 Task: Find connections with filter location Békéscsaba with filter topic #realestateinvesting with filter profile language German with filter current company Snowflake with filter school Madras Institute of Technology with filter industry E-Learning Providers with filter service category Typing with filter keywords title Vehicle or Equipment Cleaner
Action: Mouse moved to (520, 71)
Screenshot: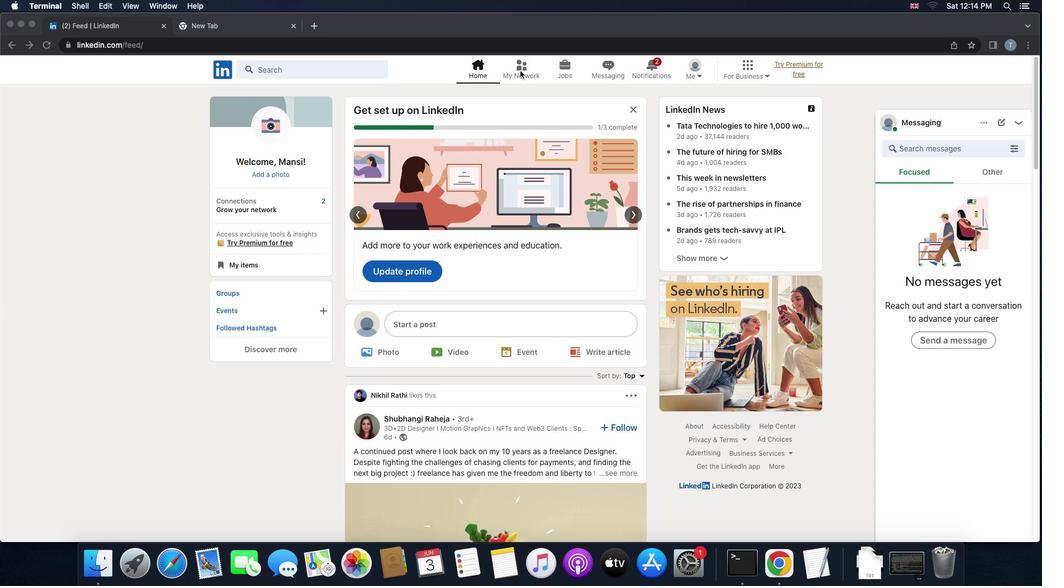 
Action: Mouse pressed left at (520, 71)
Screenshot: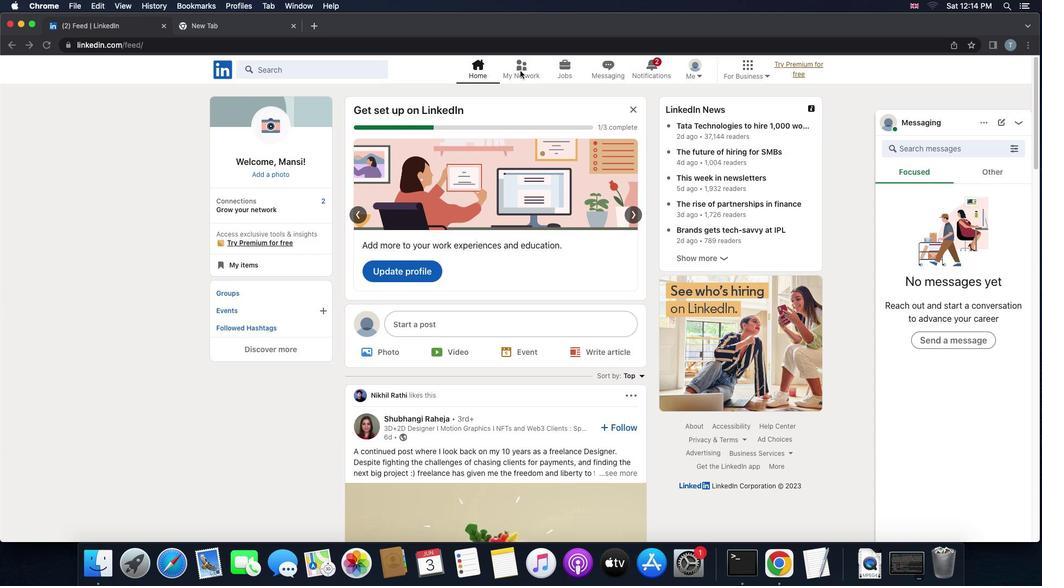 
Action: Mouse pressed left at (520, 71)
Screenshot: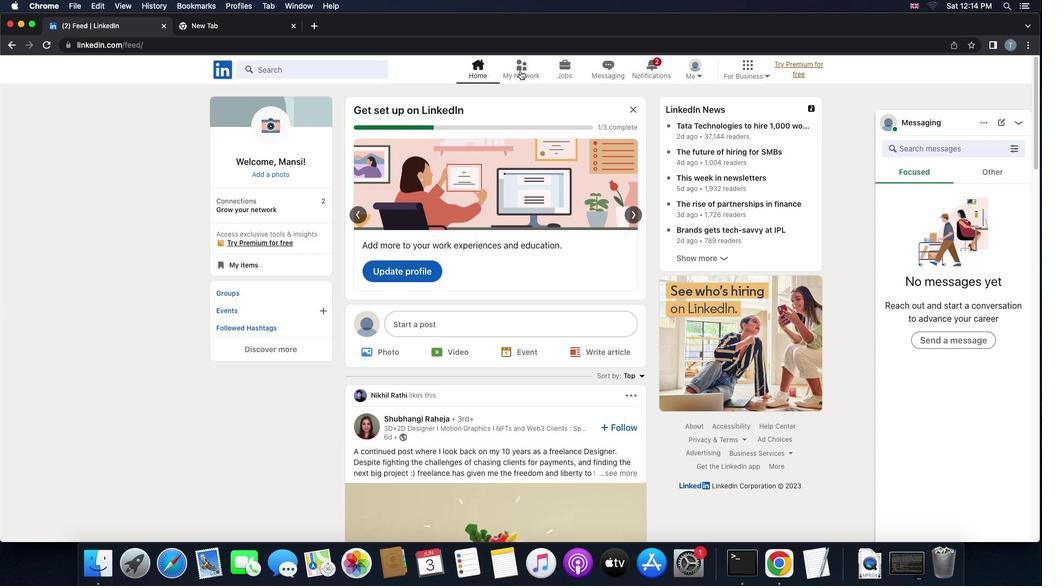 
Action: Mouse moved to (321, 132)
Screenshot: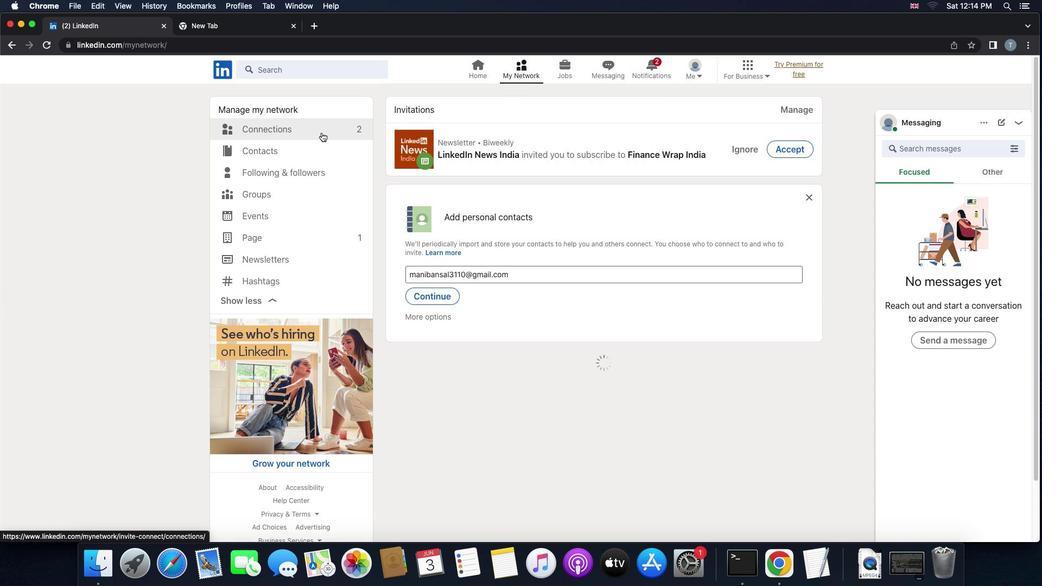 
Action: Mouse pressed left at (321, 132)
Screenshot: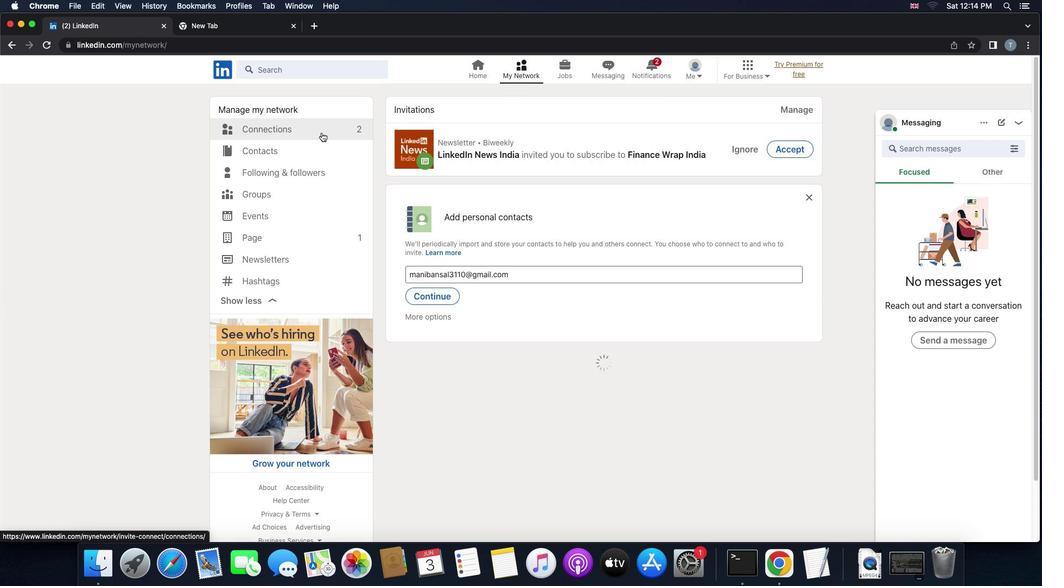 
Action: Mouse moved to (611, 128)
Screenshot: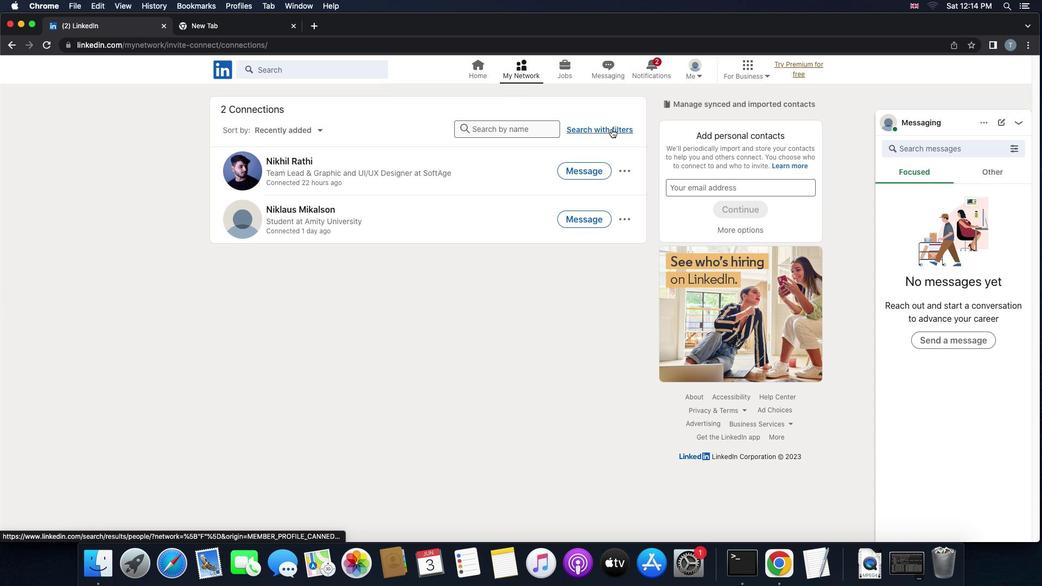 
Action: Mouse pressed left at (611, 128)
Screenshot: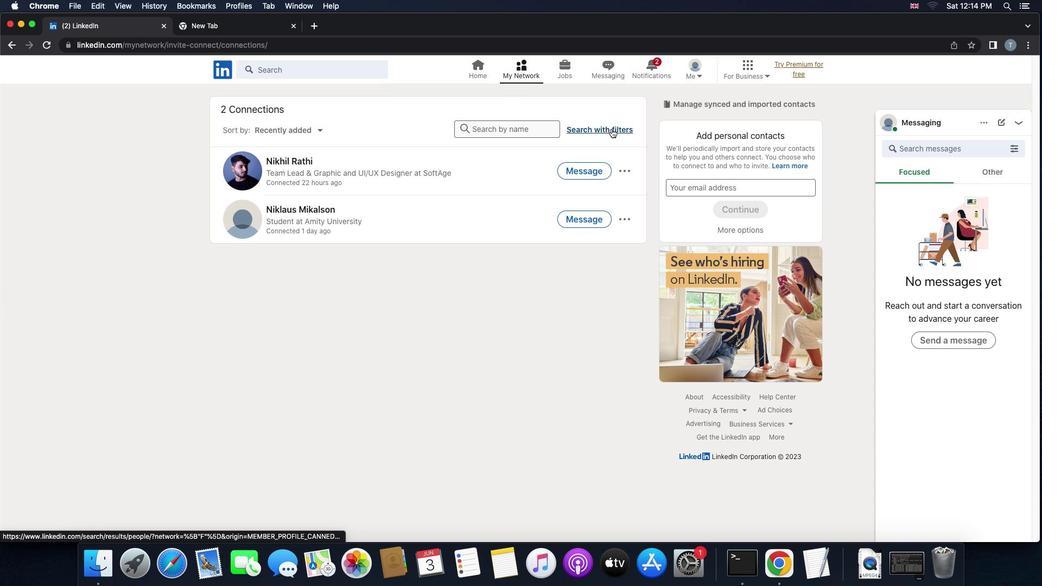 
Action: Mouse moved to (563, 104)
Screenshot: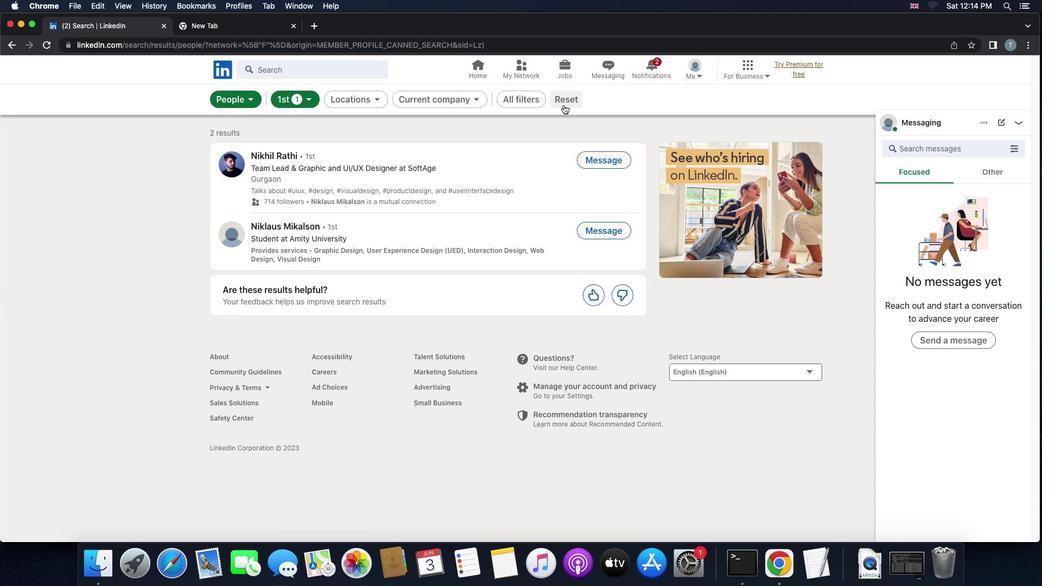 
Action: Mouse pressed left at (563, 104)
Screenshot: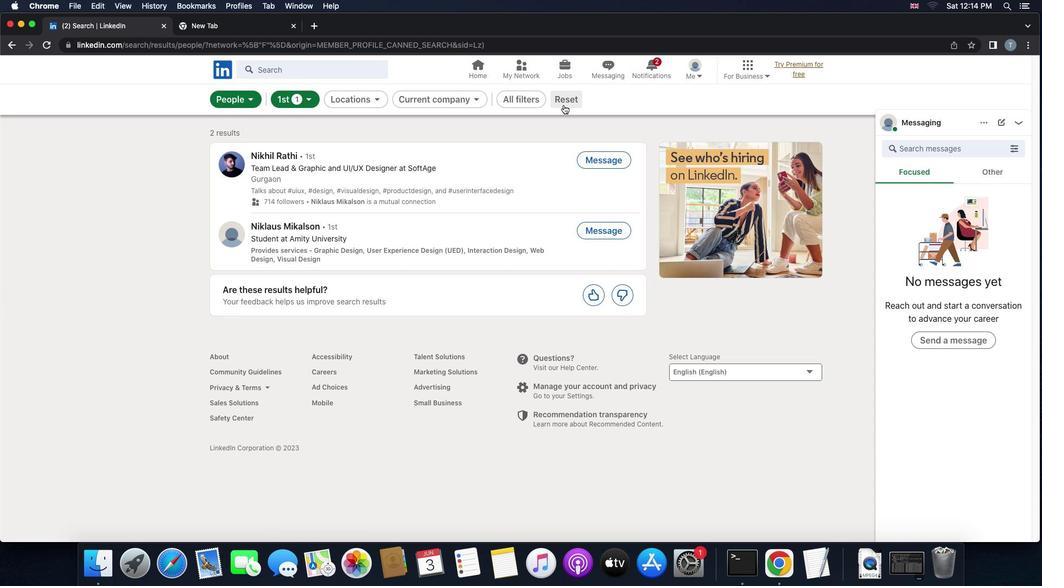 
Action: Mouse moved to (541, 99)
Screenshot: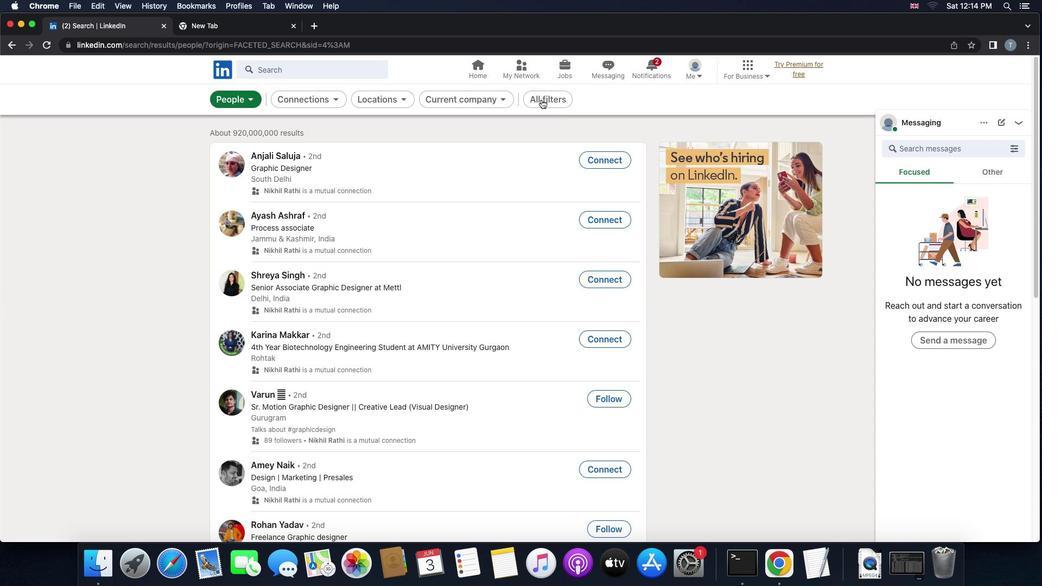 
Action: Mouse pressed left at (541, 99)
Screenshot: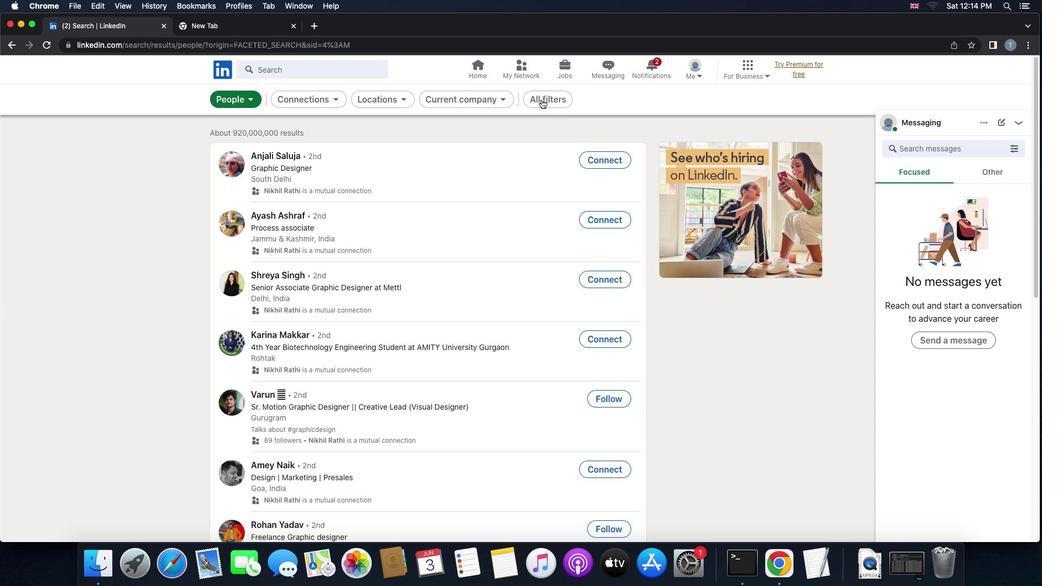 
Action: Mouse moved to (774, 260)
Screenshot: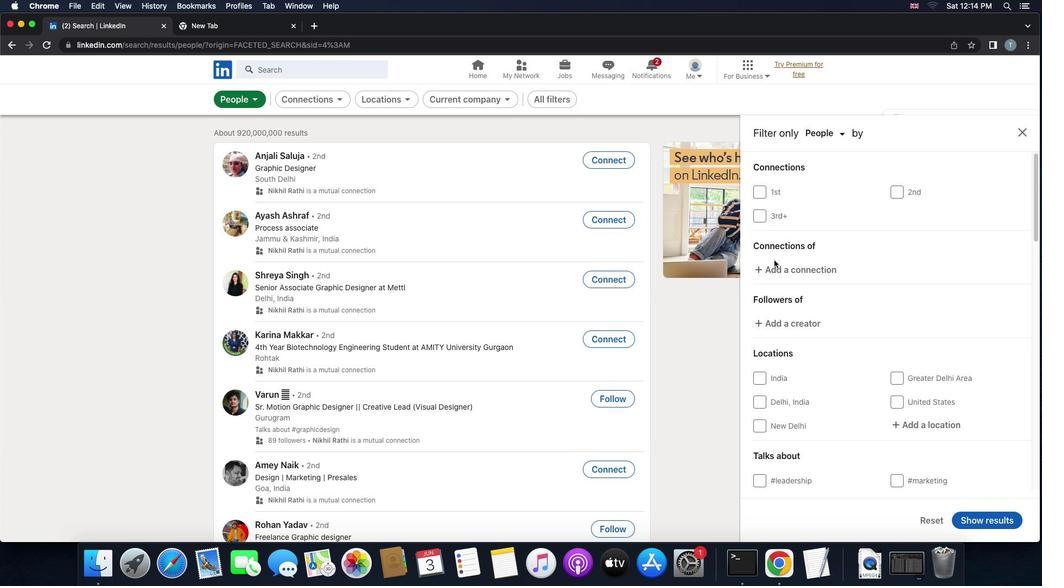
Action: Mouse scrolled (774, 260) with delta (0, 0)
Screenshot: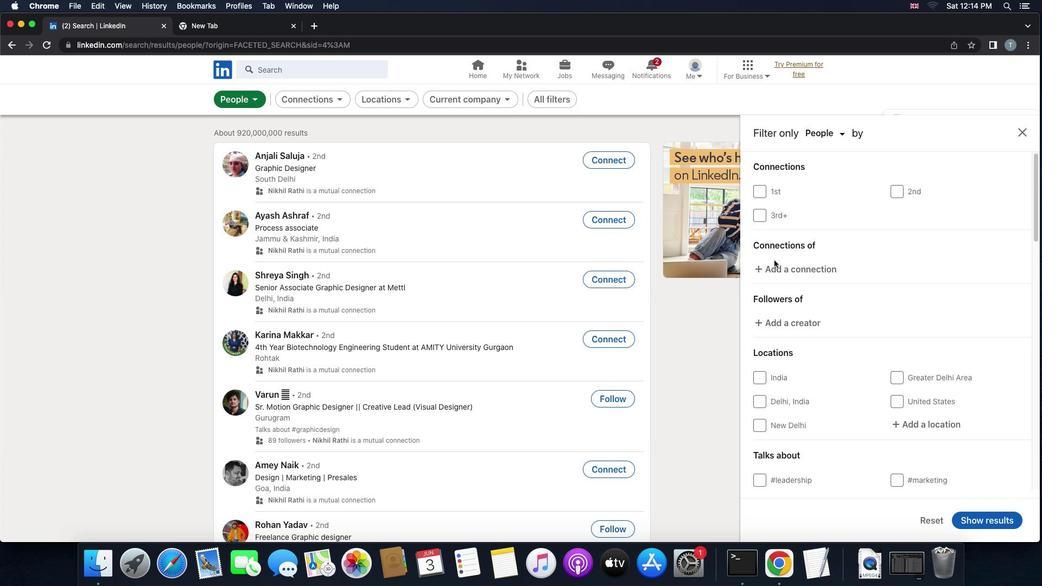 
Action: Mouse scrolled (774, 260) with delta (0, 0)
Screenshot: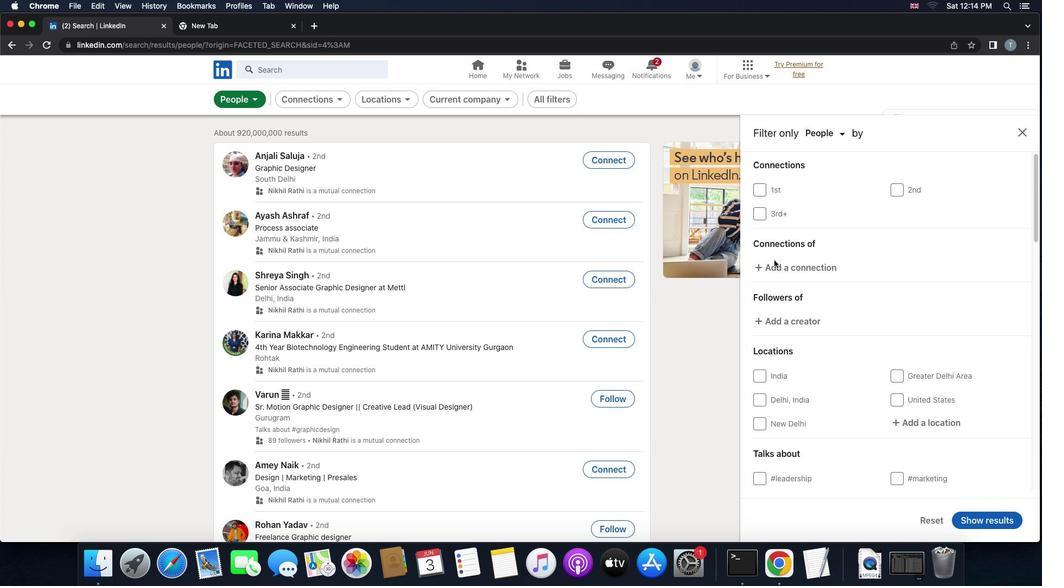 
Action: Mouse moved to (815, 307)
Screenshot: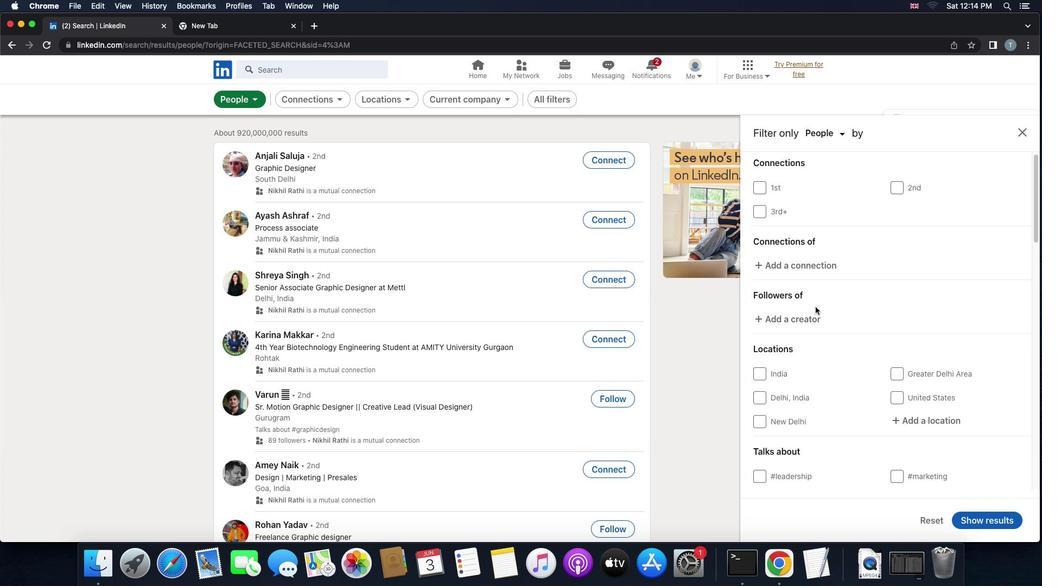 
Action: Mouse scrolled (815, 307) with delta (0, 0)
Screenshot: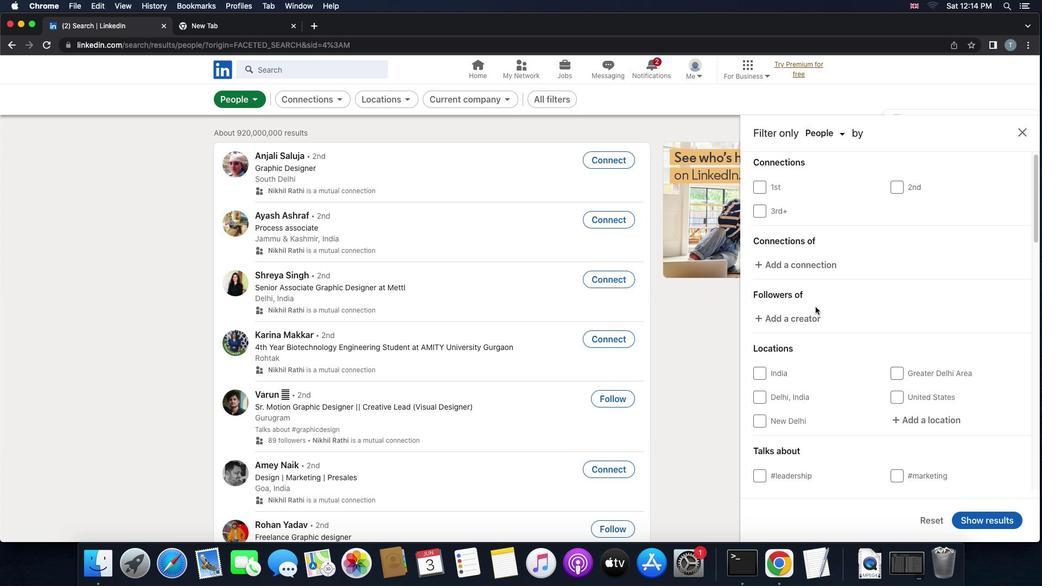 
Action: Mouse scrolled (815, 307) with delta (0, 0)
Screenshot: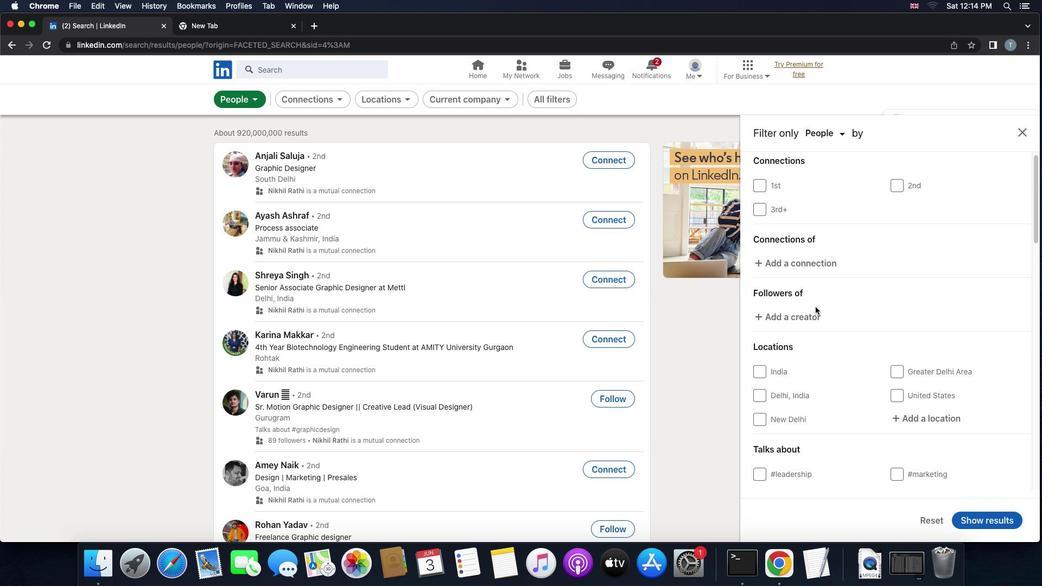 
Action: Mouse scrolled (815, 307) with delta (0, 0)
Screenshot: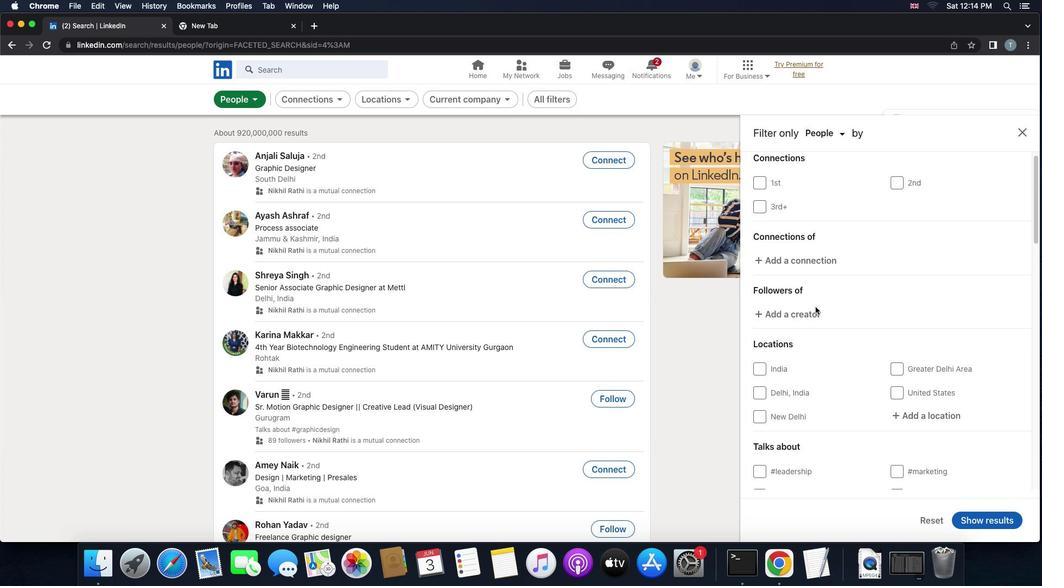 
Action: Mouse scrolled (815, 307) with delta (0, 0)
Screenshot: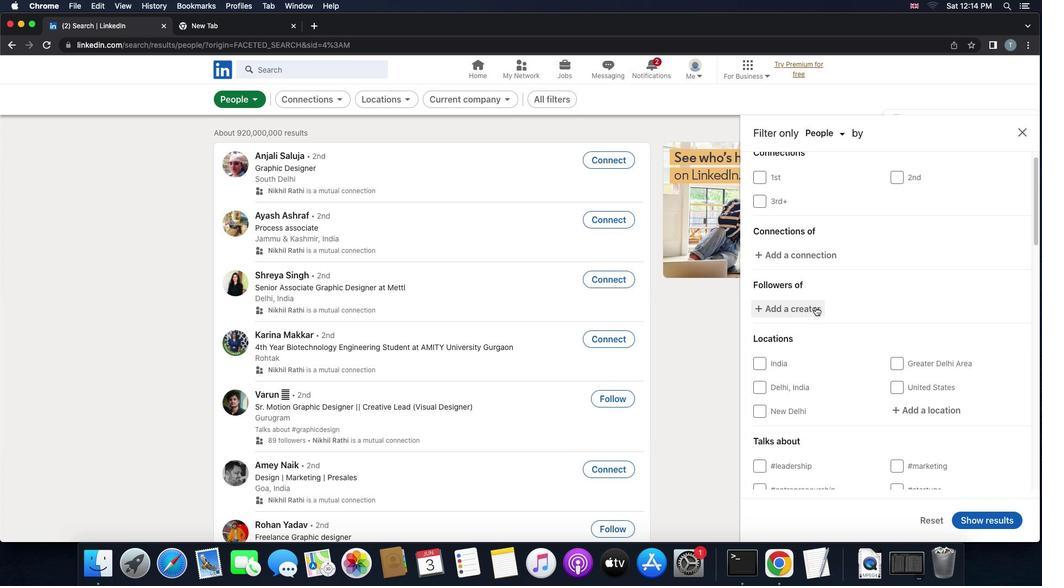 
Action: Mouse scrolled (815, 307) with delta (0, 0)
Screenshot: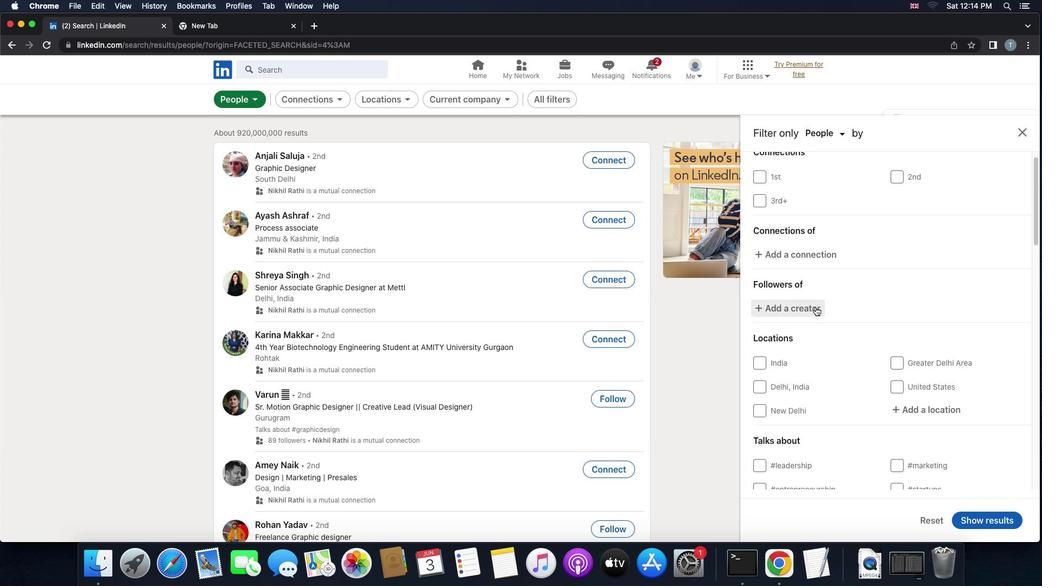 
Action: Mouse scrolled (815, 307) with delta (0, 0)
Screenshot: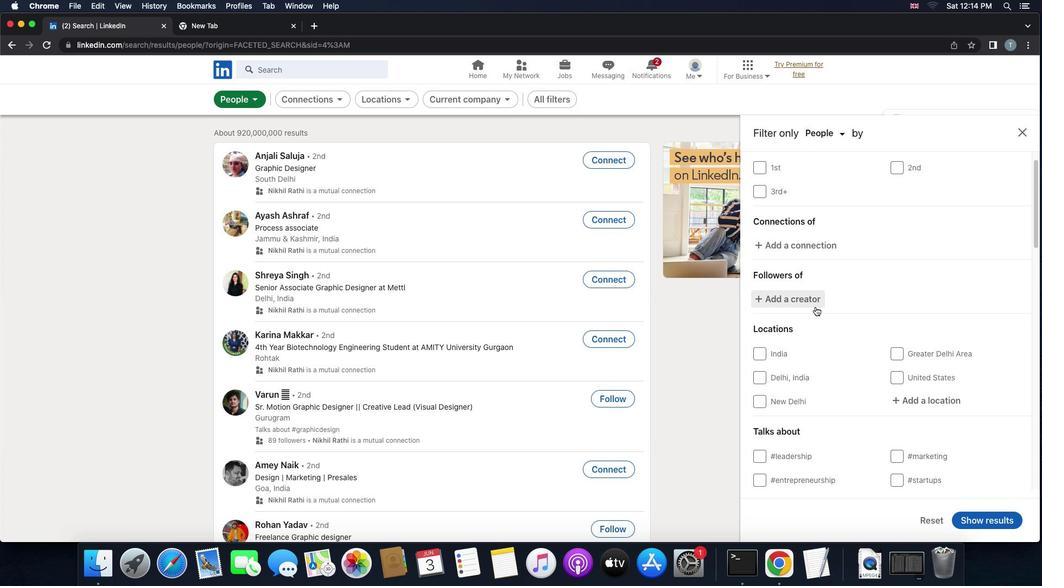
Action: Mouse scrolled (815, 307) with delta (0, 0)
Screenshot: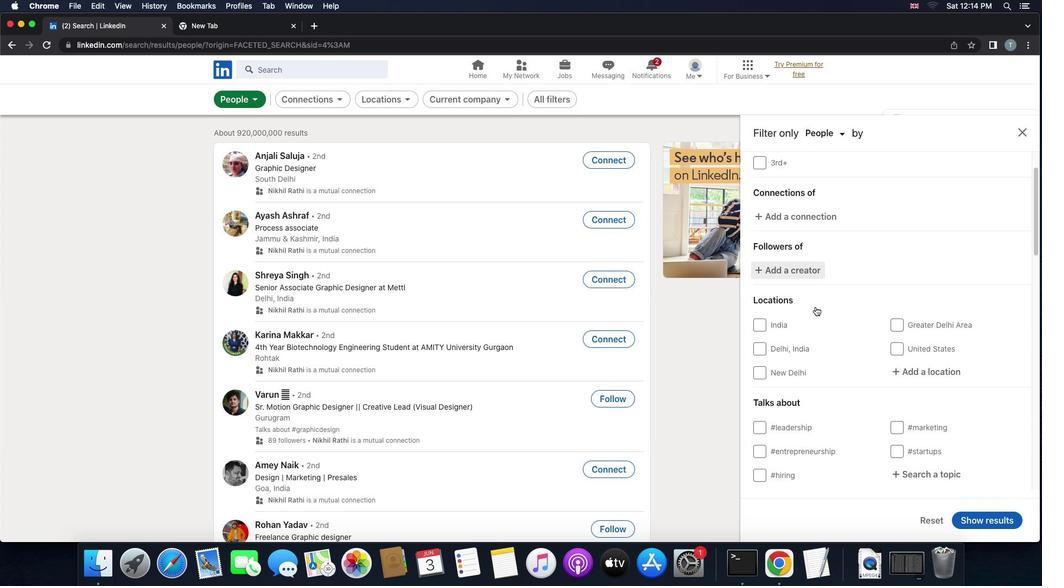 
Action: Mouse scrolled (815, 307) with delta (0, 0)
Screenshot: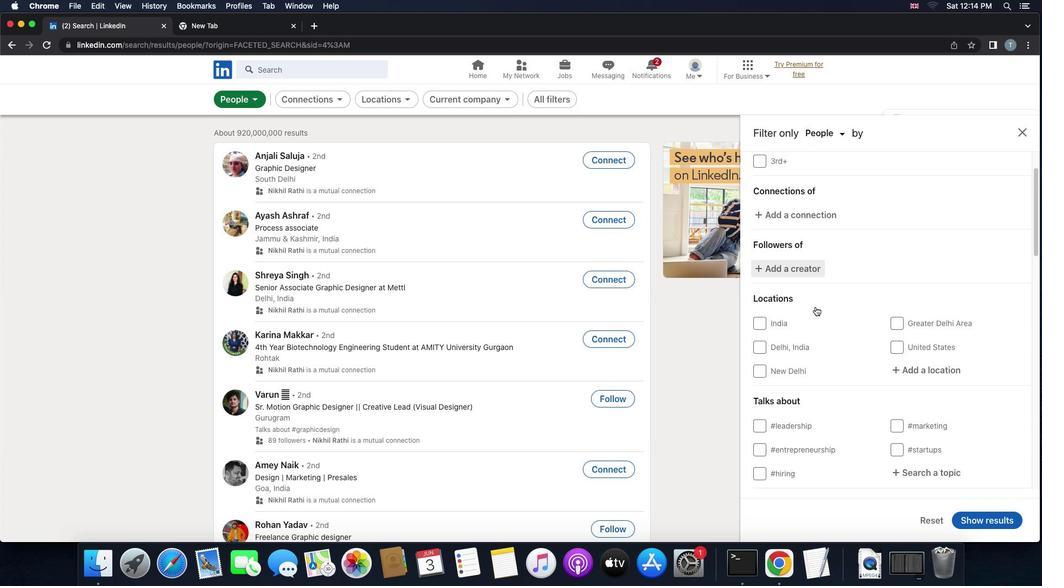 
Action: Mouse moved to (815, 307)
Screenshot: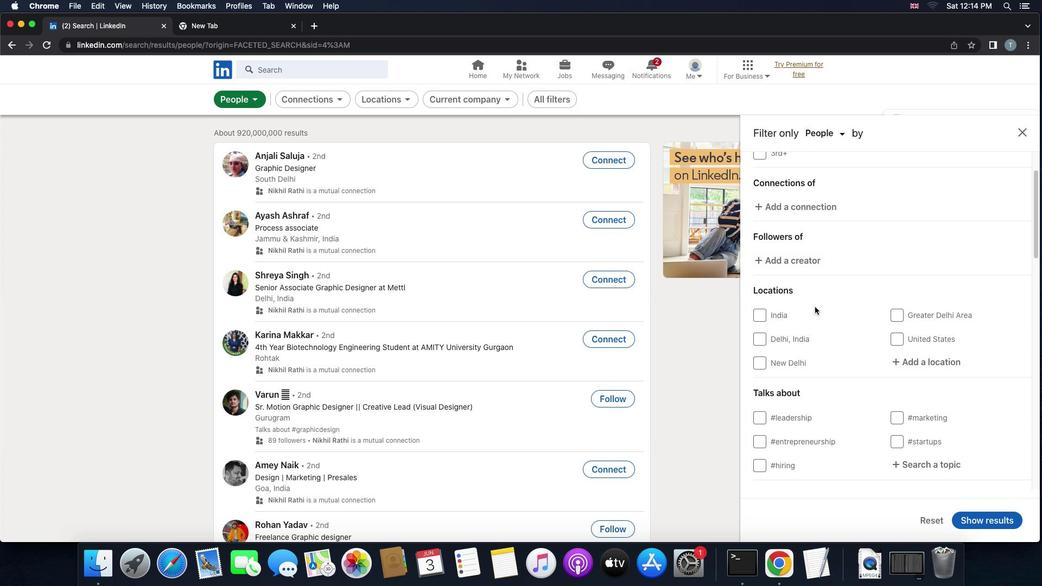 
Action: Mouse scrolled (815, 307) with delta (0, 0)
Screenshot: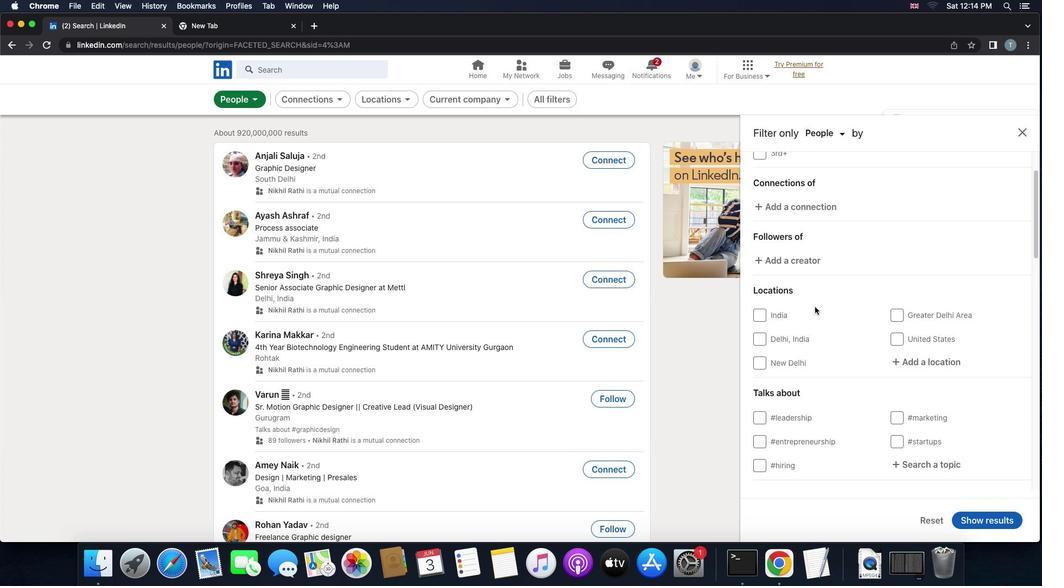 
Action: Mouse scrolled (815, 307) with delta (0, 0)
Screenshot: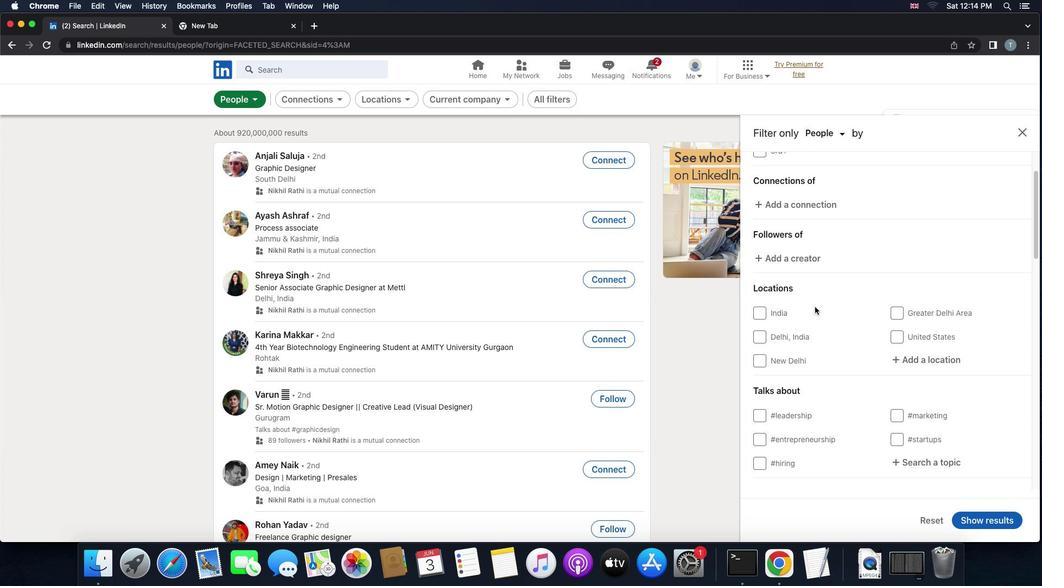 
Action: Mouse scrolled (815, 307) with delta (0, 0)
Screenshot: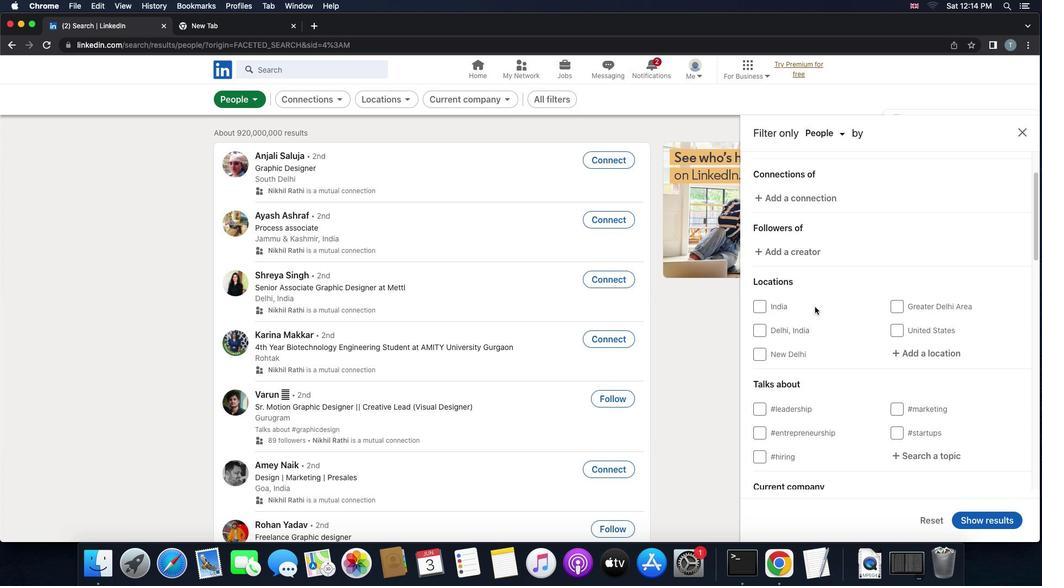 
Action: Mouse scrolled (815, 307) with delta (0, 0)
Screenshot: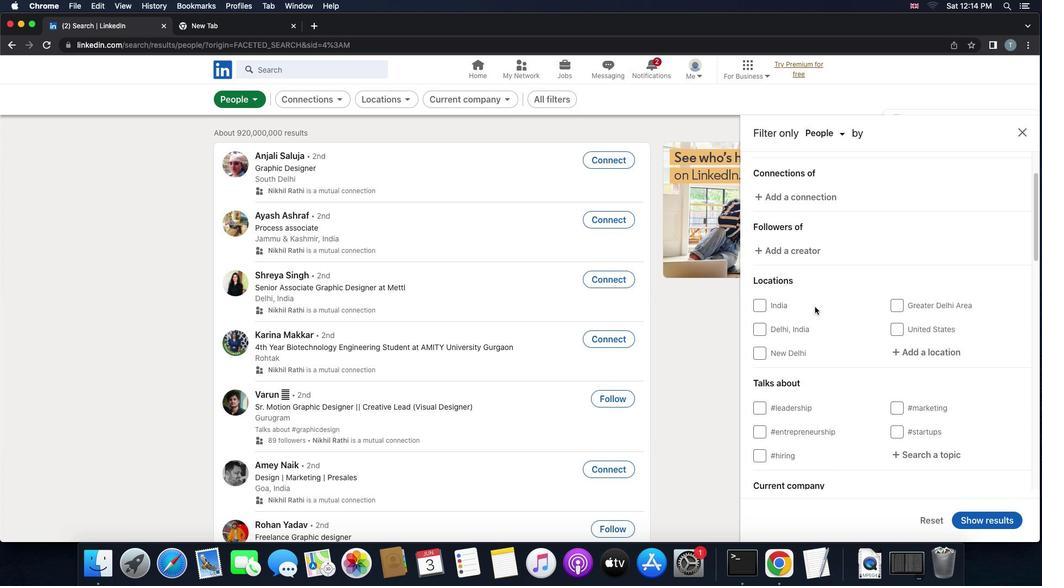 
Action: Mouse scrolled (815, 307) with delta (0, 0)
Screenshot: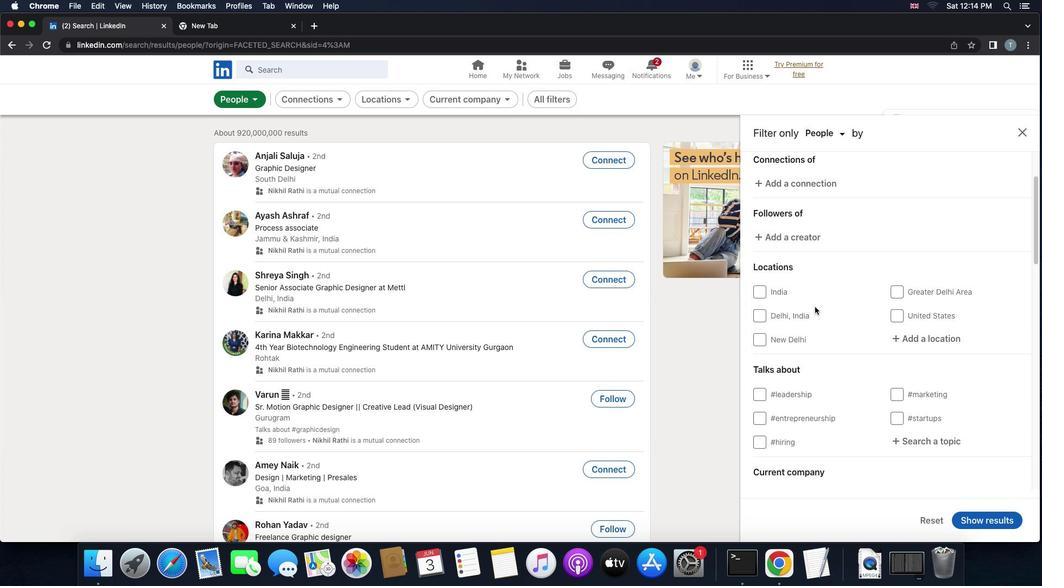 
Action: Mouse scrolled (815, 307) with delta (0, 0)
Screenshot: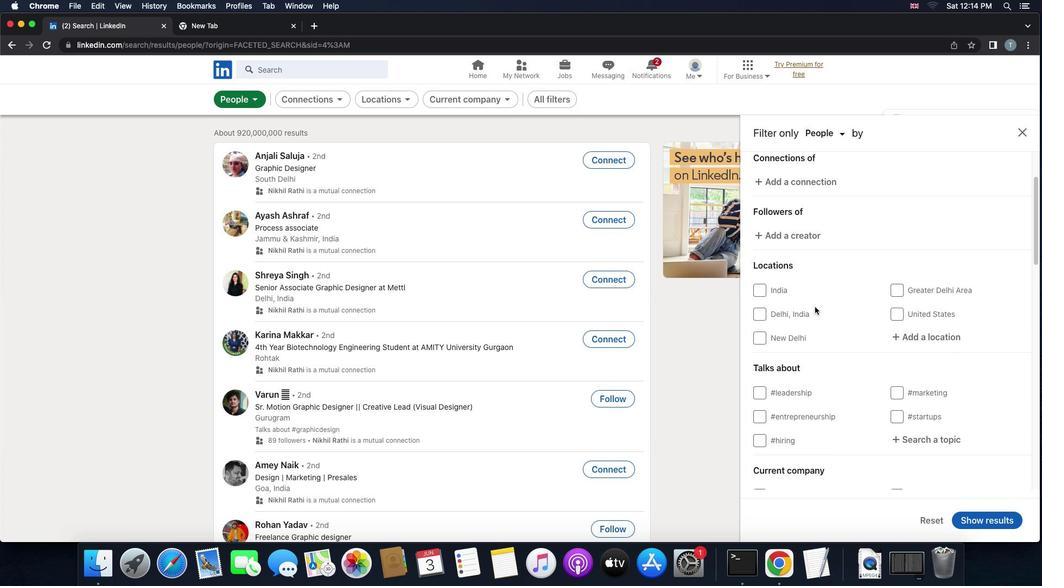 
Action: Mouse scrolled (815, 307) with delta (0, 0)
Screenshot: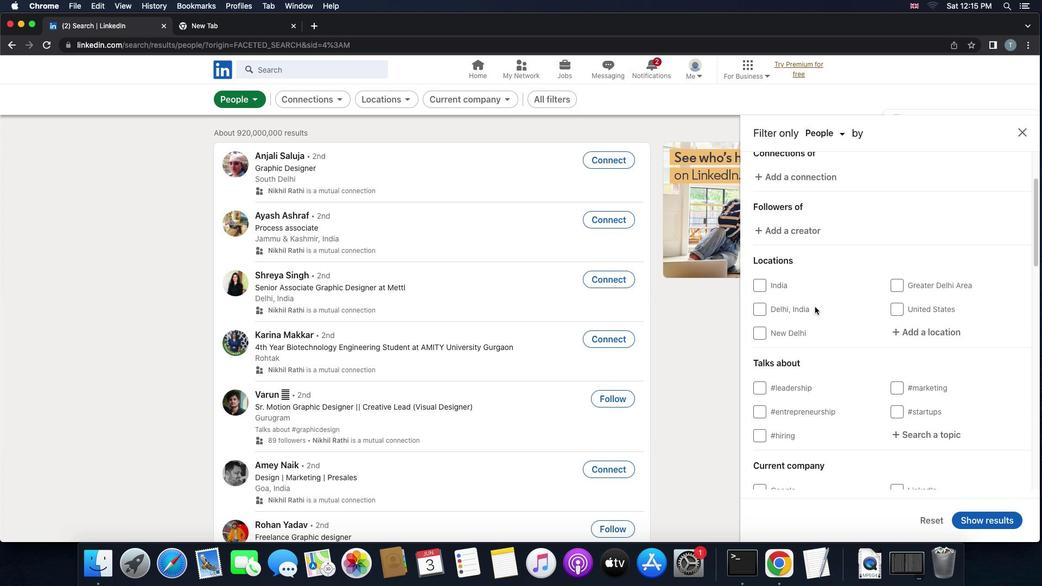 
Action: Mouse moved to (922, 327)
Screenshot: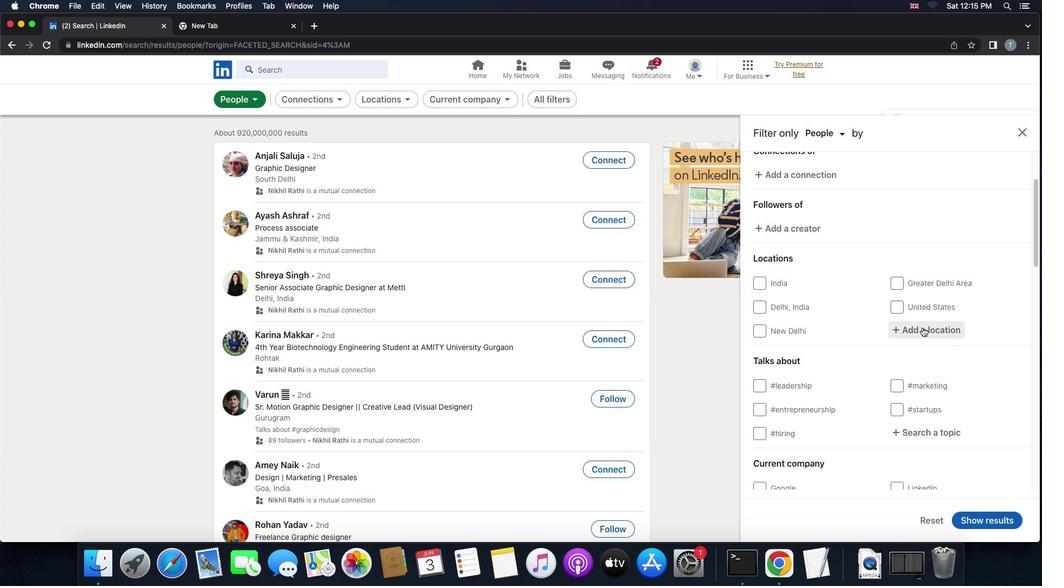 
Action: Mouse pressed left at (922, 327)
Screenshot: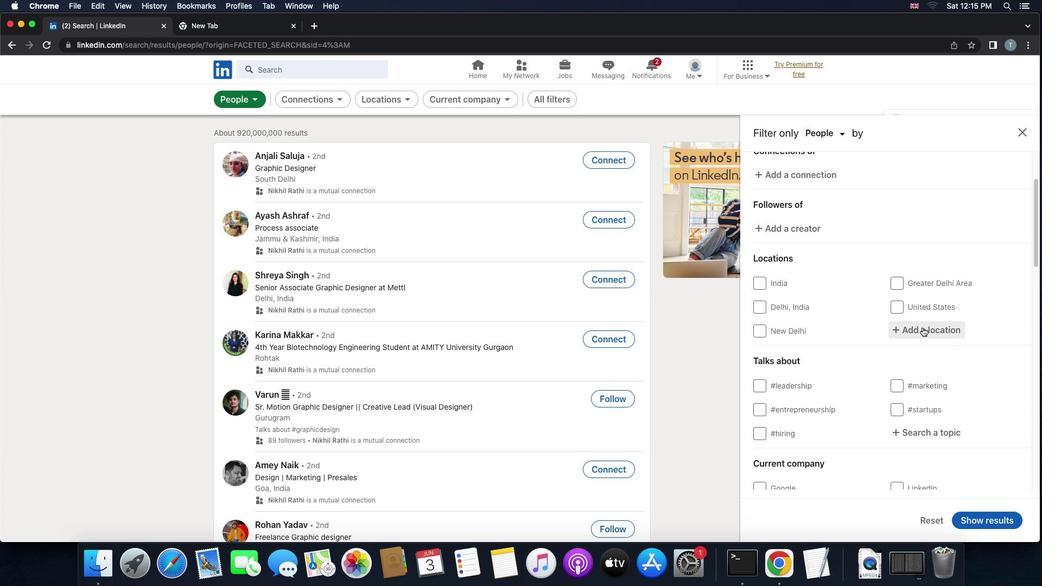 
Action: Mouse moved to (922, 327)
Screenshot: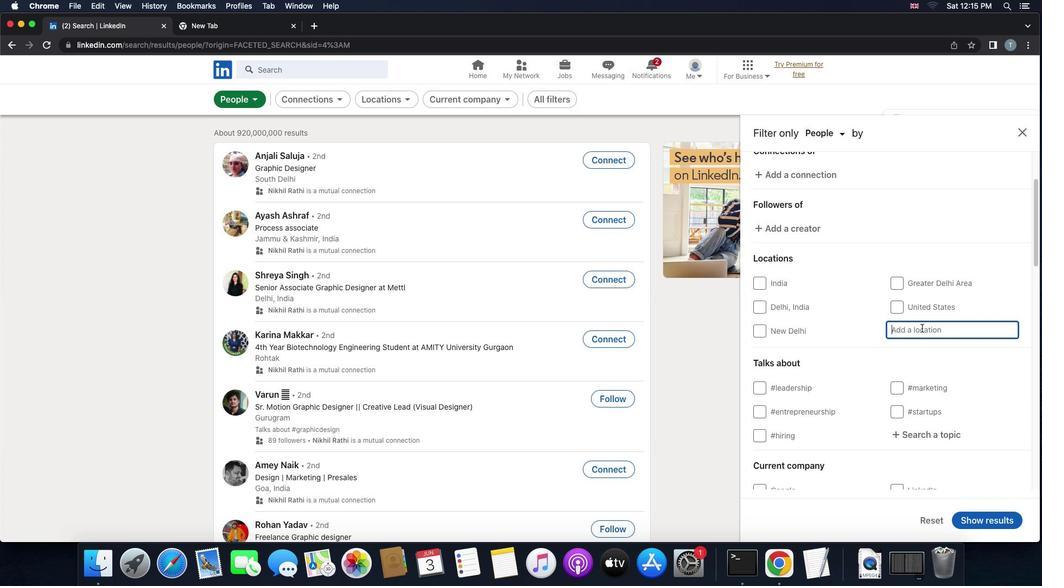 
Action: Key pressed 'b''e''k''e''s''c''s''a''b'
Screenshot: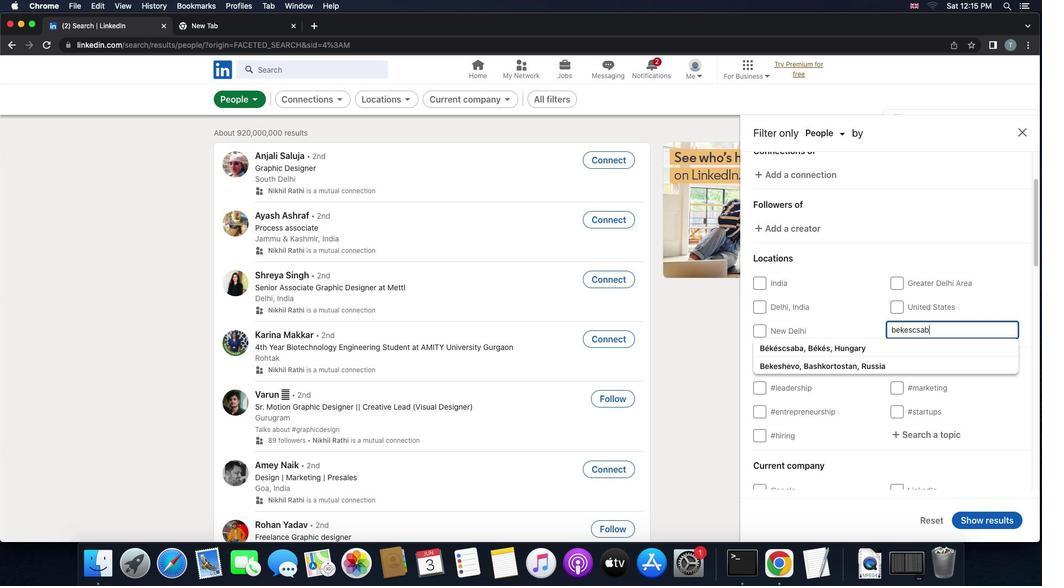 
Action: Mouse moved to (891, 344)
Screenshot: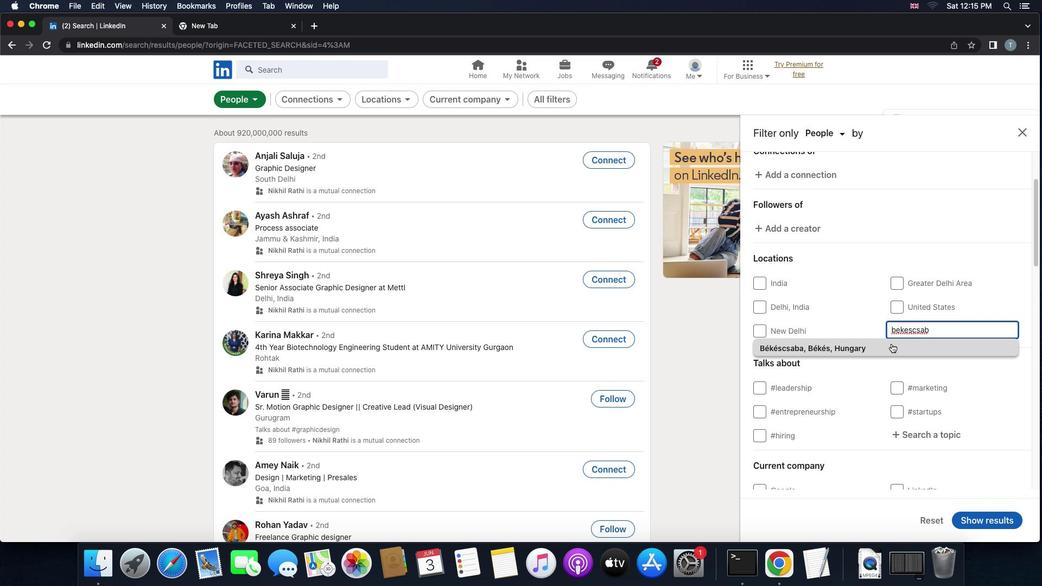 
Action: Mouse pressed left at (891, 344)
Screenshot: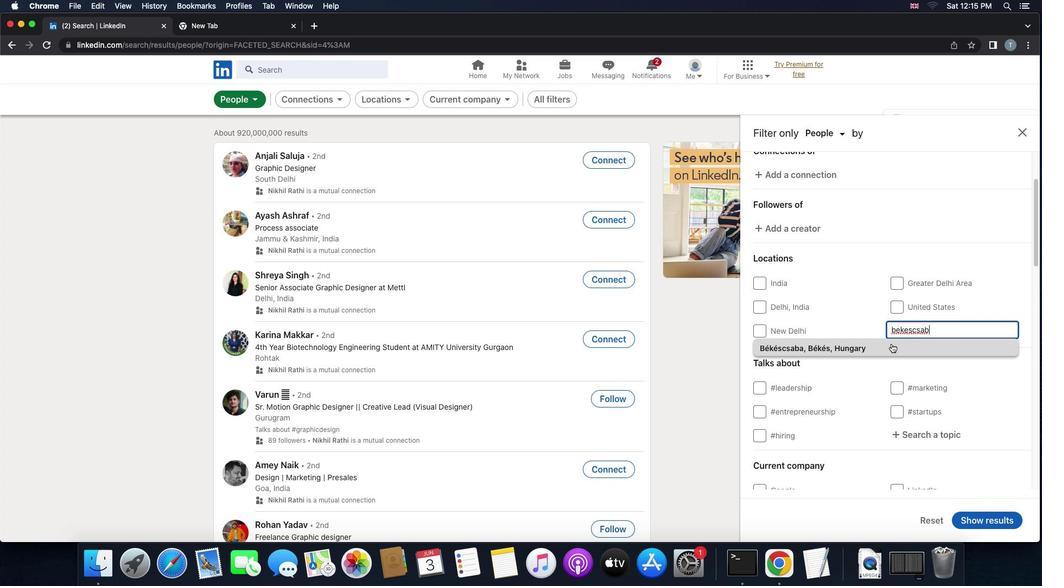 
Action: Mouse moved to (874, 395)
Screenshot: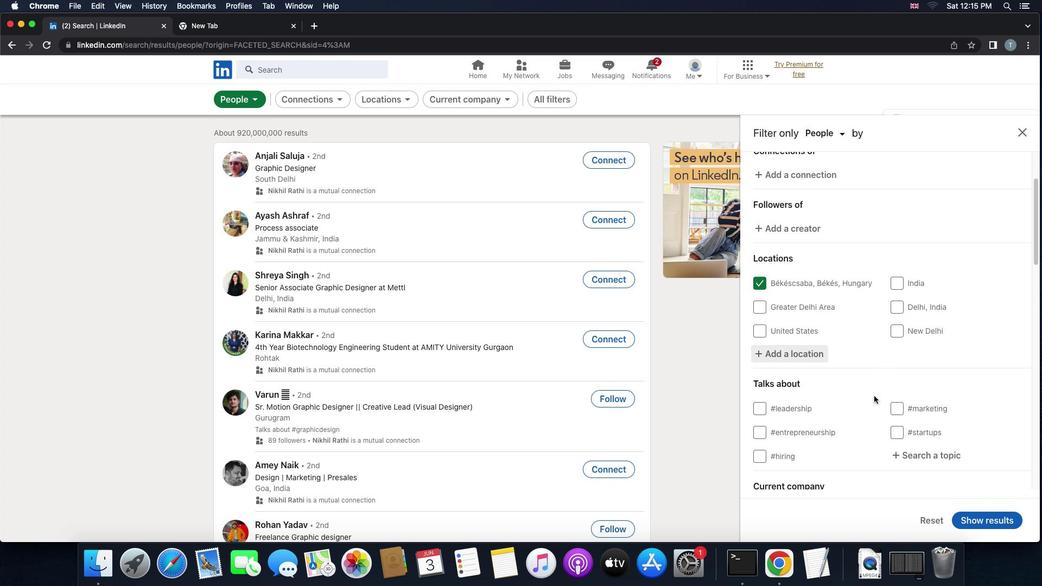 
Action: Mouse scrolled (874, 395) with delta (0, 0)
Screenshot: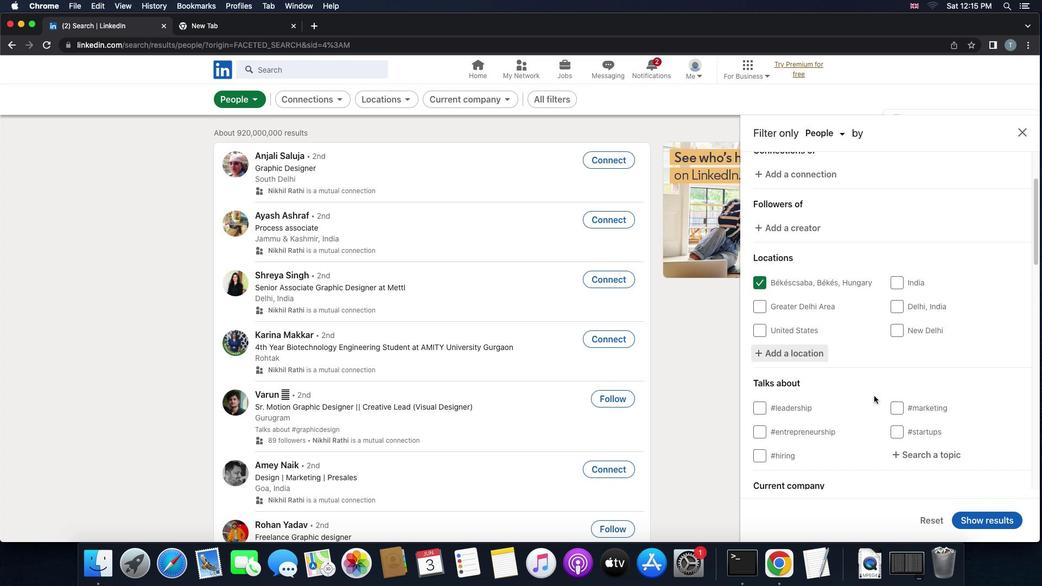 
Action: Mouse scrolled (874, 395) with delta (0, 0)
Screenshot: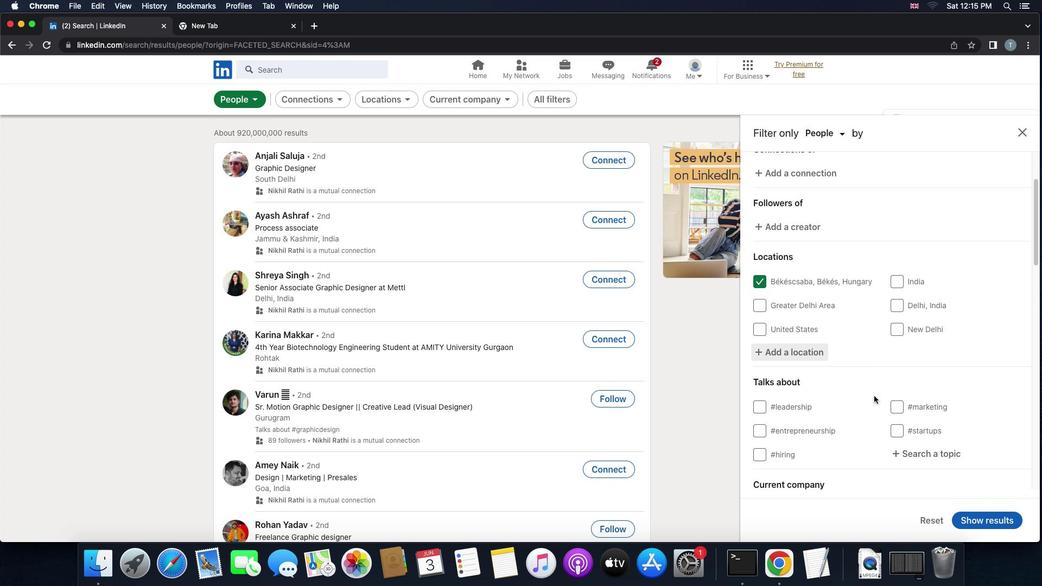 
Action: Mouse scrolled (874, 395) with delta (0, -1)
Screenshot: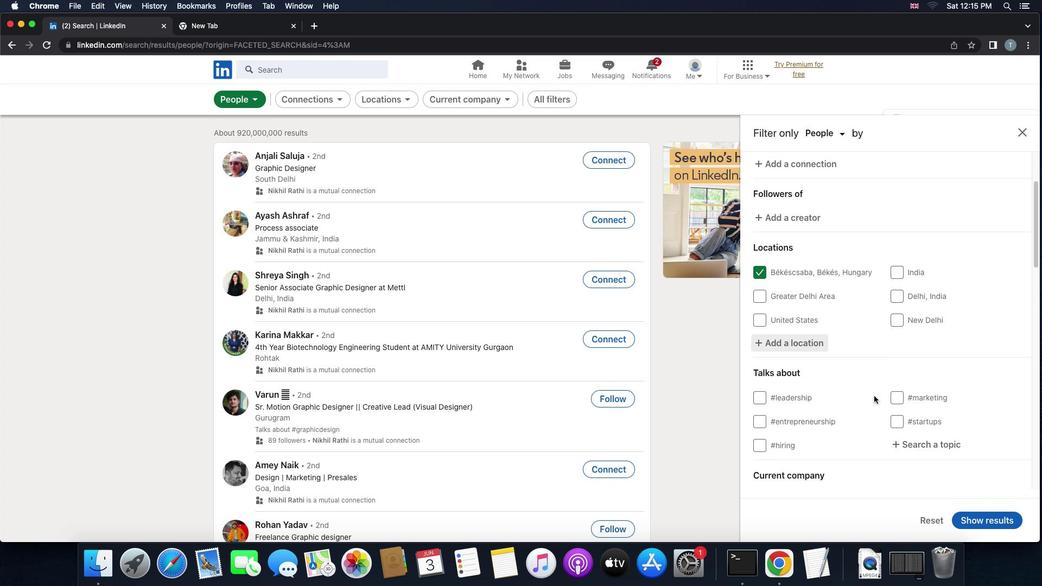 
Action: Mouse moved to (940, 394)
Screenshot: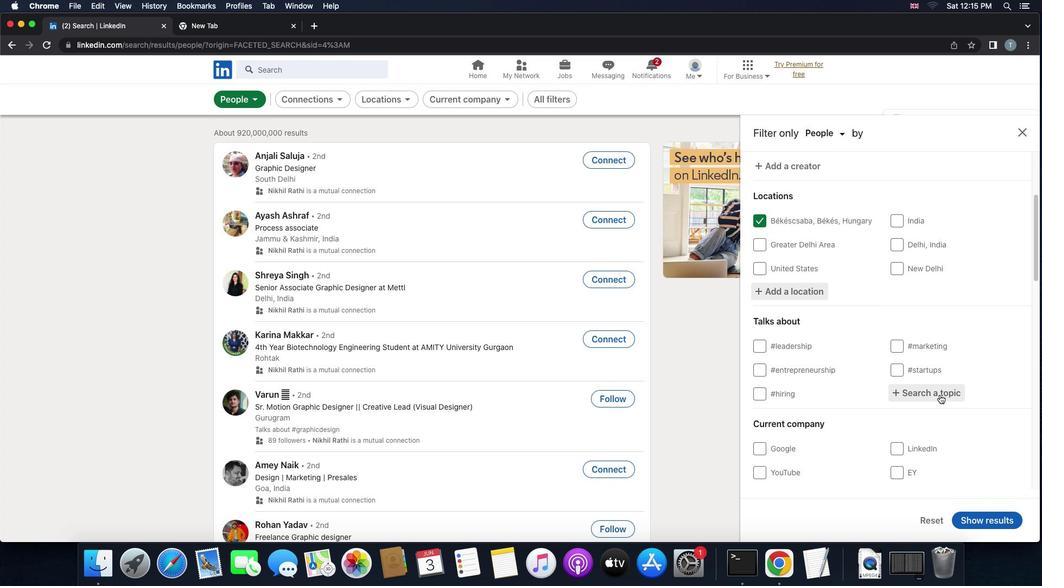 
Action: Mouse pressed left at (940, 394)
Screenshot: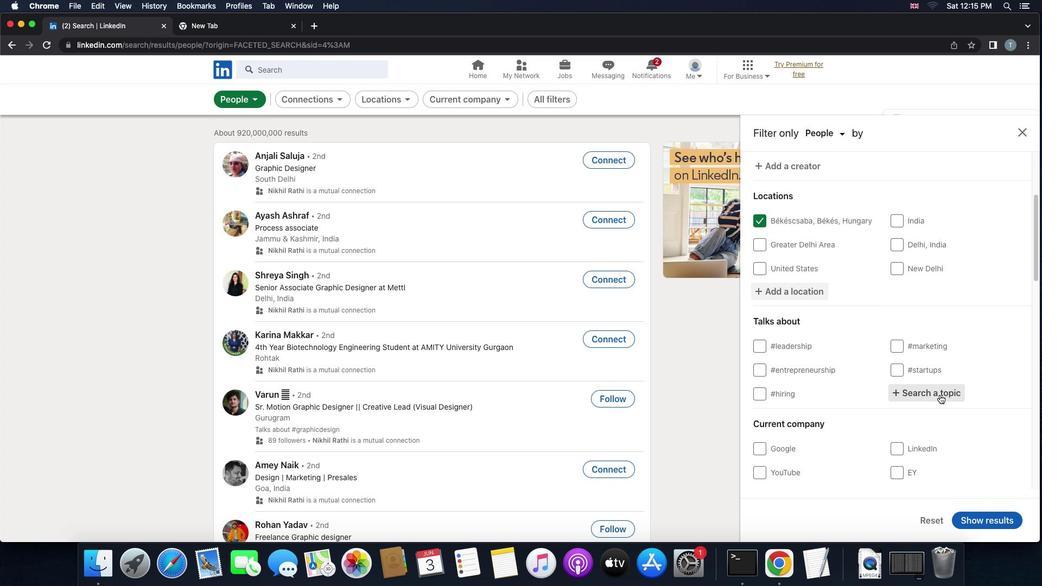 
Action: Mouse moved to (913, 394)
Screenshot: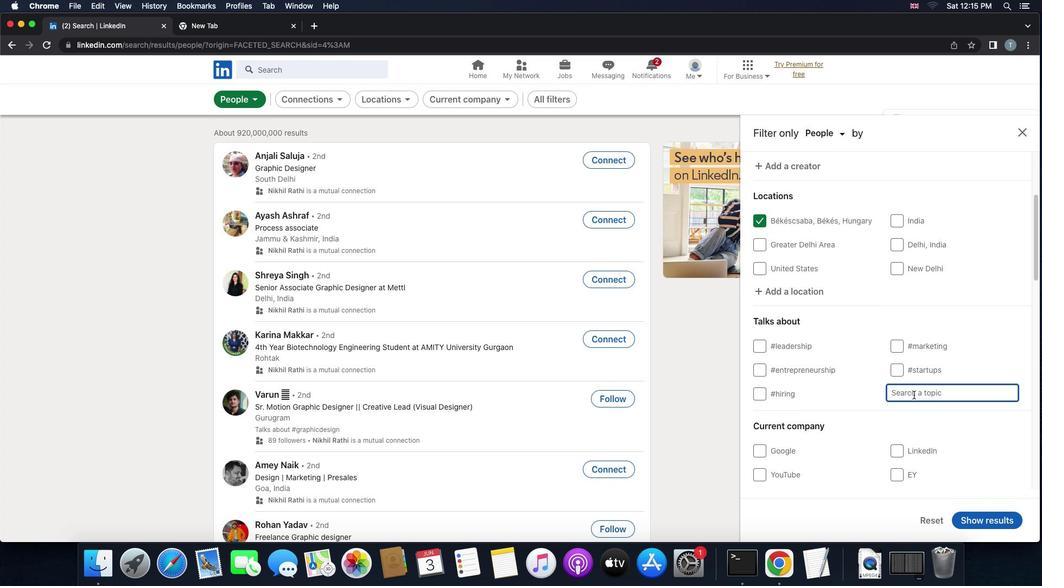 
Action: Key pressed 'r''e''a''l''e''s''t''a''t''e''i''n''v''e''s''t'
Screenshot: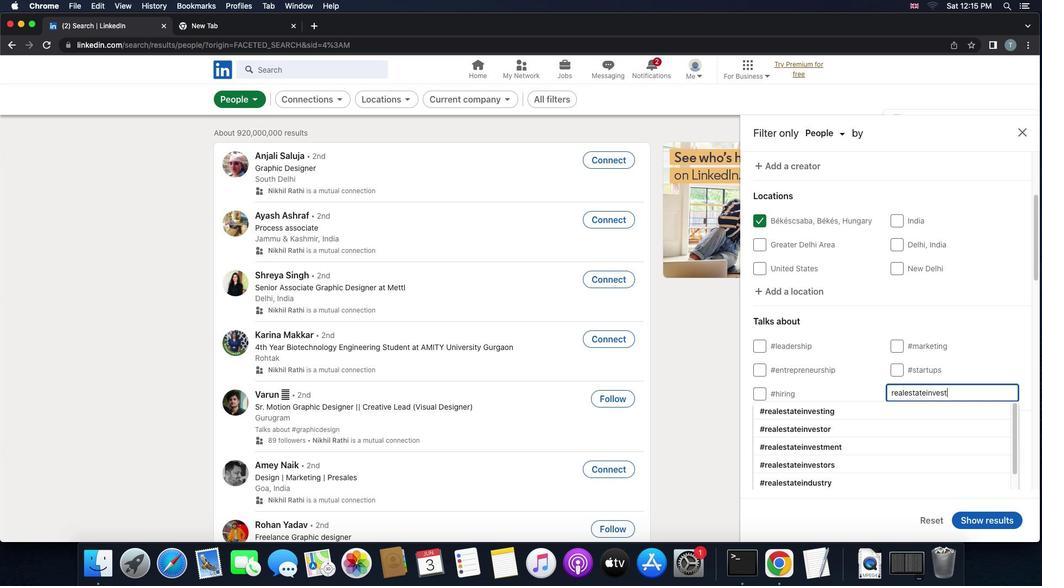 
Action: Mouse moved to (864, 404)
Screenshot: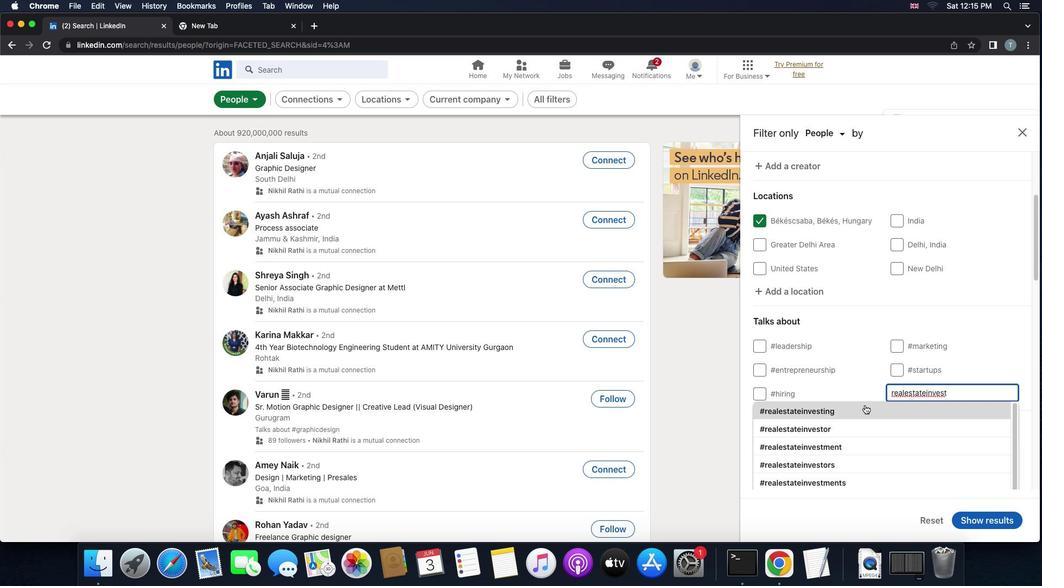 
Action: Mouse pressed left at (864, 404)
Screenshot: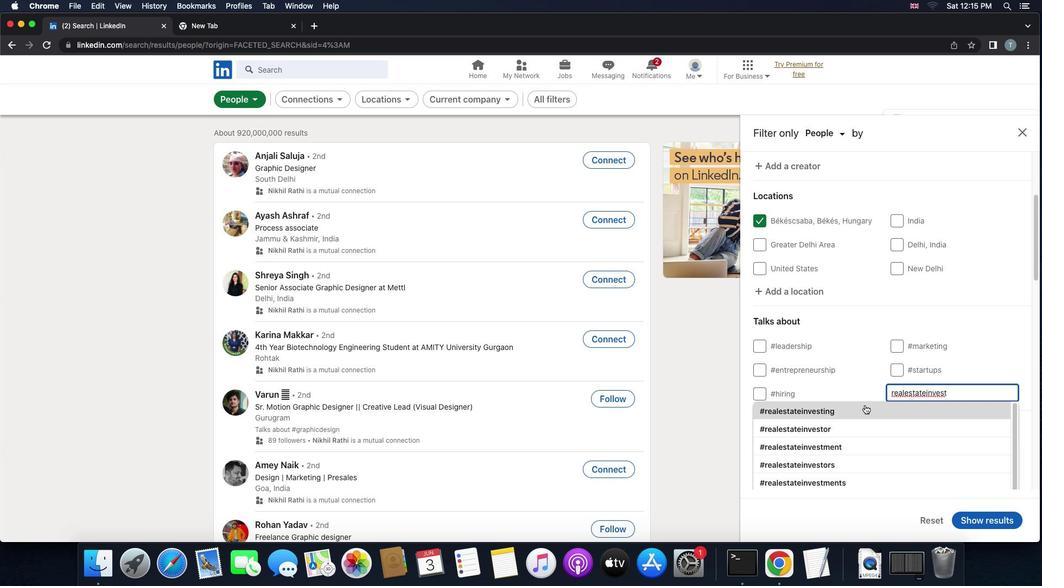 
Action: Mouse moved to (863, 411)
Screenshot: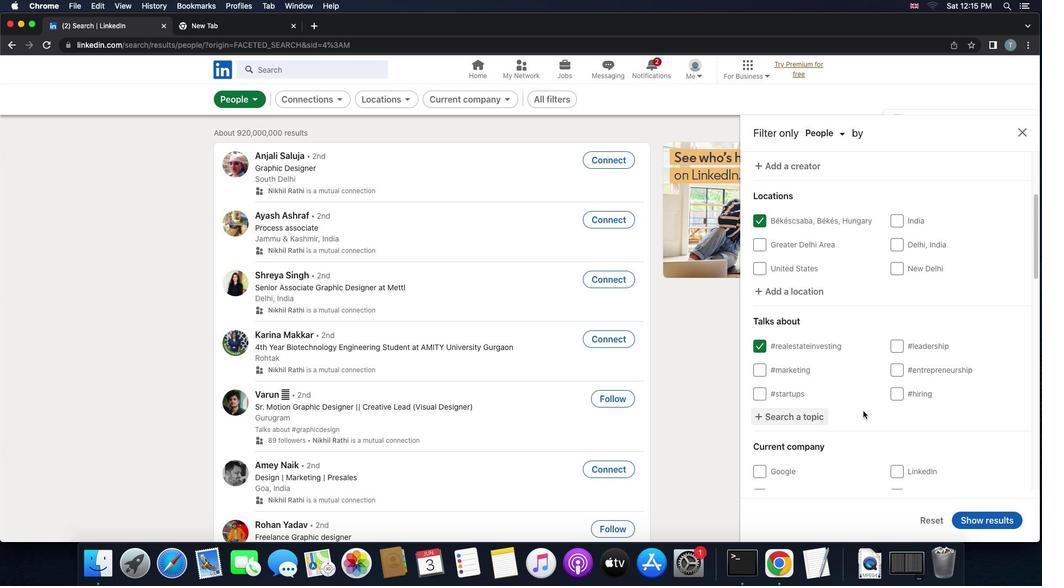 
Action: Mouse scrolled (863, 411) with delta (0, 0)
Screenshot: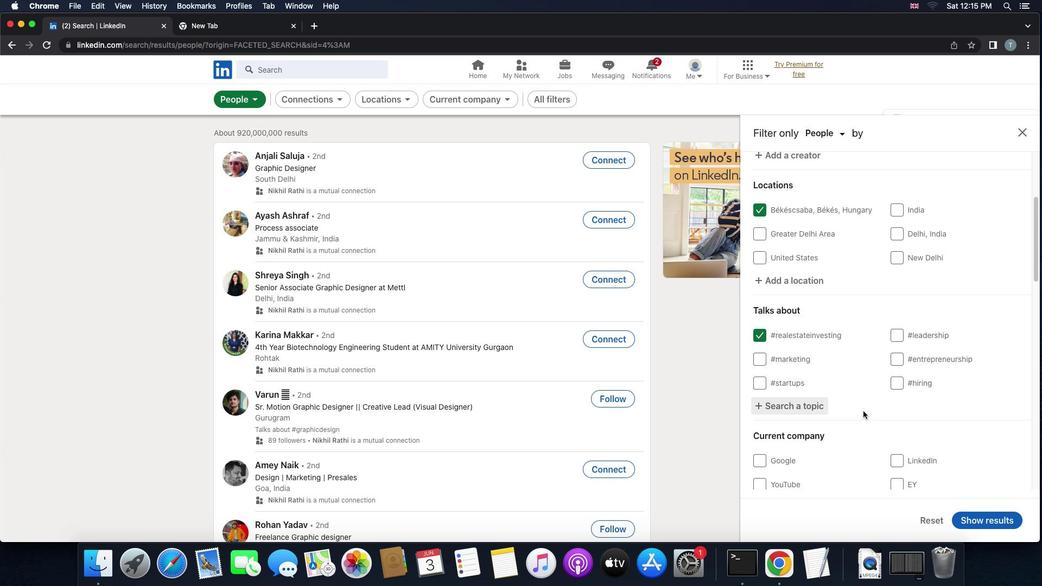 
Action: Mouse scrolled (863, 411) with delta (0, 0)
Screenshot: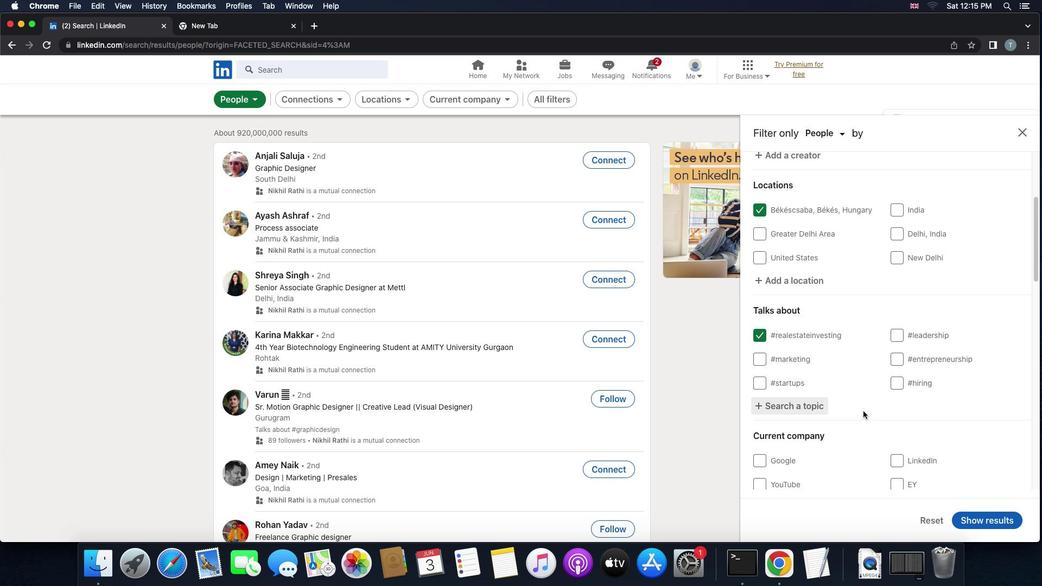 
Action: Mouse scrolled (863, 411) with delta (0, -1)
Screenshot: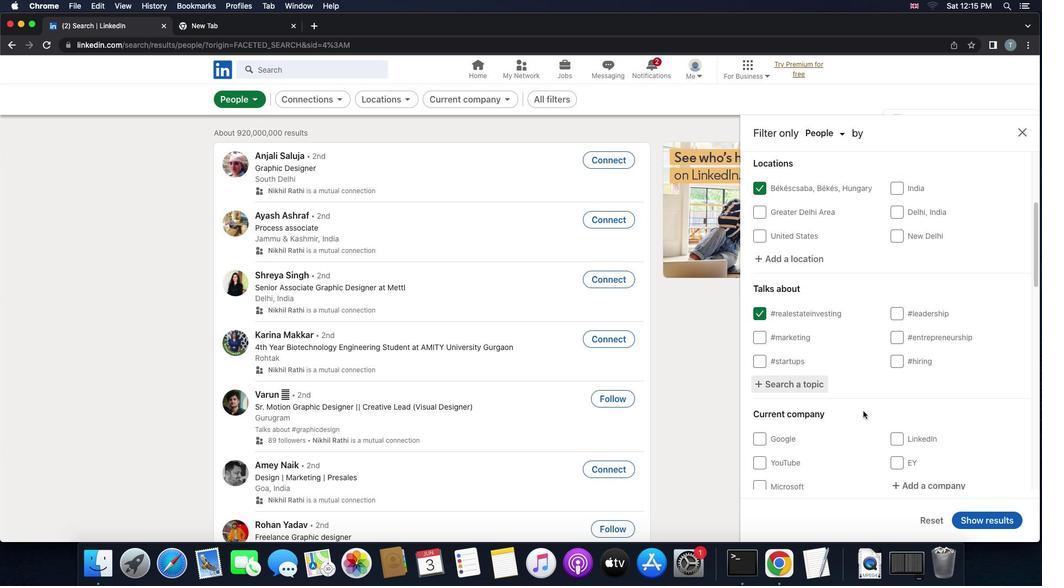 
Action: Mouse scrolled (863, 411) with delta (0, 0)
Screenshot: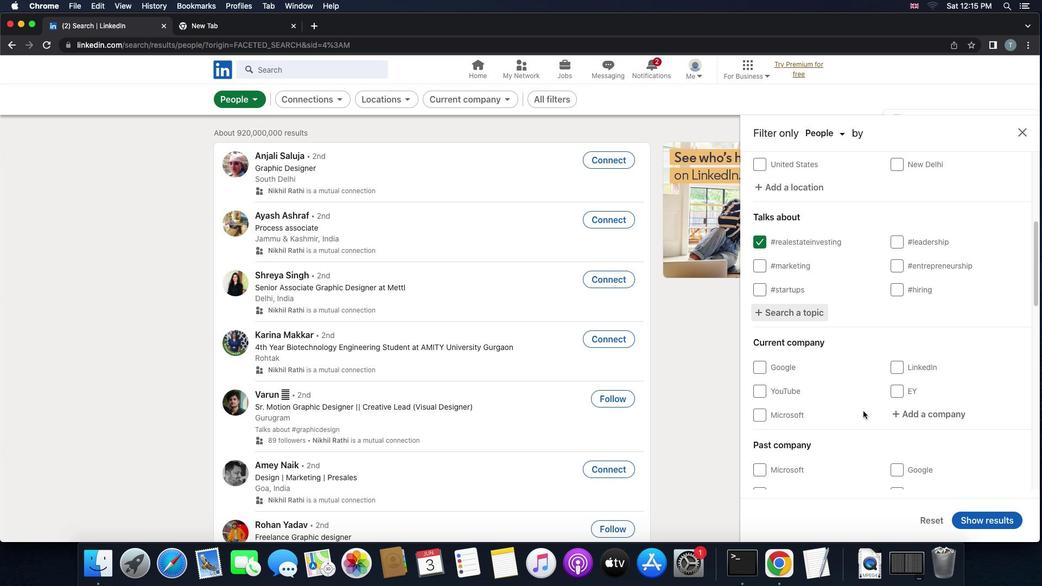 
Action: Mouse scrolled (863, 411) with delta (0, 0)
Screenshot: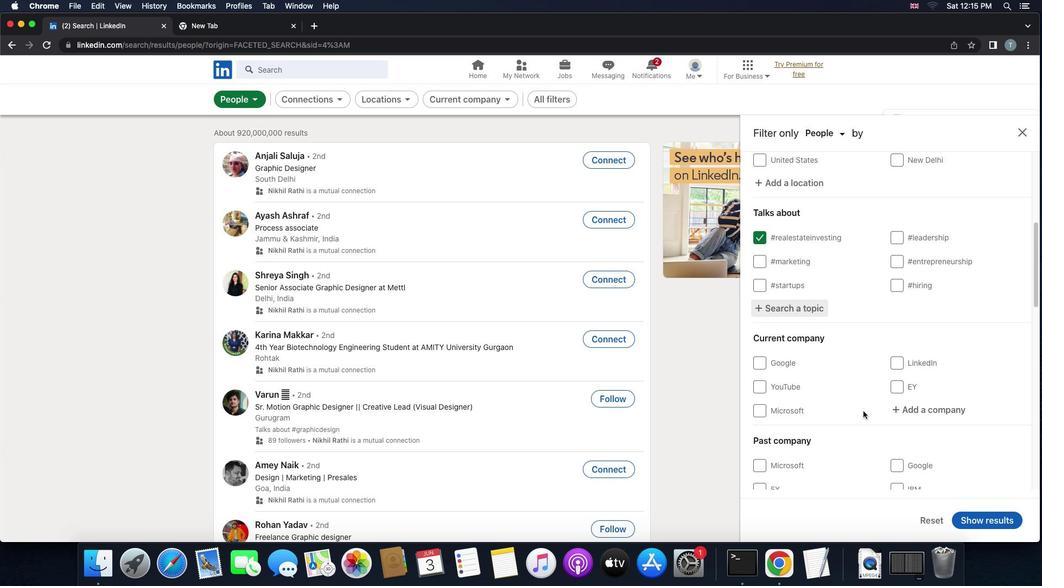
Action: Mouse scrolled (863, 411) with delta (0, -1)
Screenshot: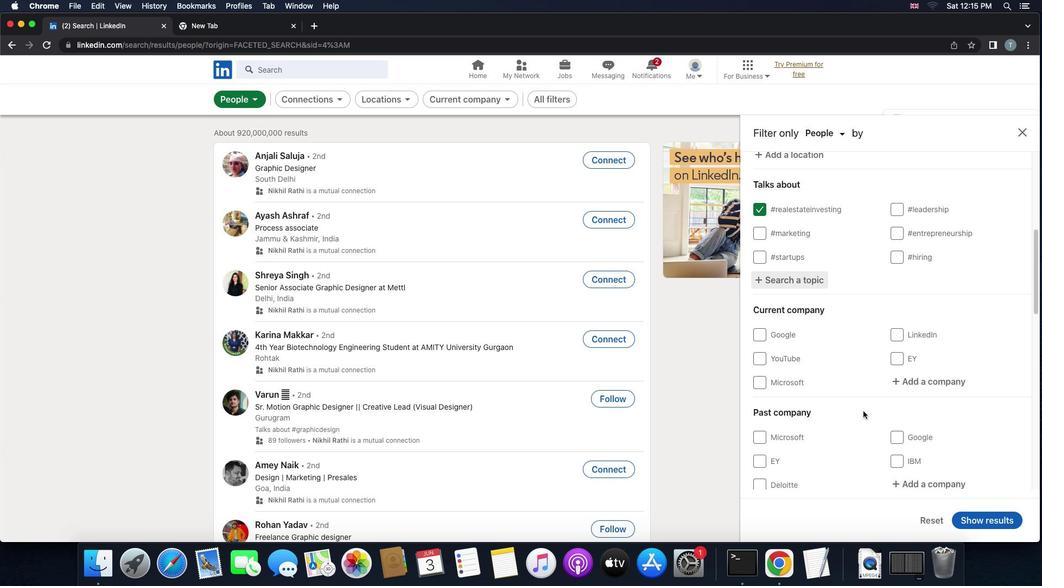
Action: Mouse moved to (920, 335)
Screenshot: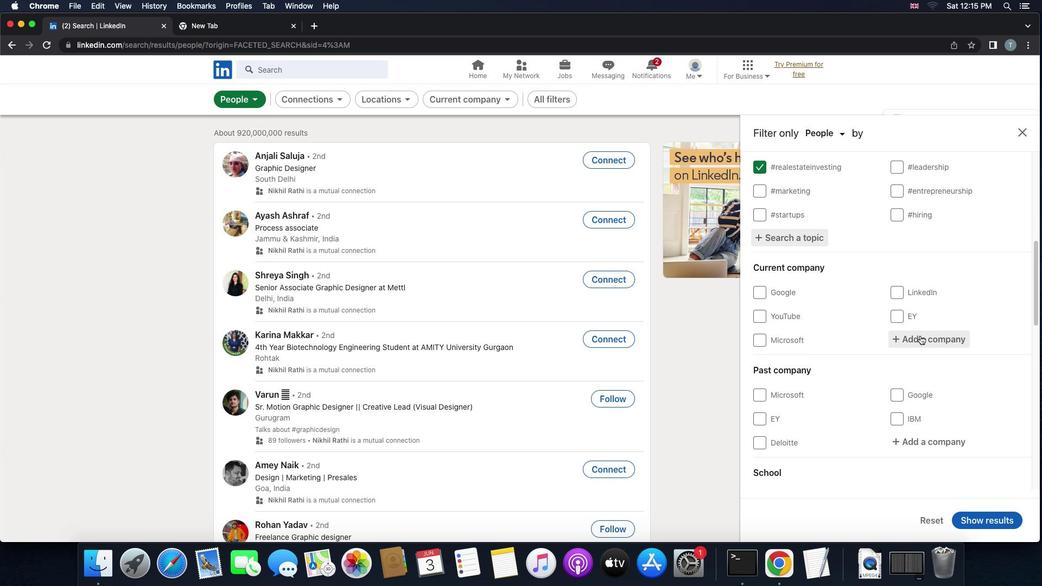 
Action: Mouse pressed left at (920, 335)
Screenshot: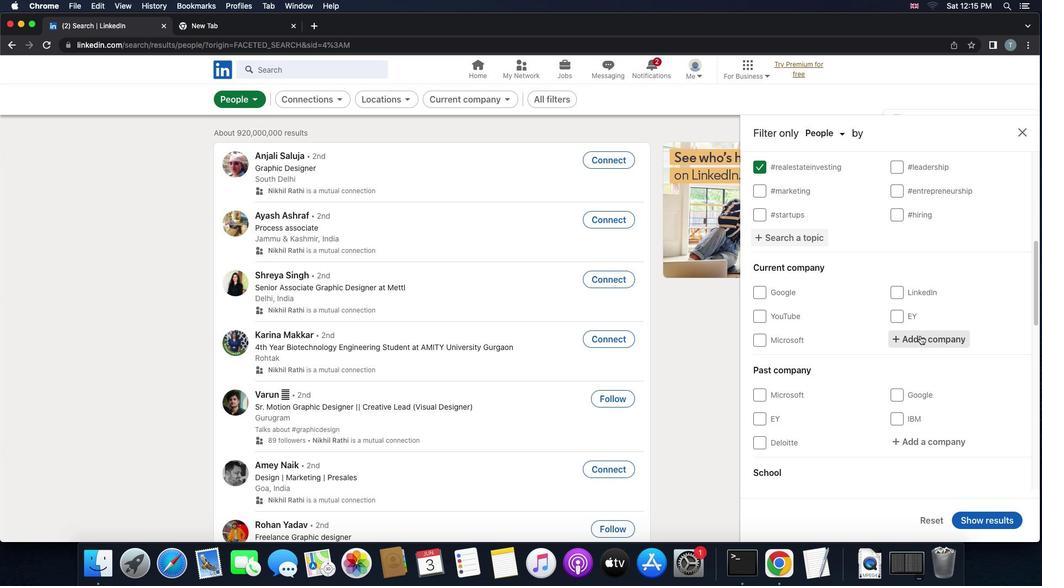
Action: Key pressed 's''n''o''w''l''a'
Screenshot: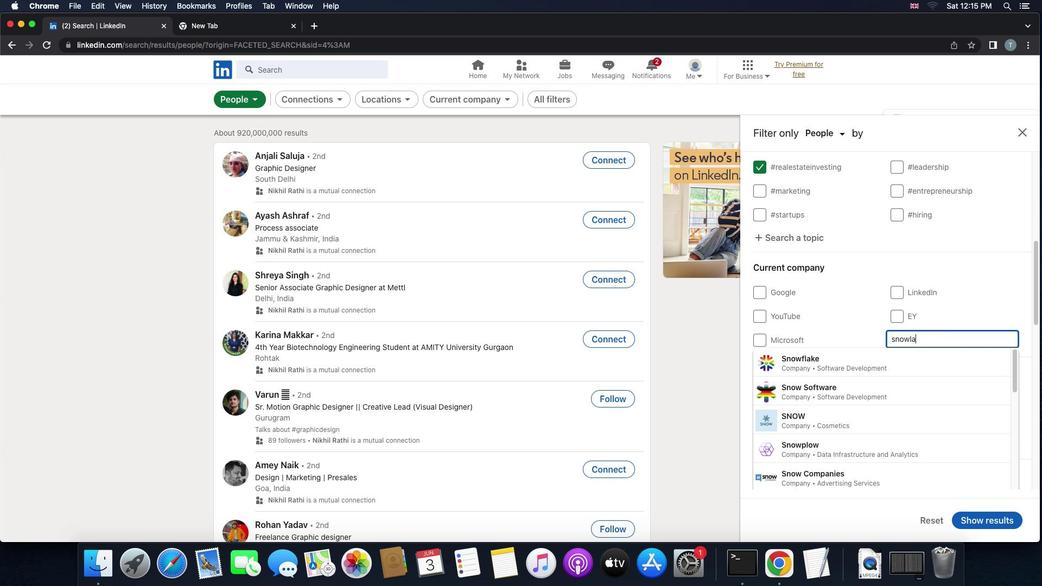 
Action: Mouse moved to (920, 337)
Screenshot: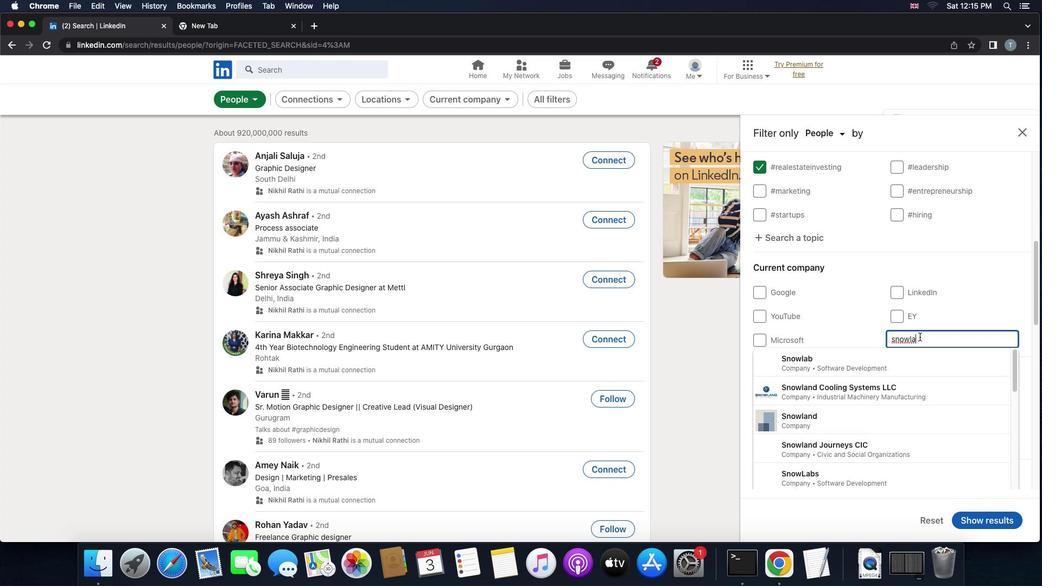 
Action: Key pressed Key.backspaceKey.backspace'f'
Screenshot: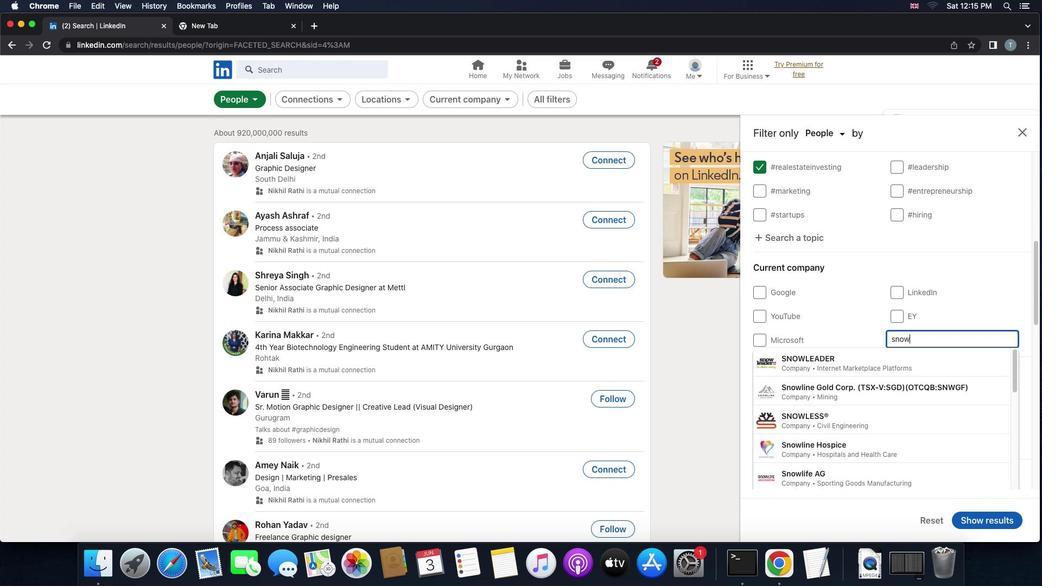 
Action: Mouse moved to (905, 363)
Screenshot: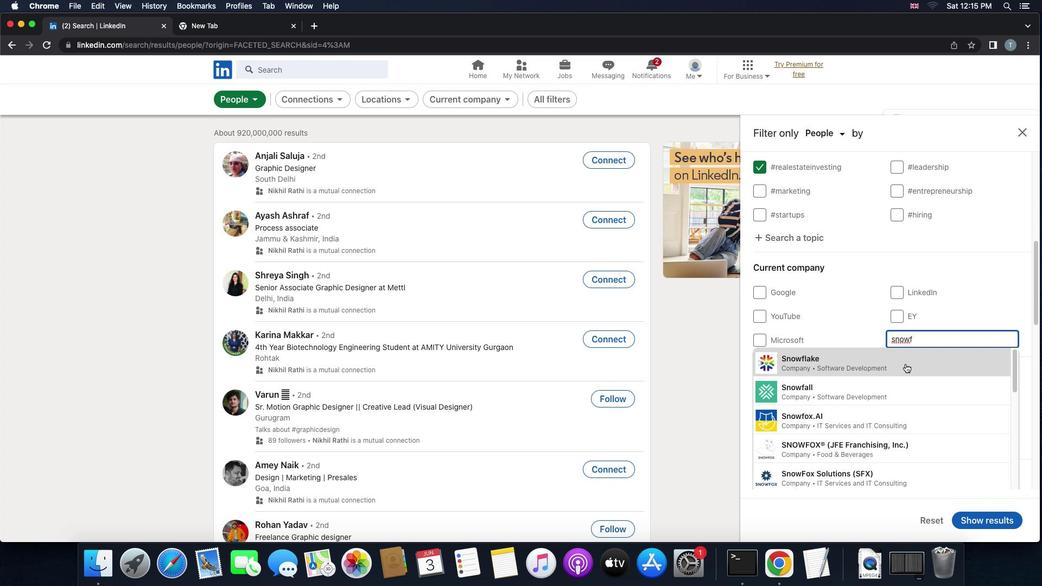 
Action: Mouse pressed left at (905, 363)
Screenshot: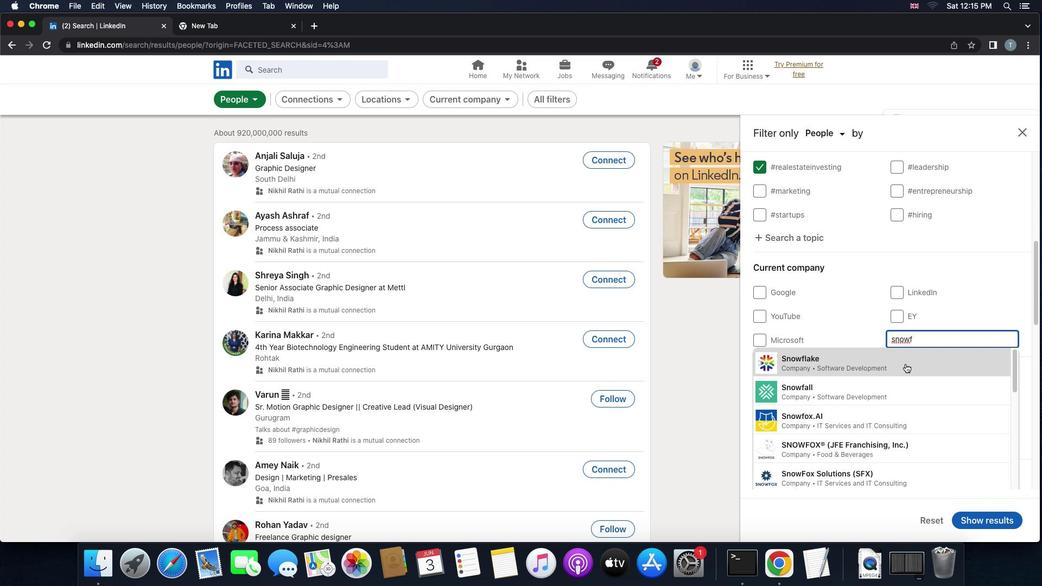 
Action: Mouse moved to (903, 372)
Screenshot: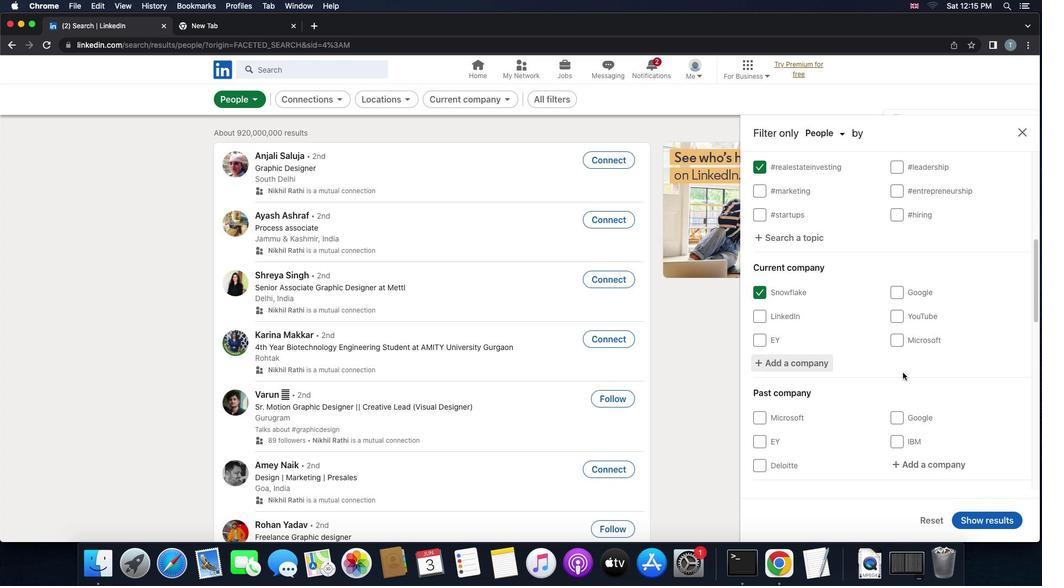 
Action: Mouse scrolled (903, 372) with delta (0, 0)
Screenshot: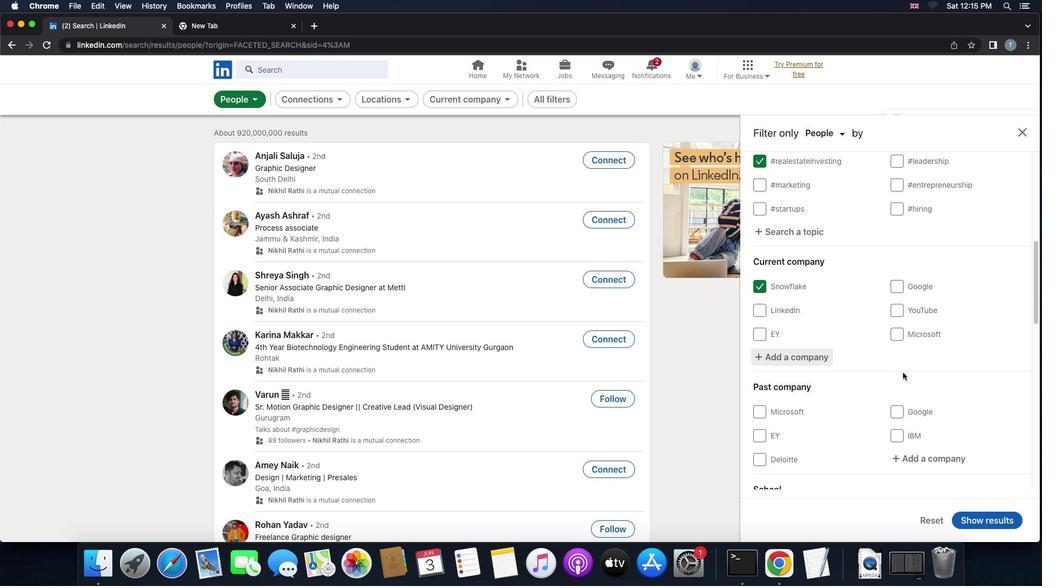 
Action: Mouse scrolled (903, 372) with delta (0, 0)
Screenshot: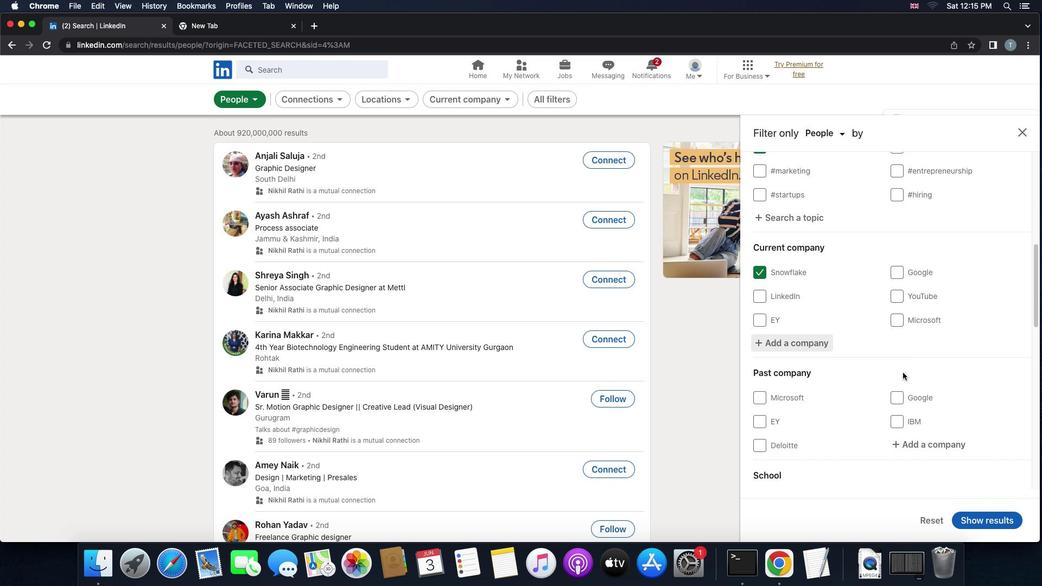 
Action: Mouse scrolled (903, 372) with delta (0, -1)
Screenshot: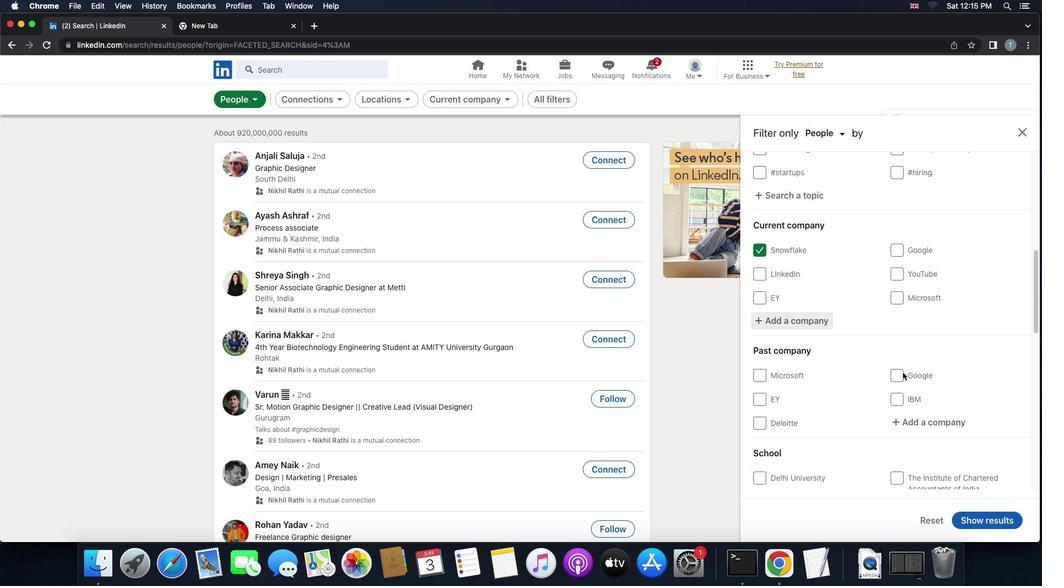 
Action: Mouse moved to (903, 372)
Screenshot: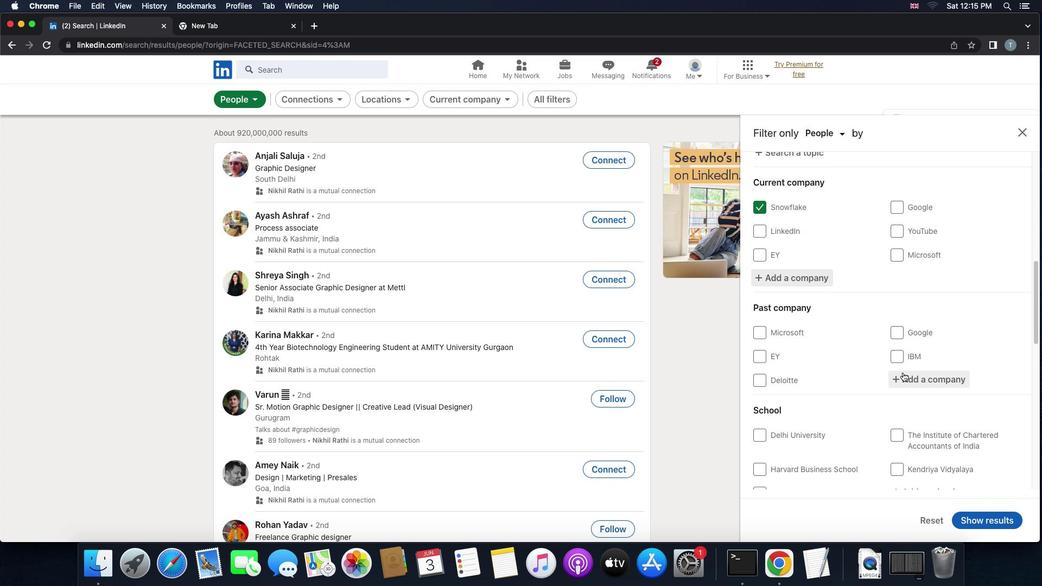 
Action: Mouse scrolled (903, 372) with delta (0, 0)
Screenshot: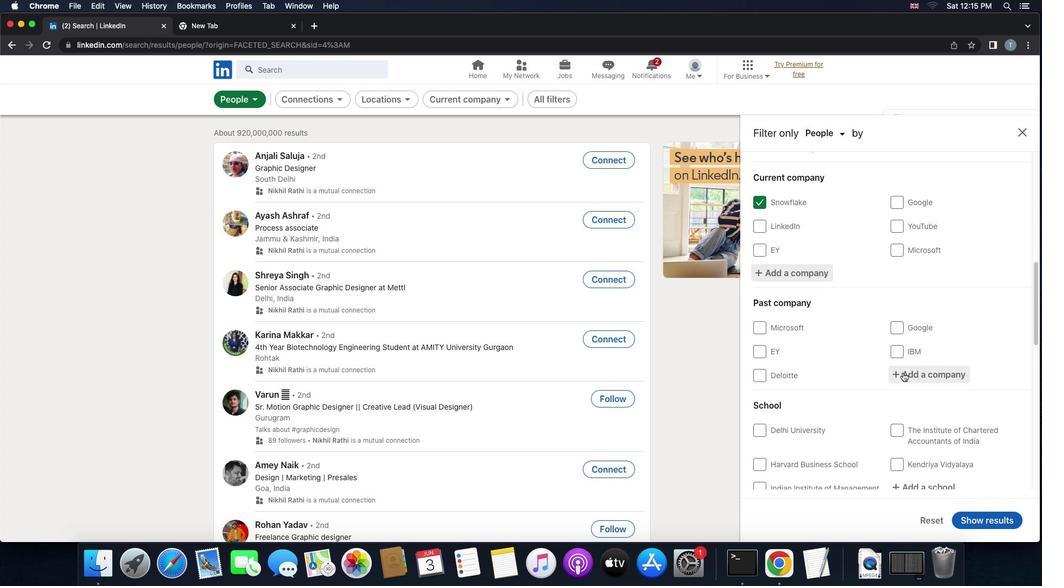 
Action: Mouse scrolled (903, 372) with delta (0, 0)
Screenshot: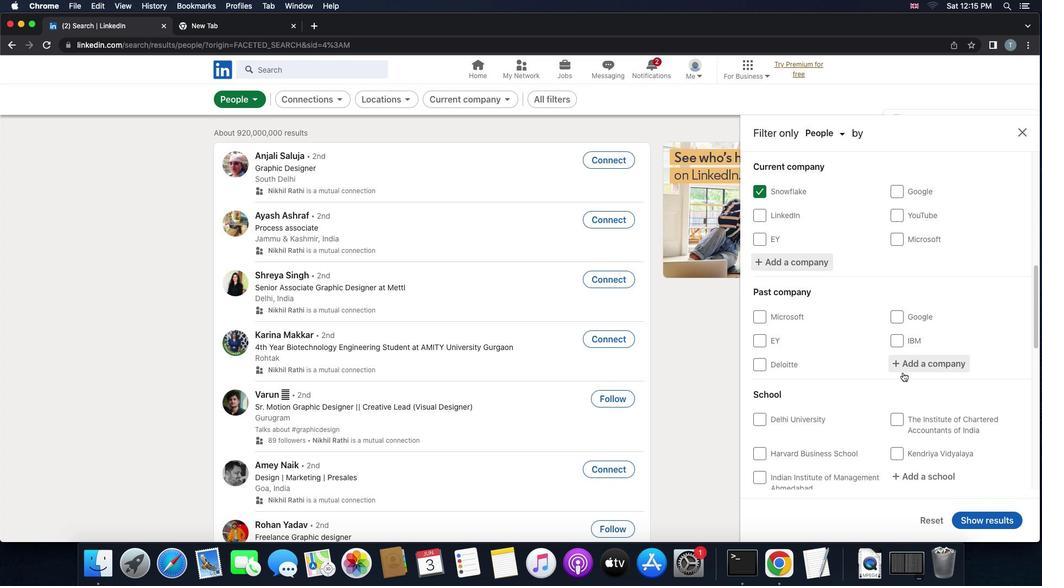
Action: Mouse scrolled (903, 372) with delta (0, -1)
Screenshot: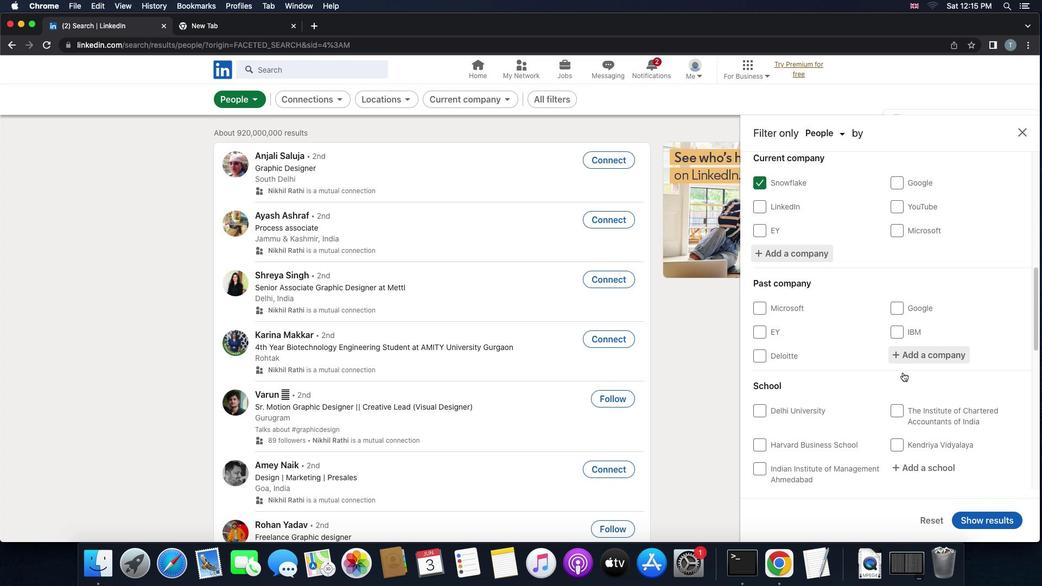 
Action: Mouse moved to (911, 416)
Screenshot: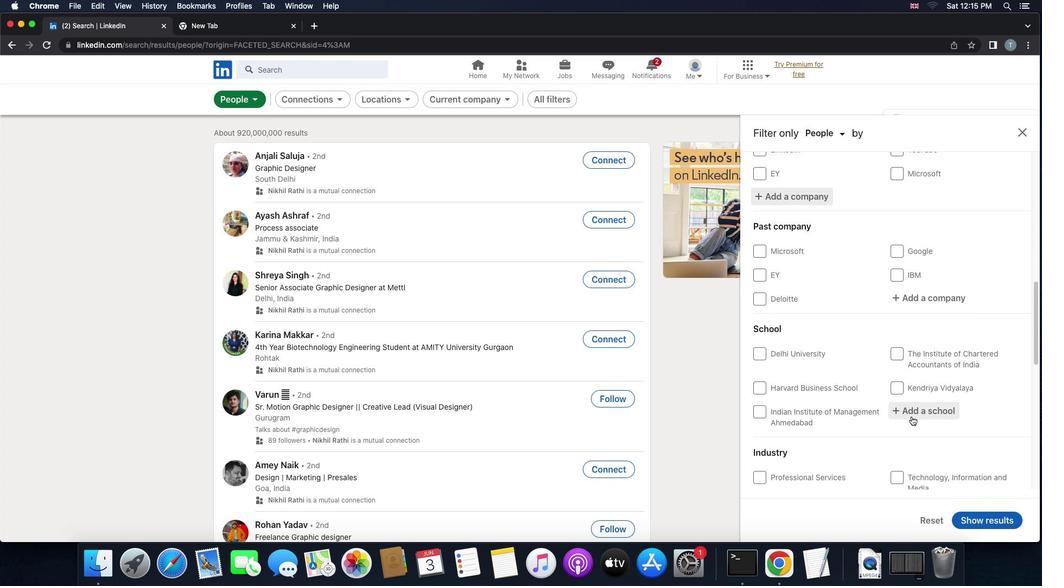 
Action: Mouse pressed left at (911, 416)
Screenshot: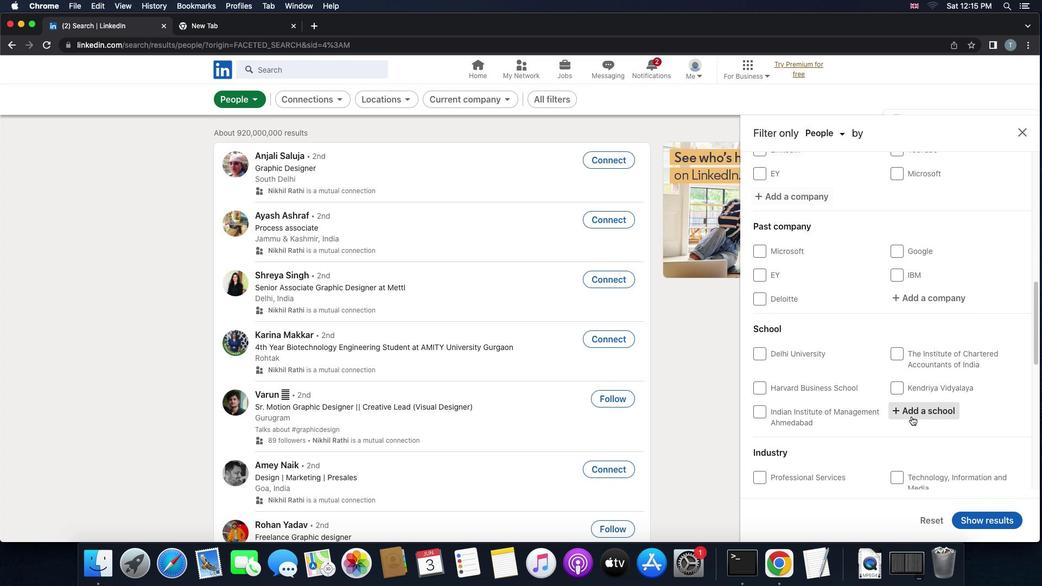 
Action: Key pressed 'm''a''d''r''a''s'
Screenshot: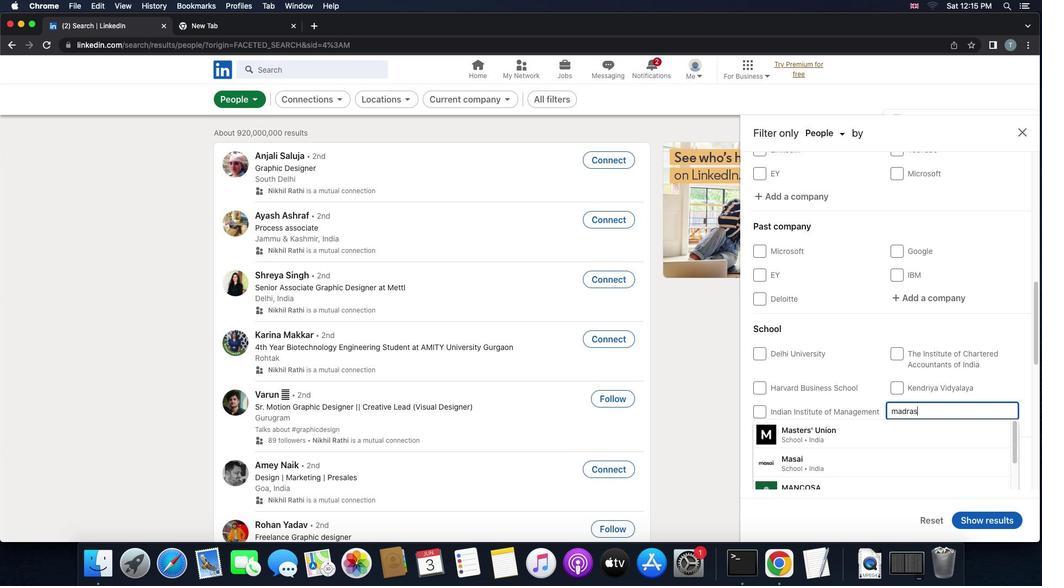 
Action: Mouse moved to (909, 414)
Screenshot: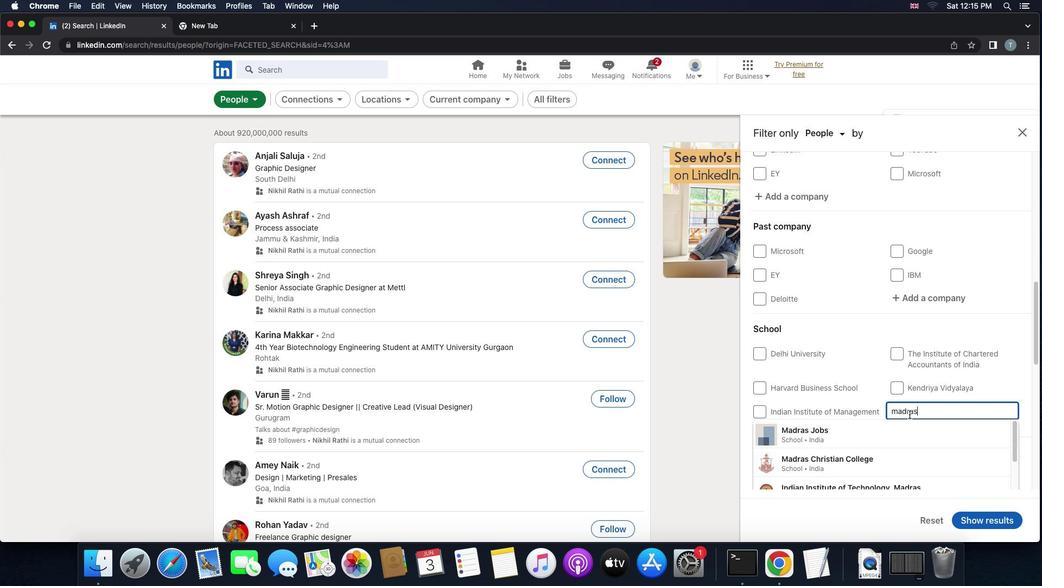 
Action: Key pressed Key.space'i''n''s''t''i''t''u''t''e'
Screenshot: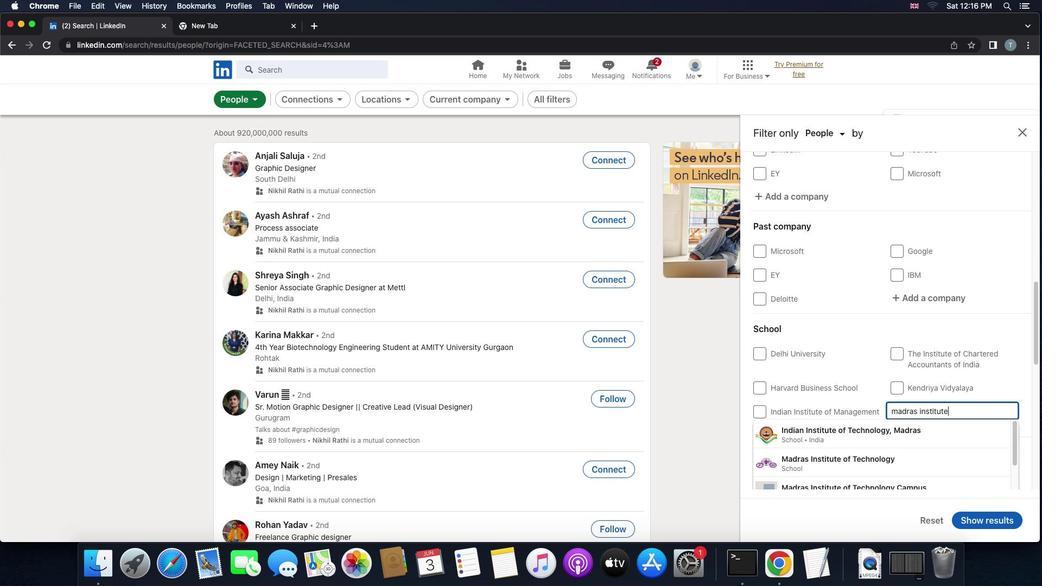
Action: Mouse moved to (898, 451)
Screenshot: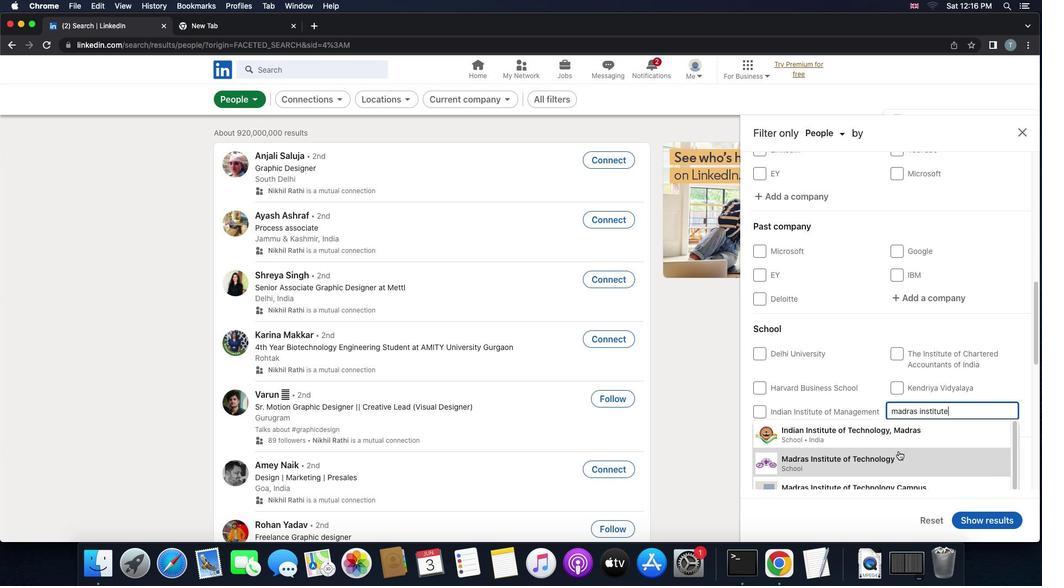 
Action: Mouse pressed left at (898, 451)
Screenshot: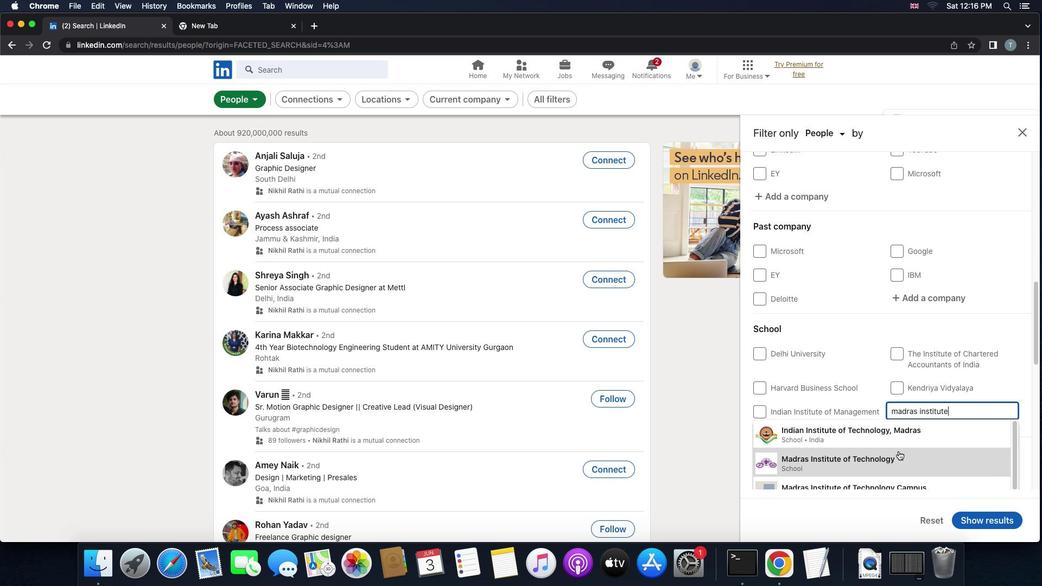 
Action: Mouse scrolled (898, 451) with delta (0, 0)
Screenshot: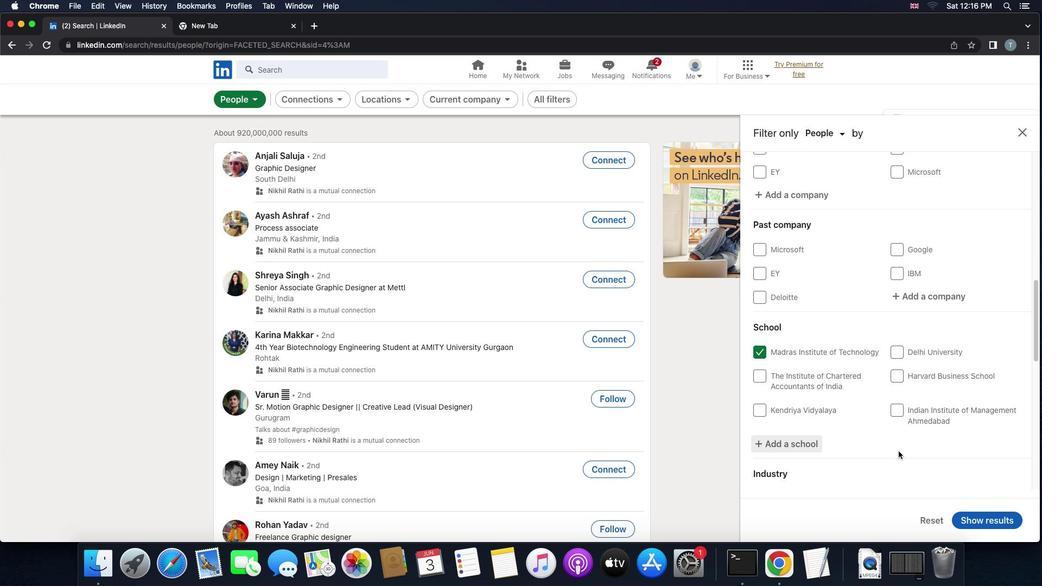 
Action: Mouse scrolled (898, 451) with delta (0, 0)
Screenshot: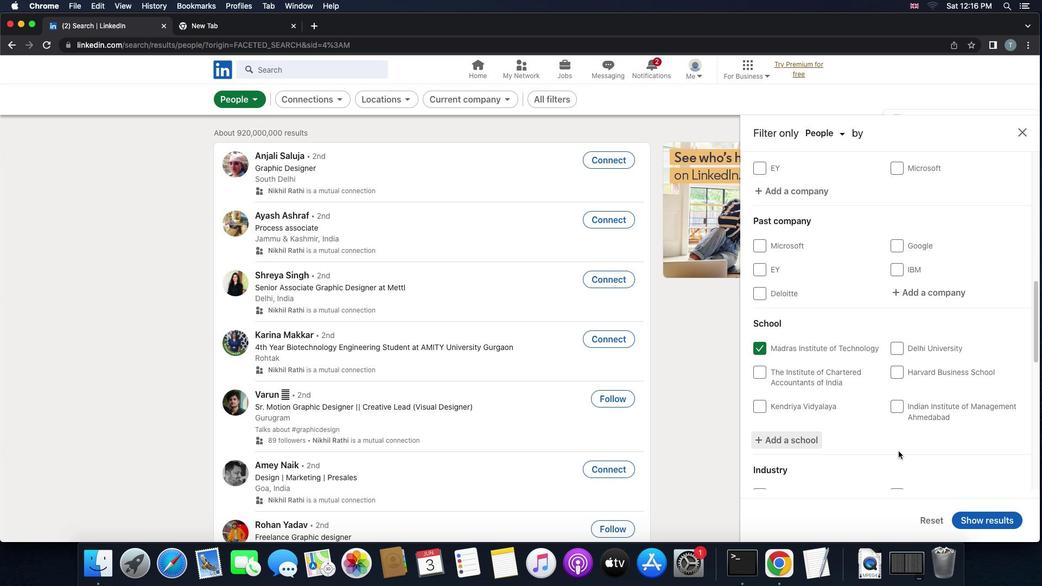 
Action: Mouse scrolled (898, 451) with delta (0, -1)
Screenshot: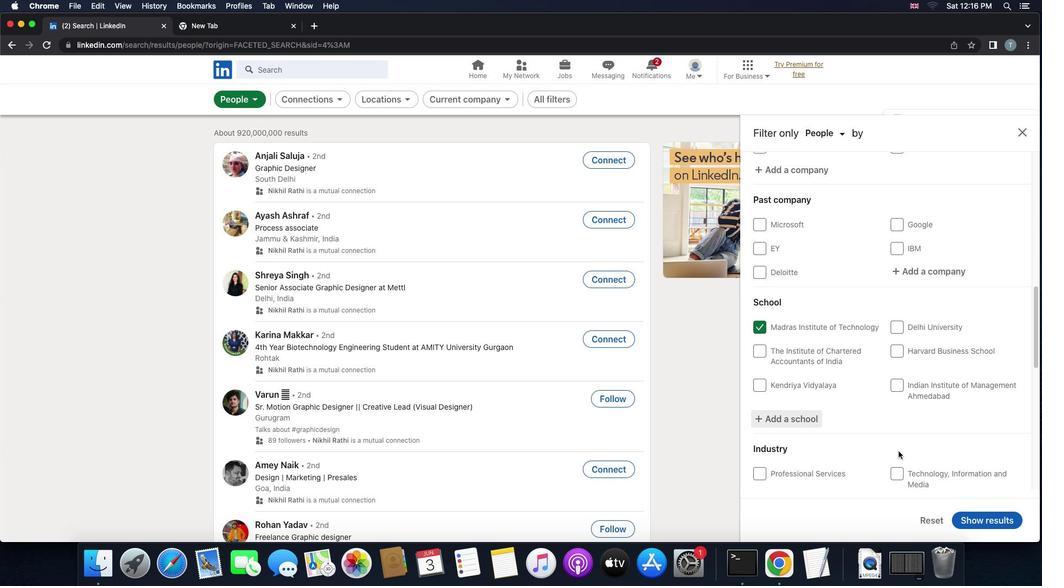 
Action: Mouse scrolled (898, 451) with delta (0, 0)
Screenshot: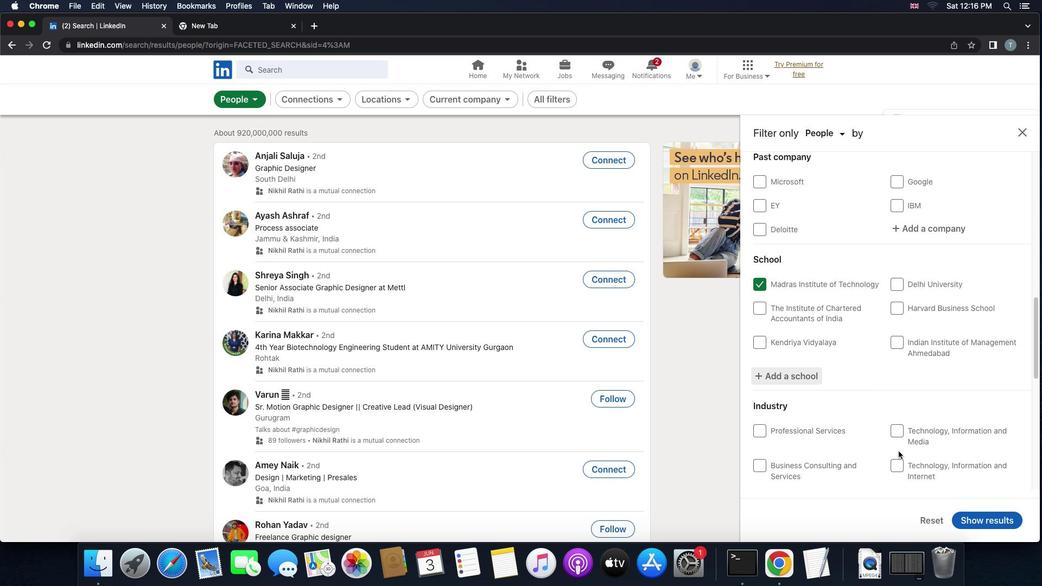 
Action: Mouse scrolled (898, 451) with delta (0, 0)
Screenshot: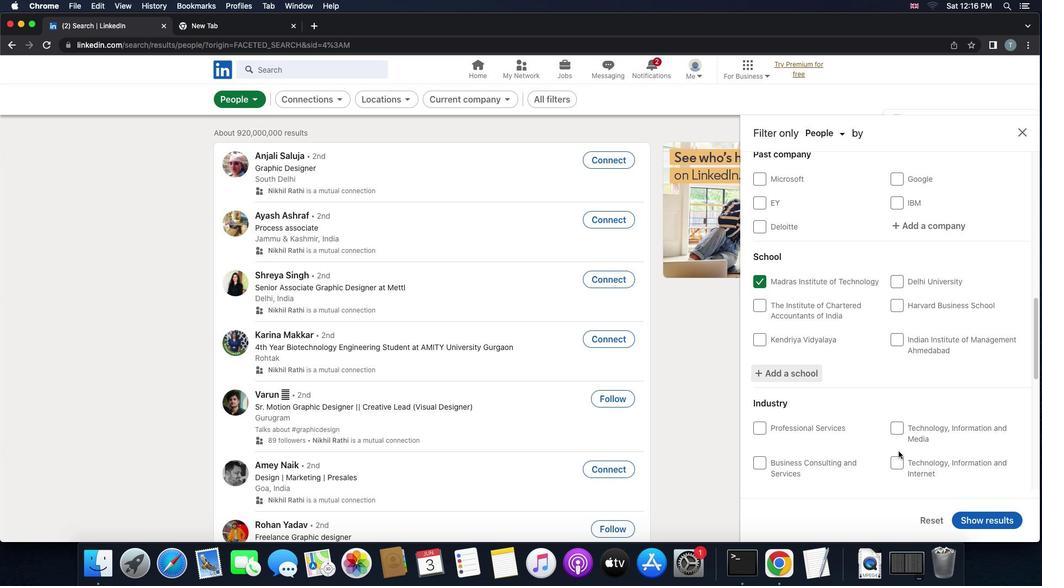 
Action: Mouse scrolled (898, 451) with delta (0, 0)
Screenshot: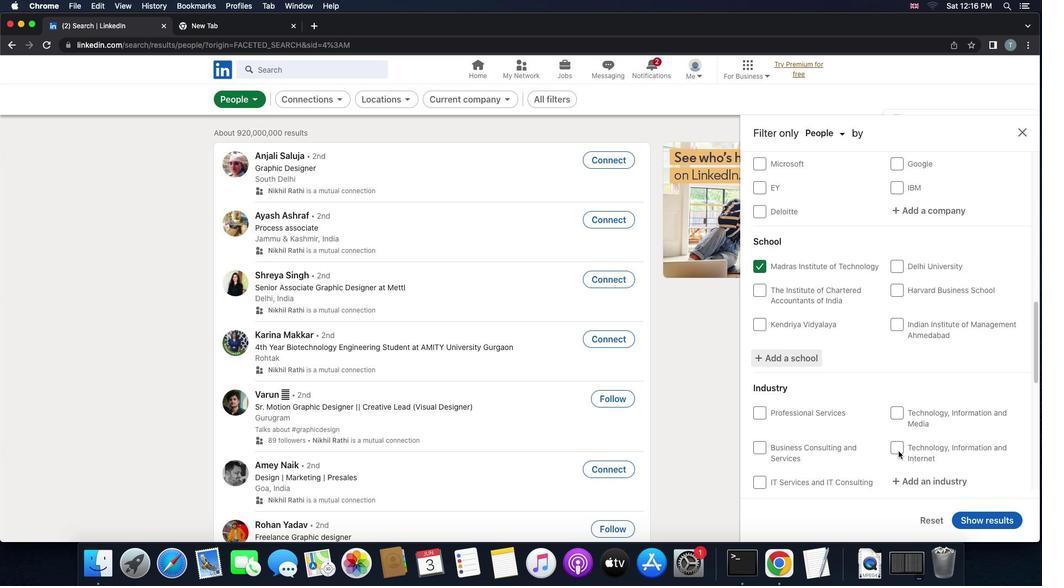
Action: Mouse scrolled (898, 451) with delta (0, 0)
Screenshot: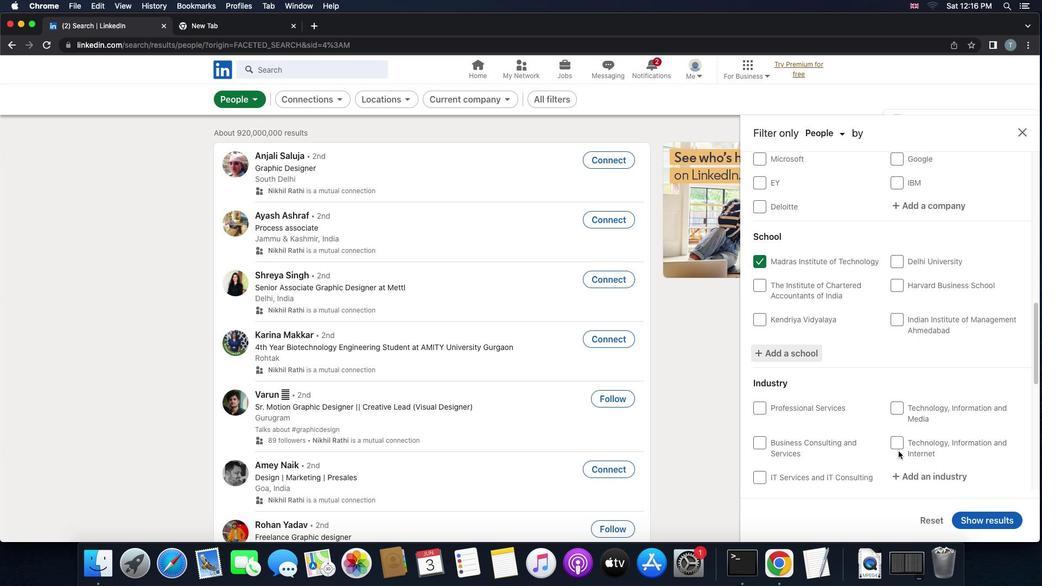 
Action: Mouse moved to (904, 460)
Screenshot: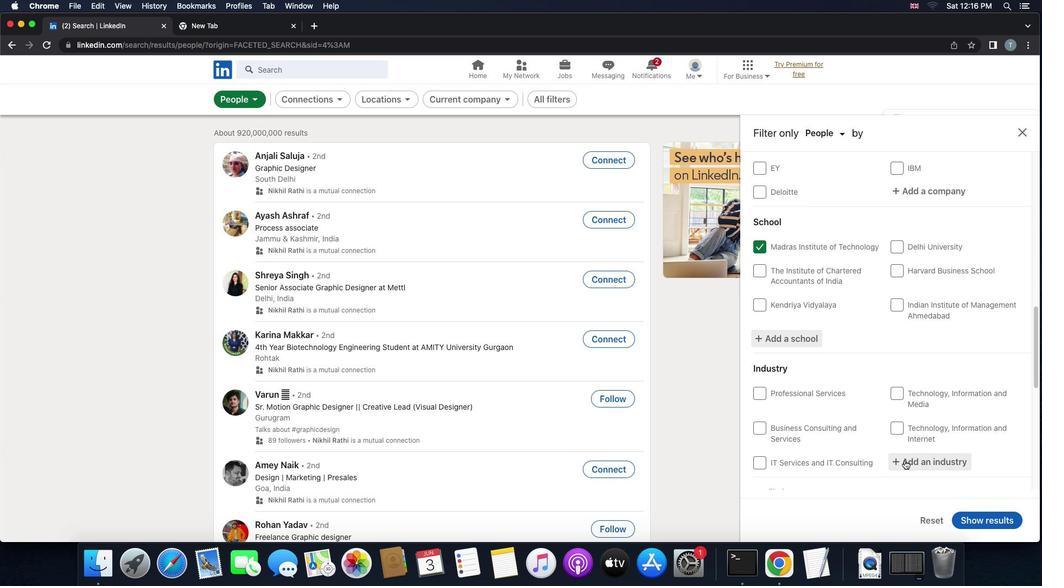 
Action: Mouse pressed left at (904, 460)
Screenshot: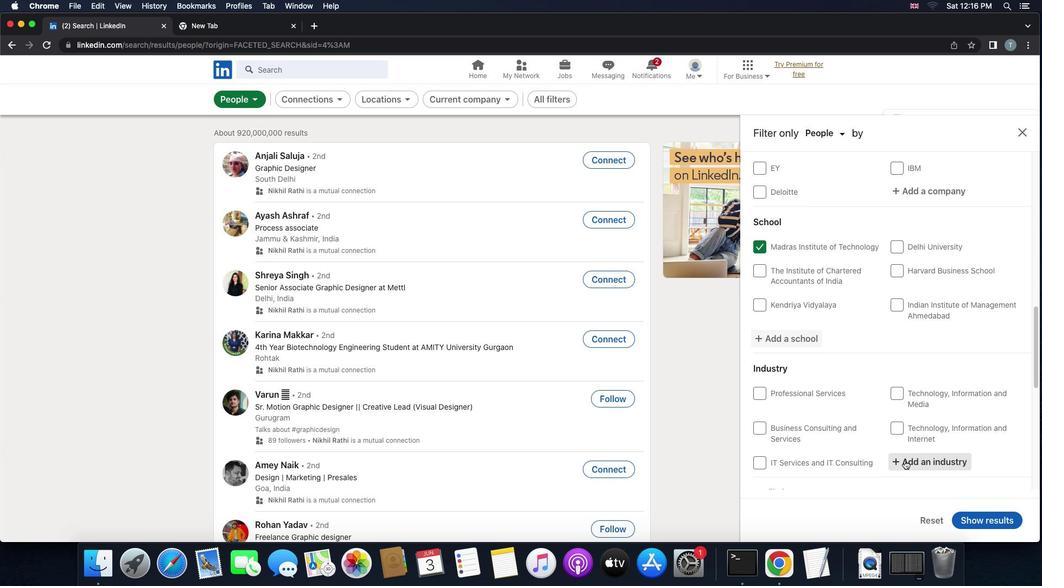 
Action: Key pressed Key.shift'E'Key.space
Screenshot: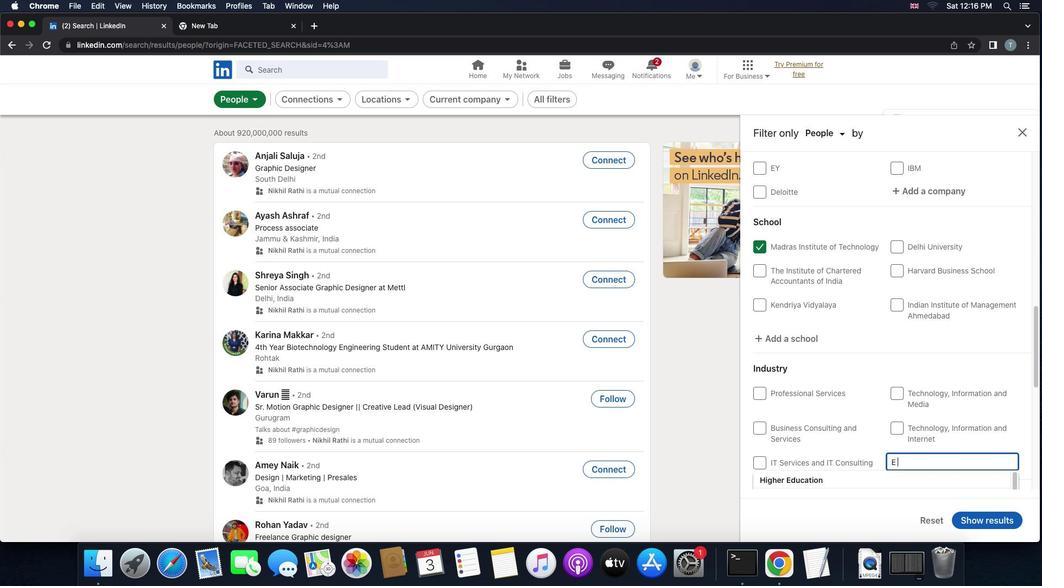 
Action: Mouse moved to (880, 476)
Screenshot: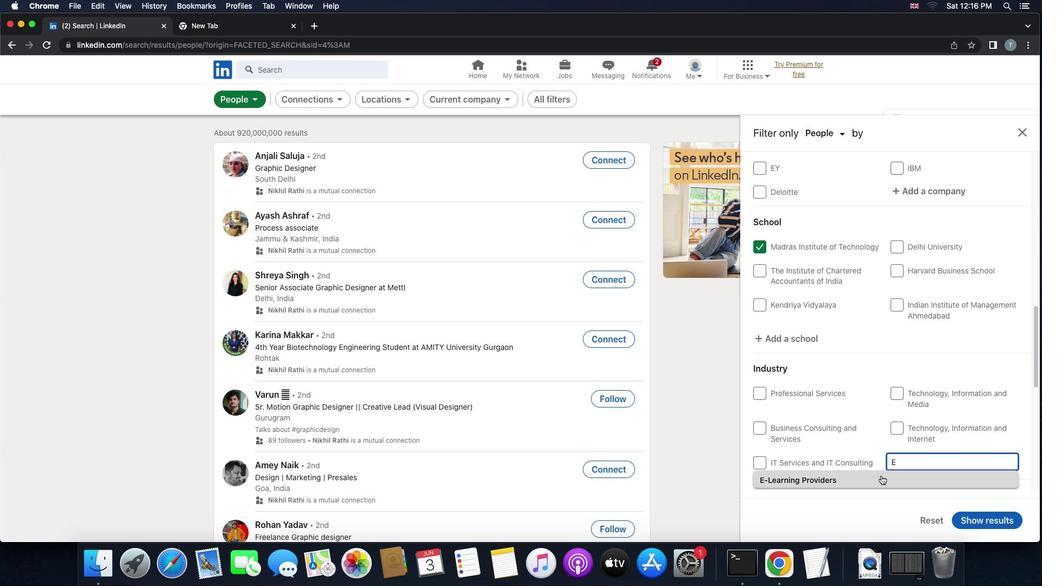 
Action: Mouse pressed left at (880, 476)
Screenshot: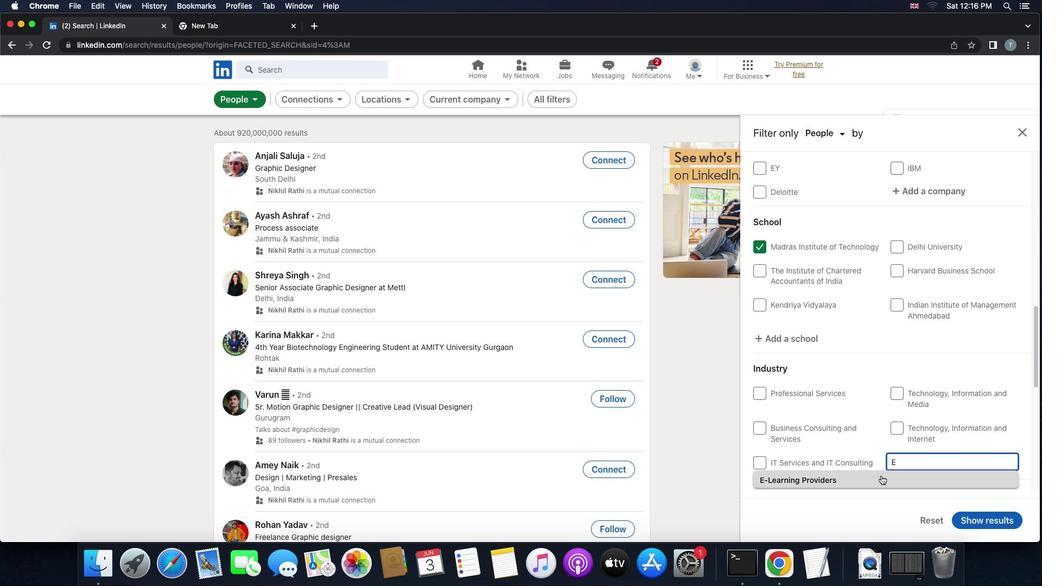 
Action: Mouse scrolled (880, 476) with delta (0, 0)
Screenshot: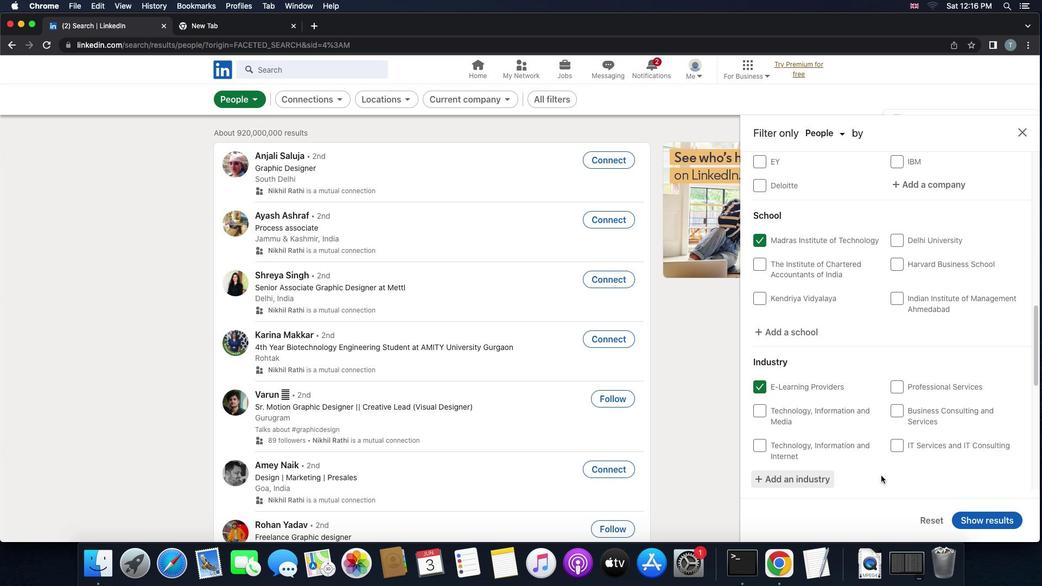 
Action: Mouse scrolled (880, 476) with delta (0, 0)
Screenshot: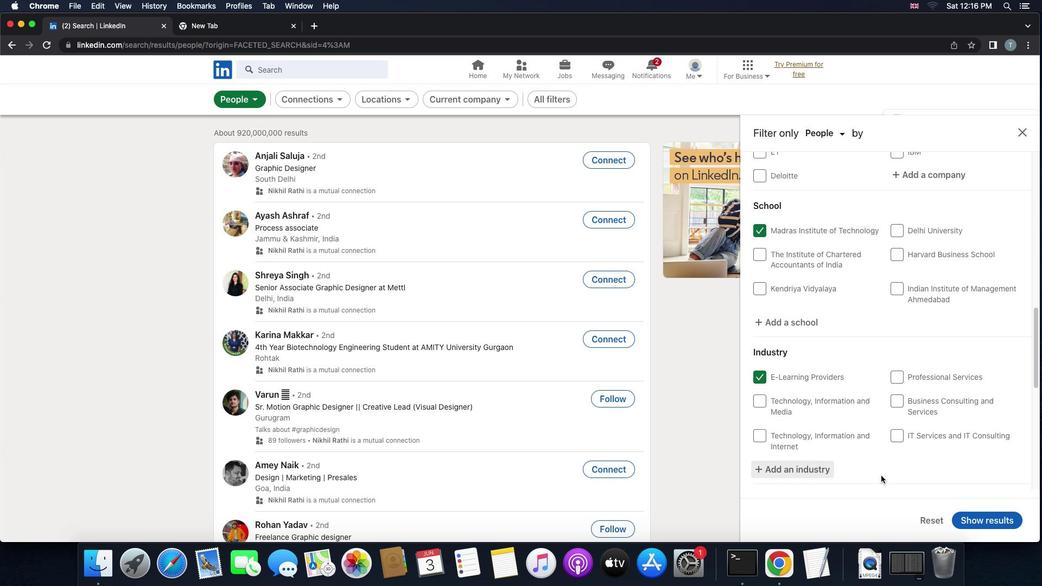 
Action: Mouse scrolled (880, 476) with delta (0, -1)
Screenshot: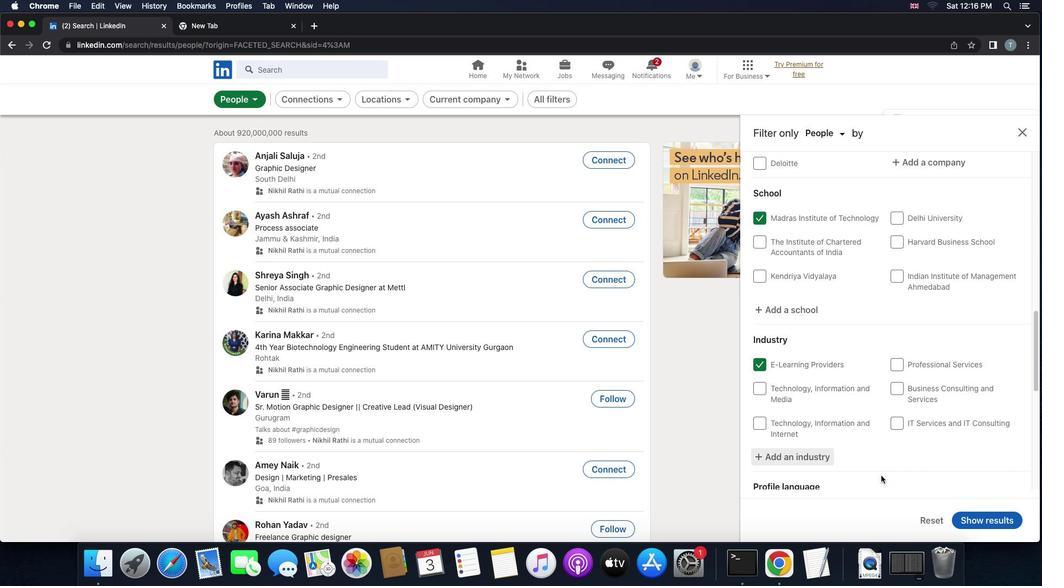 
Action: Mouse scrolled (880, 476) with delta (0, 0)
Screenshot: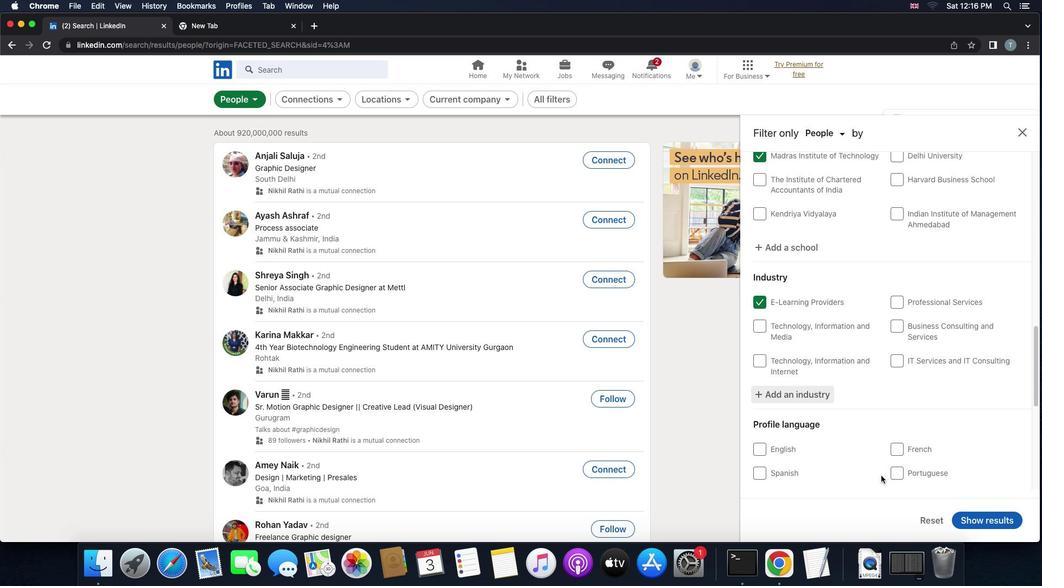 
Action: Mouse scrolled (880, 476) with delta (0, 0)
Screenshot: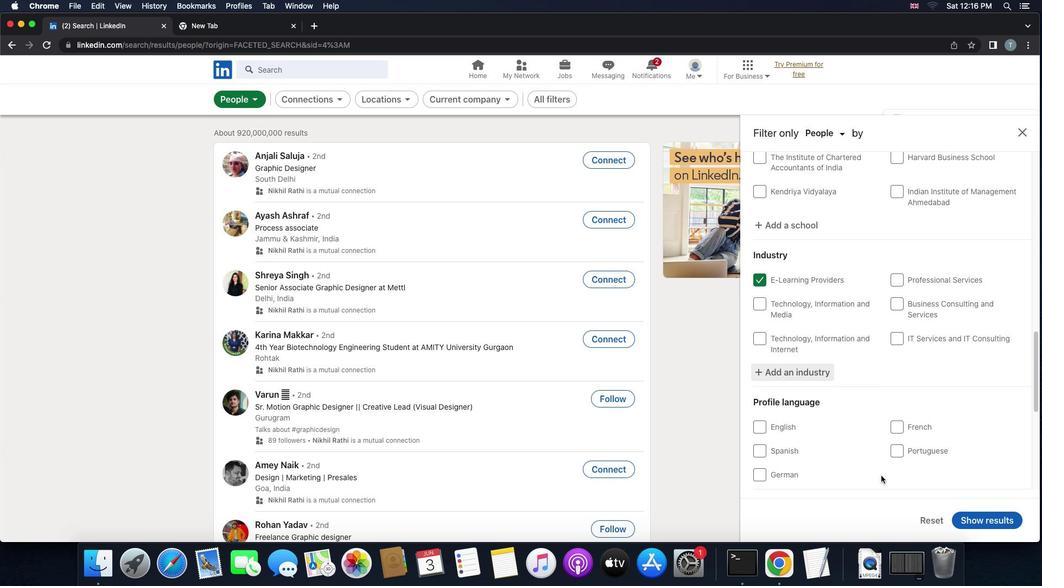 
Action: Mouse scrolled (880, 476) with delta (0, 0)
Screenshot: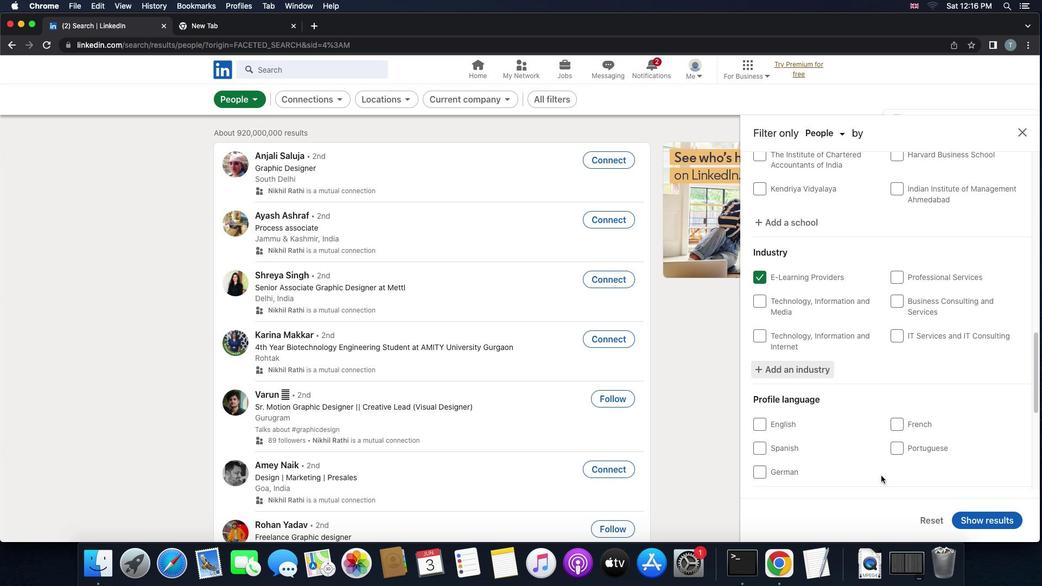 
Action: Mouse scrolled (880, 476) with delta (0, 0)
Screenshot: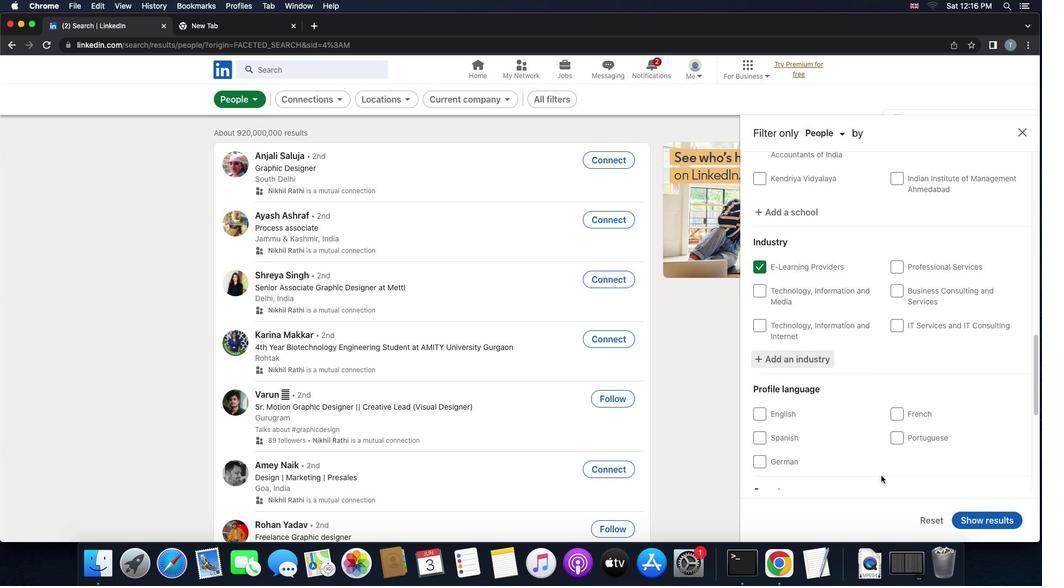 
Action: Mouse moved to (863, 427)
Screenshot: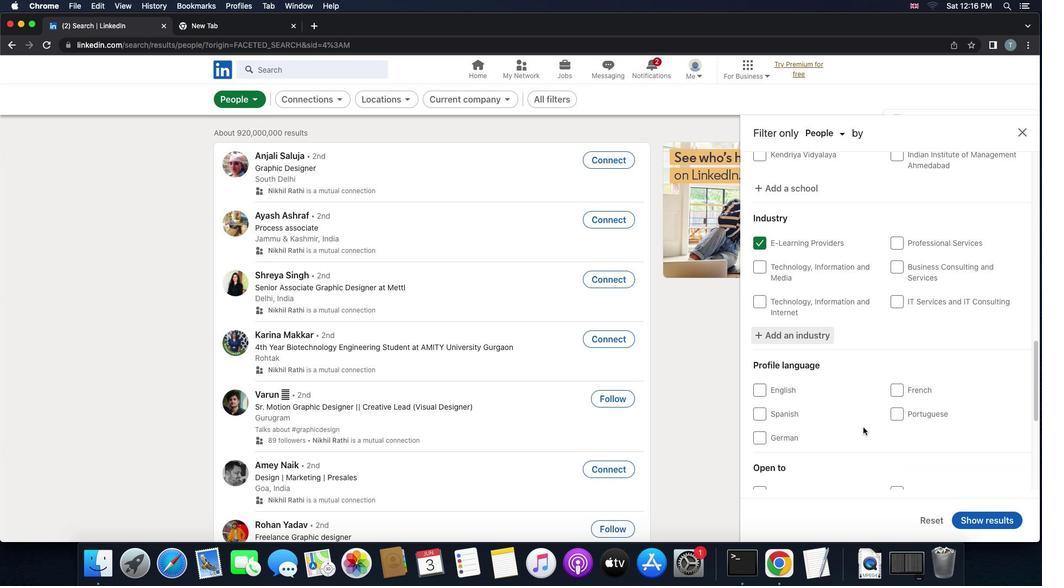 
Action: Mouse scrolled (863, 427) with delta (0, 0)
Screenshot: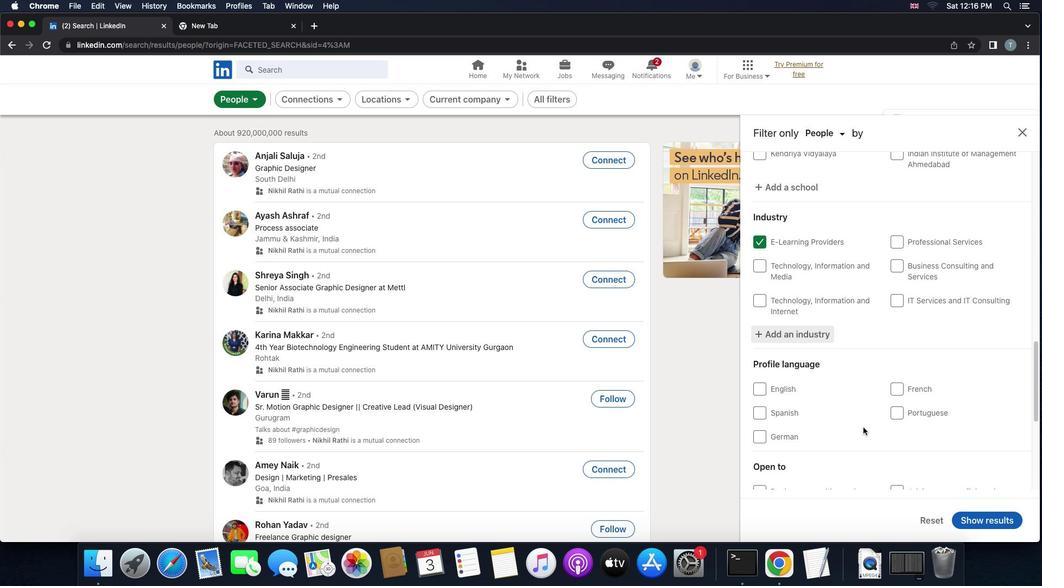 
Action: Mouse moved to (863, 427)
Screenshot: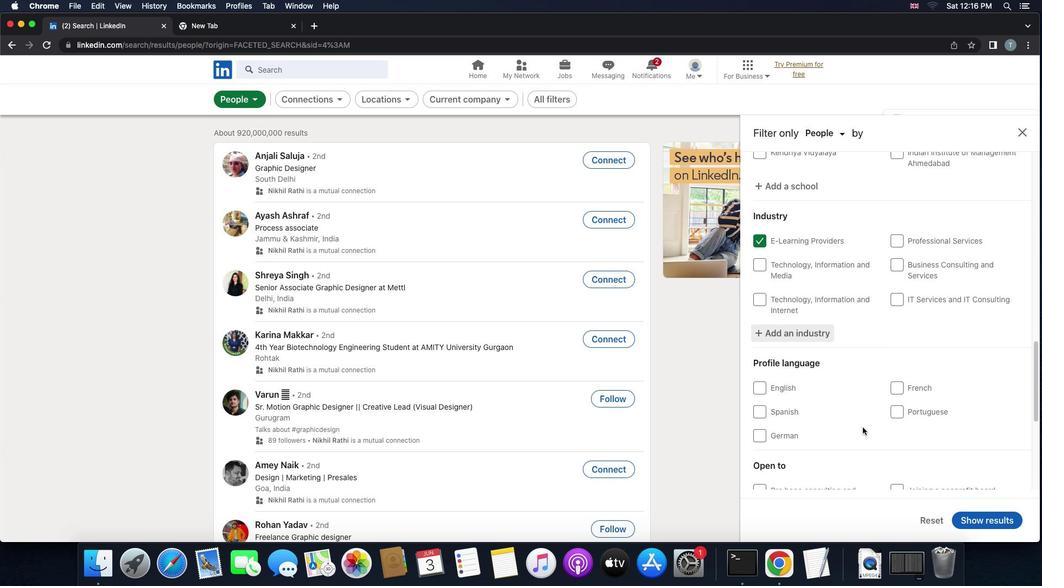 
Action: Mouse scrolled (863, 427) with delta (0, 0)
Screenshot: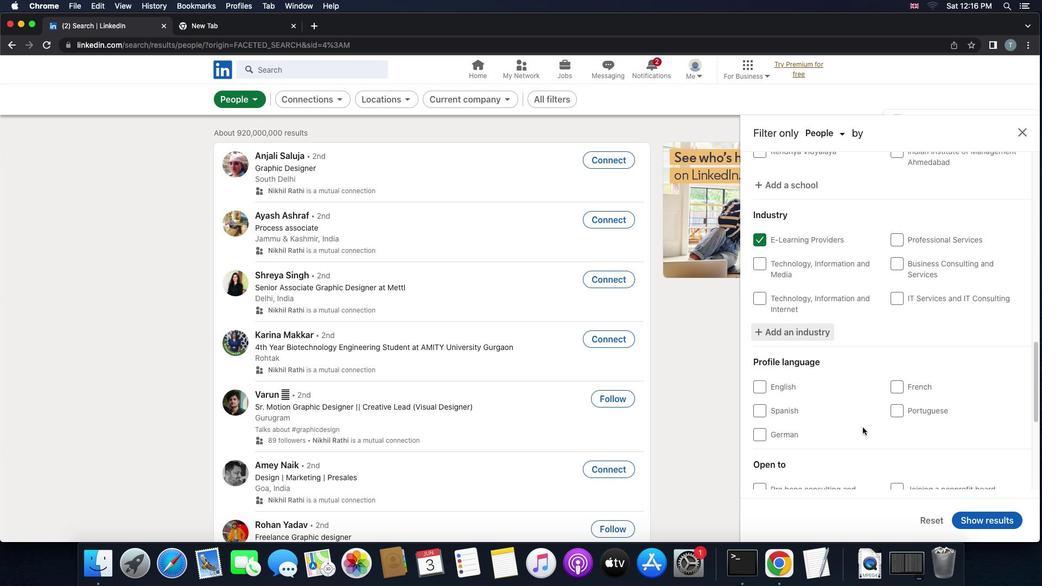 
Action: Mouse scrolled (863, 427) with delta (0, 0)
Screenshot: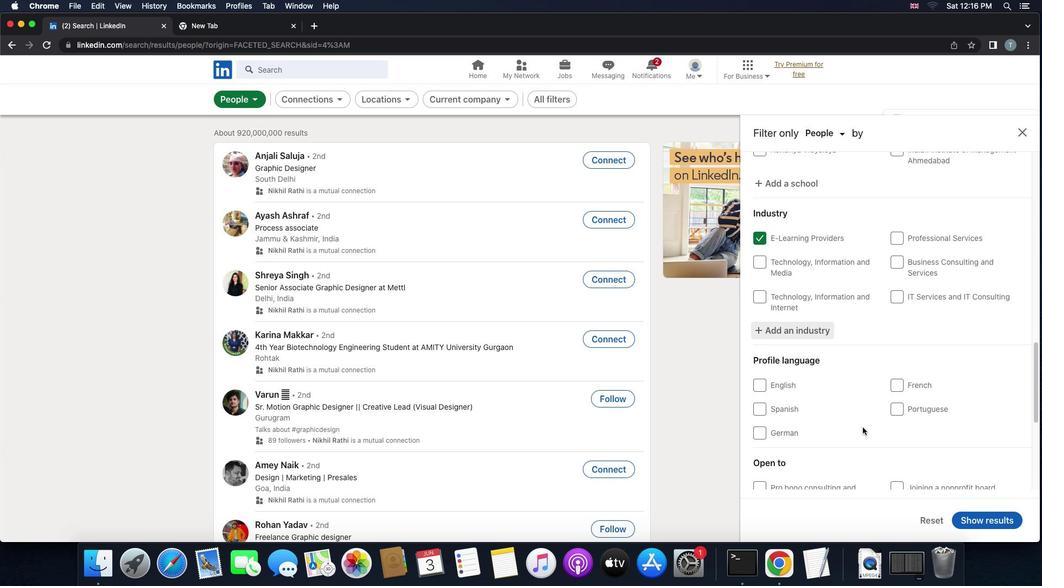 
Action: Mouse moved to (759, 432)
Screenshot: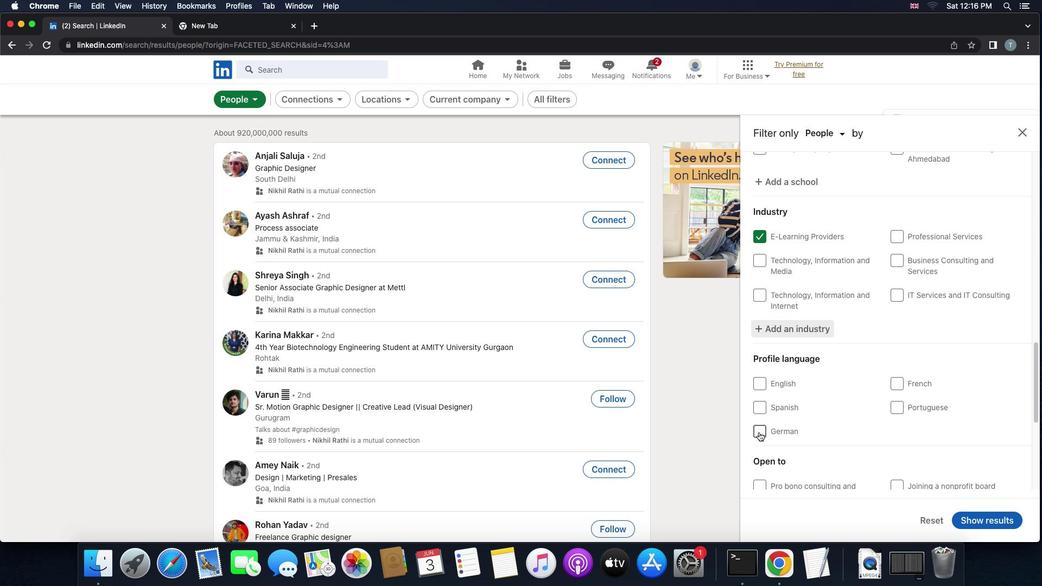 
Action: Mouse pressed left at (759, 432)
Screenshot: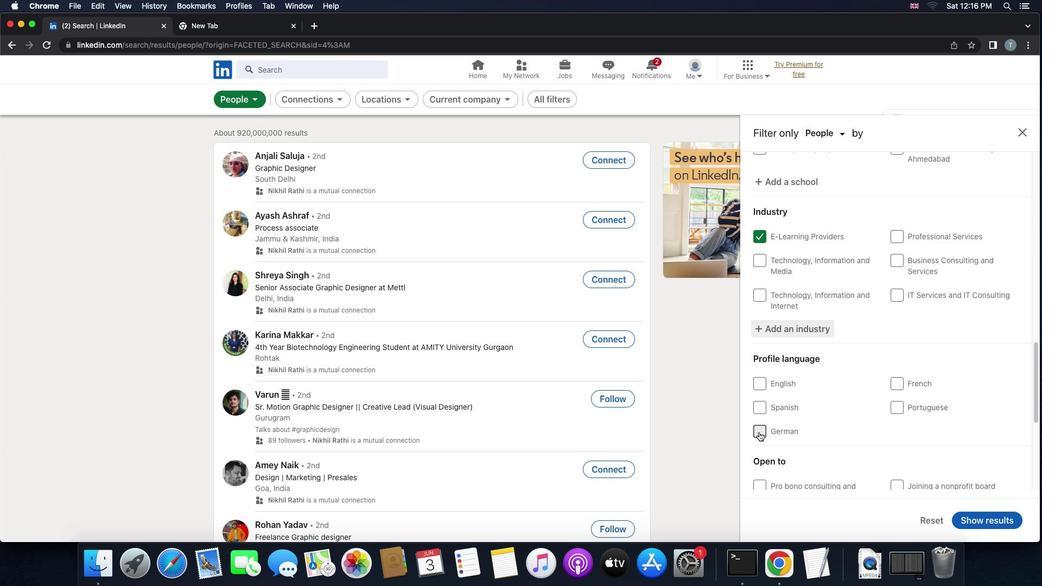 
Action: Mouse moved to (867, 451)
Screenshot: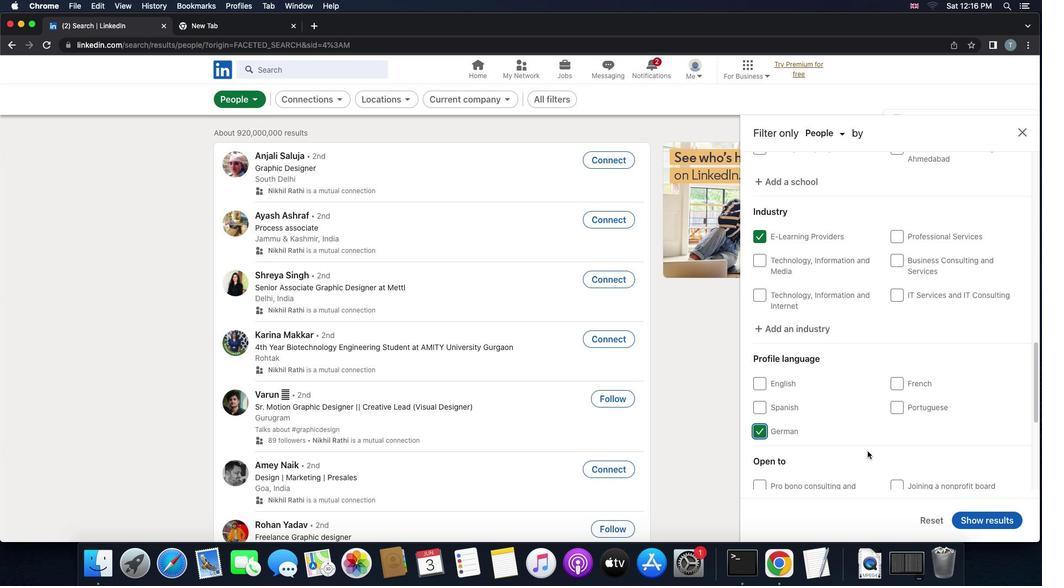 
Action: Mouse scrolled (867, 451) with delta (0, 0)
Screenshot: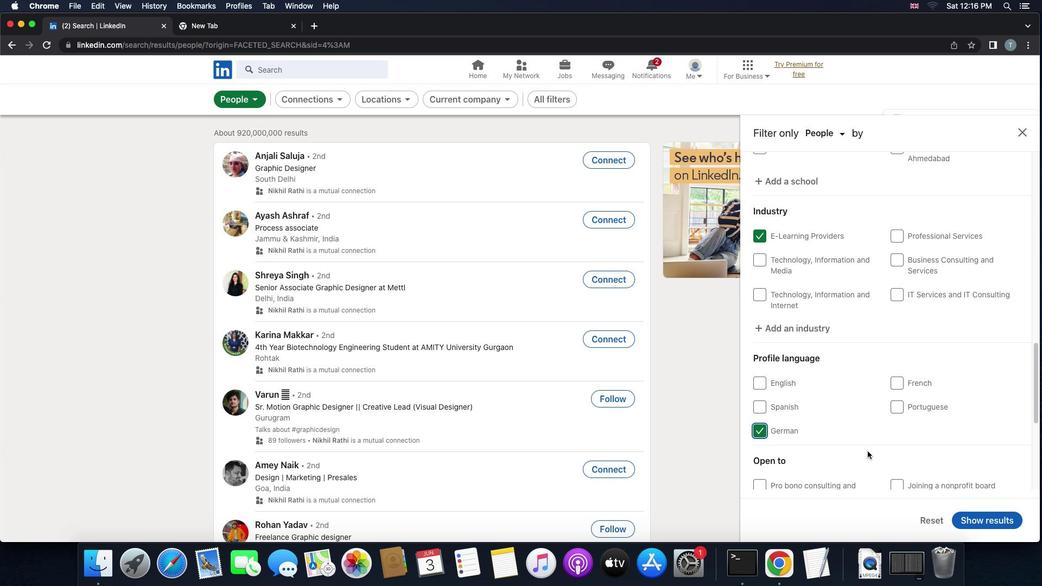 
Action: Mouse scrolled (867, 451) with delta (0, 0)
Screenshot: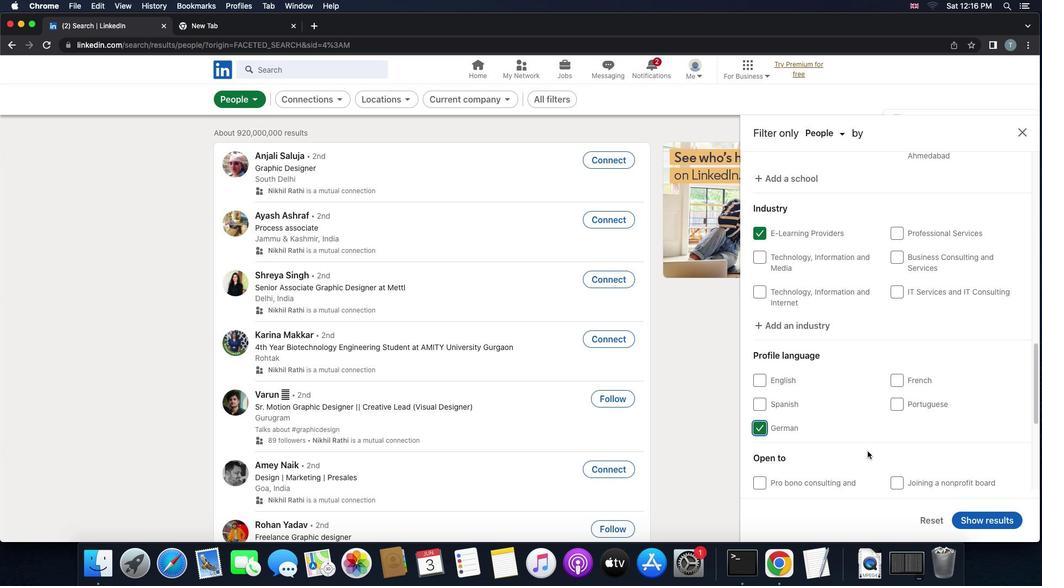 
Action: Mouse scrolled (867, 451) with delta (0, -1)
Screenshot: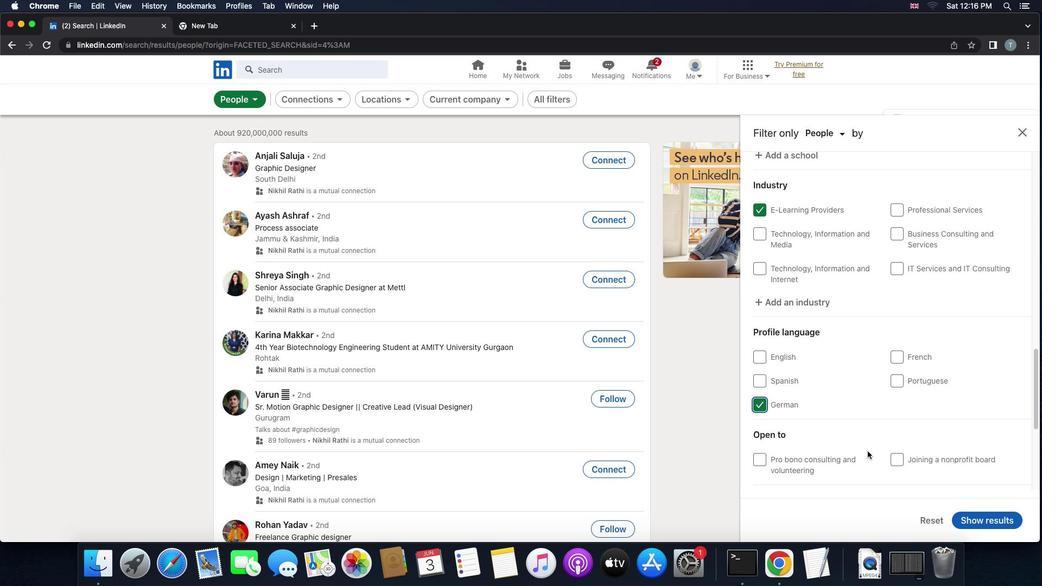 
Action: Mouse scrolled (867, 451) with delta (0, 0)
Screenshot: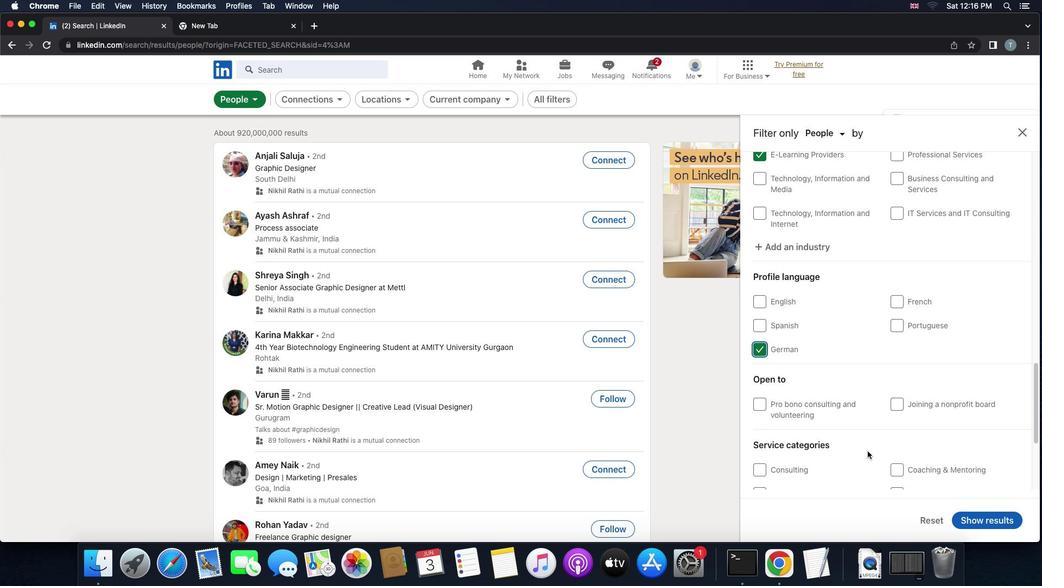 
Action: Mouse scrolled (867, 451) with delta (0, 0)
Screenshot: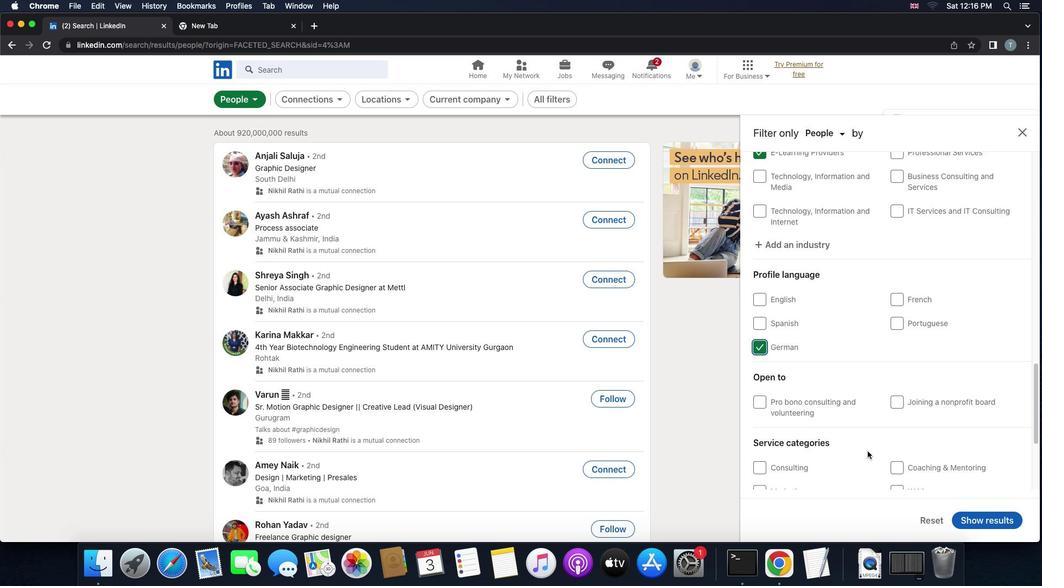 
Action: Mouse scrolled (867, 451) with delta (0, 0)
Screenshot: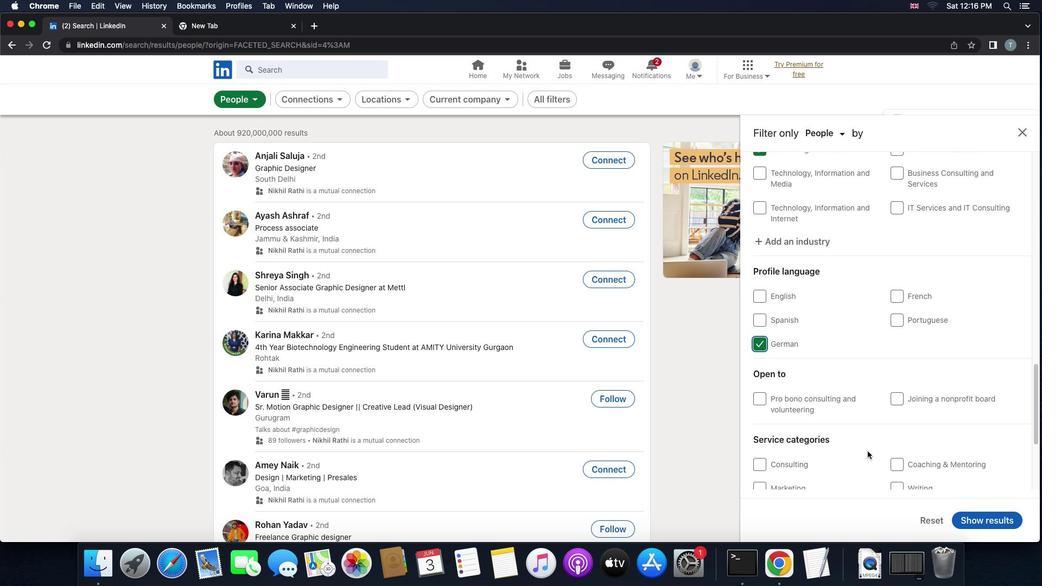 
Action: Mouse scrolled (867, 451) with delta (0, 0)
Screenshot: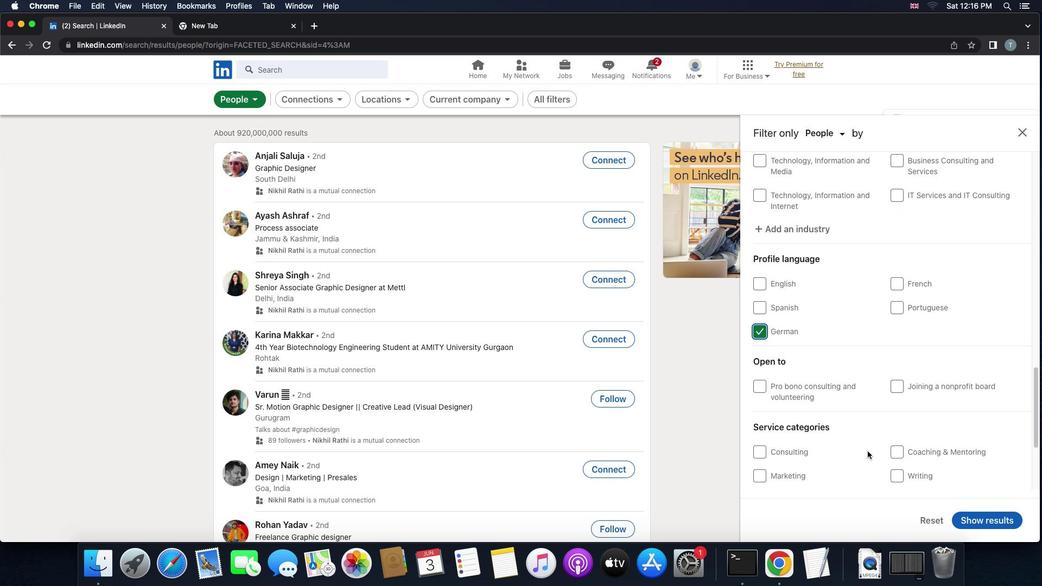 
Action: Mouse scrolled (867, 451) with delta (0, 0)
Screenshot: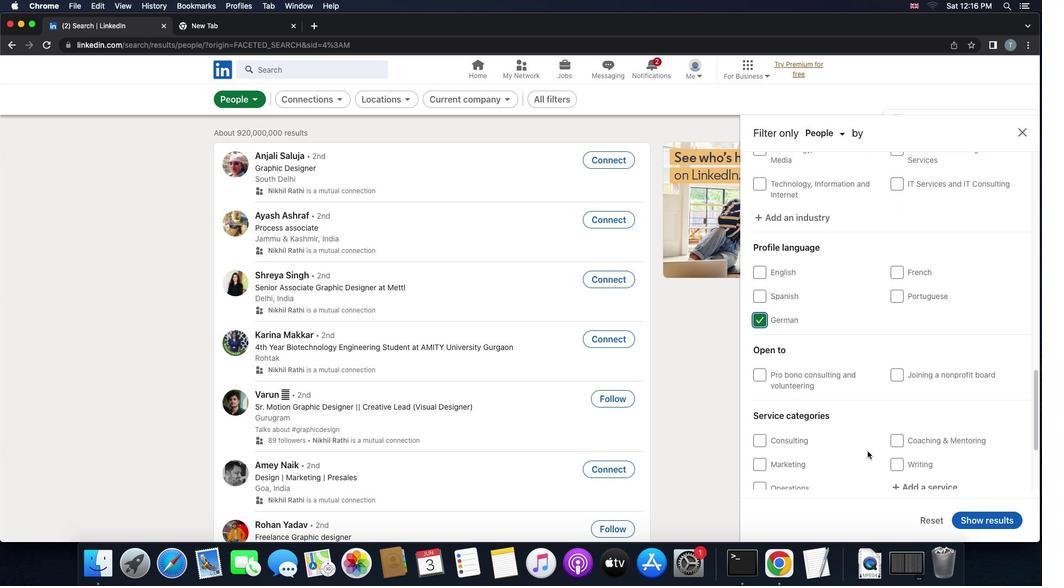 
Action: Mouse scrolled (867, 451) with delta (0, 0)
Screenshot: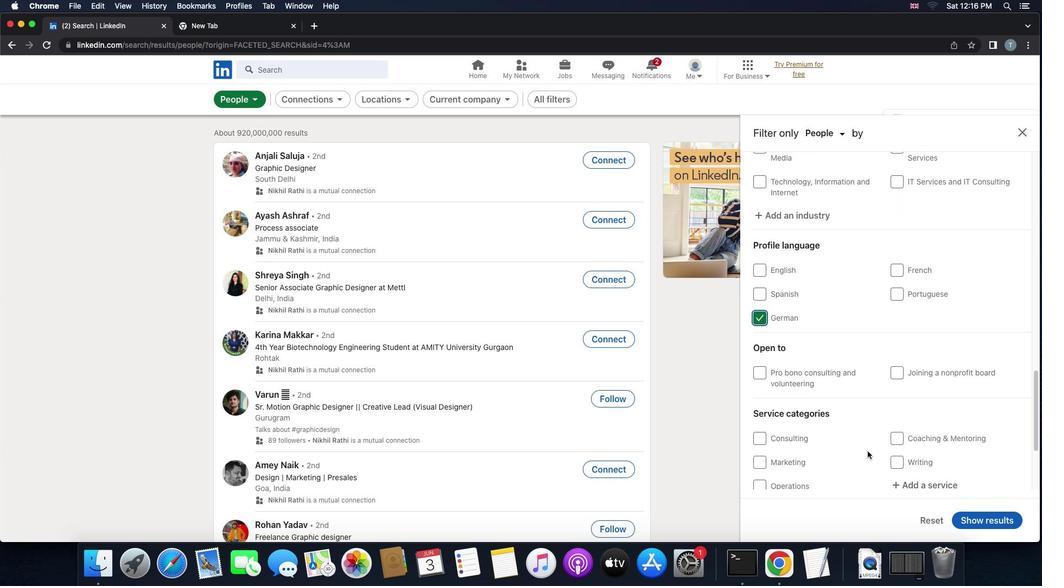 
Action: Mouse scrolled (867, 451) with delta (0, -1)
Screenshot: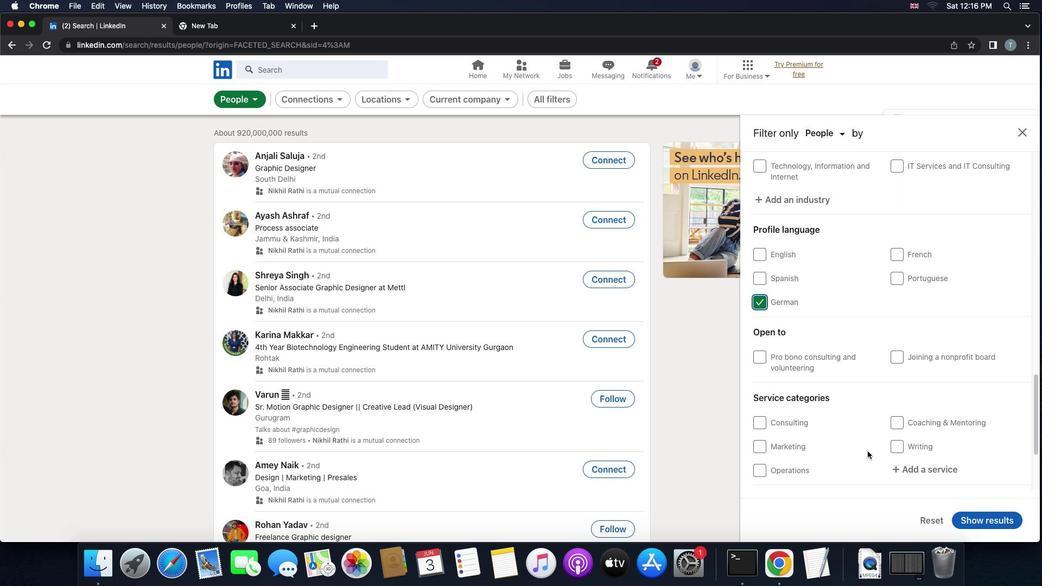 
Action: Mouse scrolled (867, 451) with delta (0, 0)
Screenshot: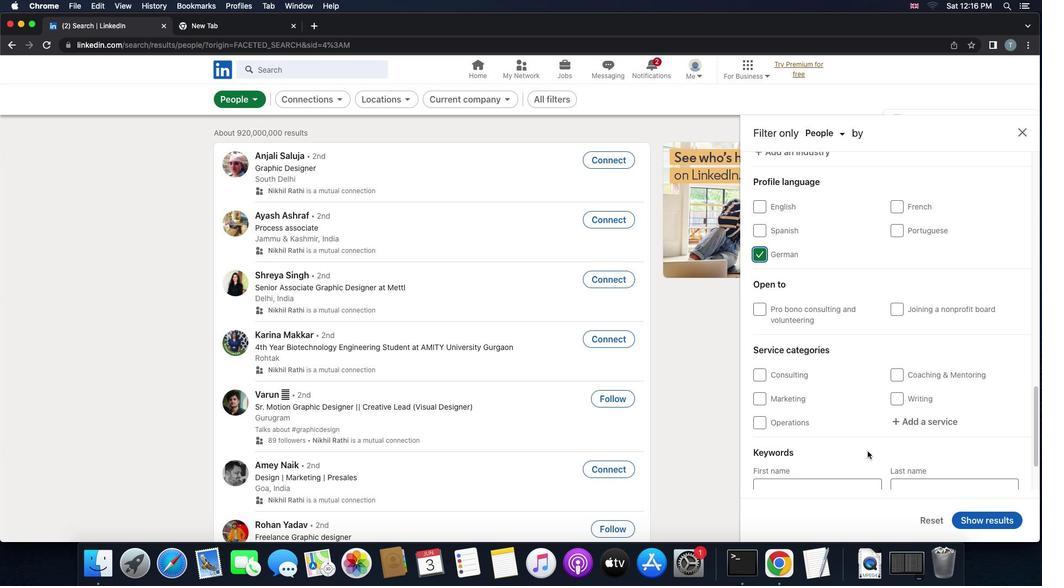 
Action: Mouse scrolled (867, 451) with delta (0, 0)
Screenshot: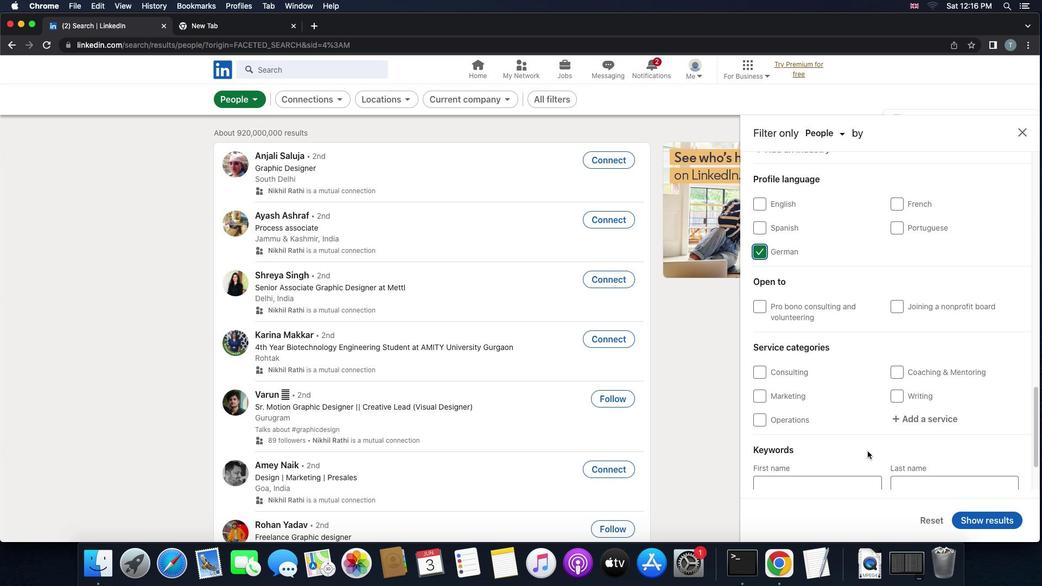 
Action: Mouse scrolled (867, 451) with delta (0, 0)
Screenshot: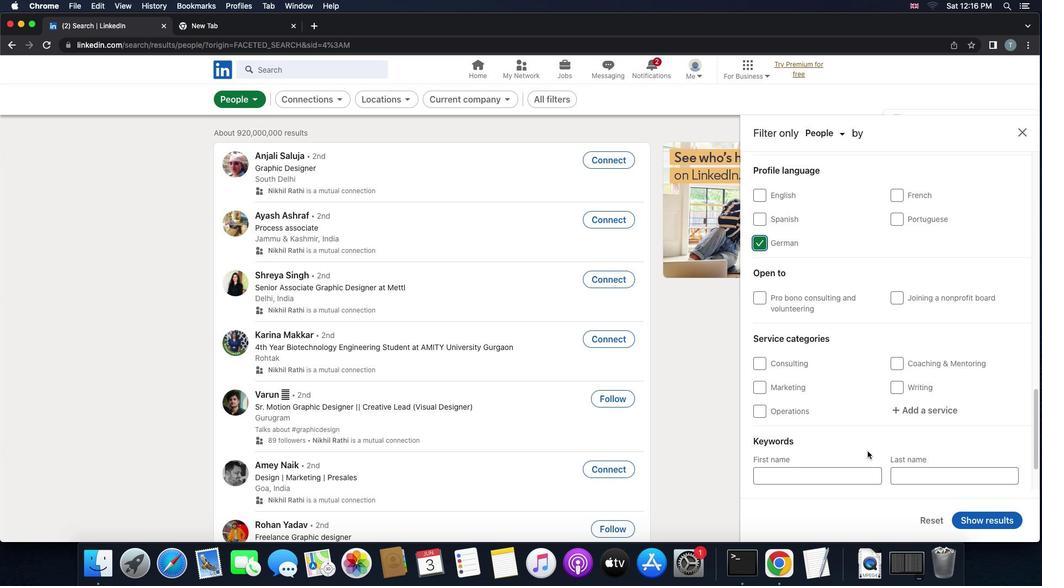 
Action: Mouse scrolled (867, 451) with delta (0, 0)
Screenshot: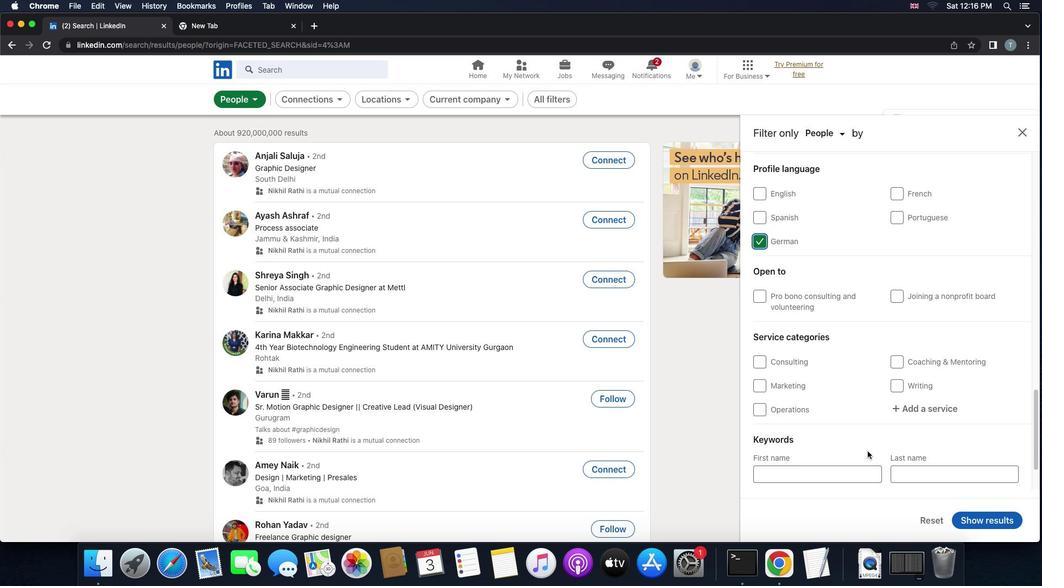 
Action: Mouse scrolled (867, 451) with delta (0, 0)
Screenshot: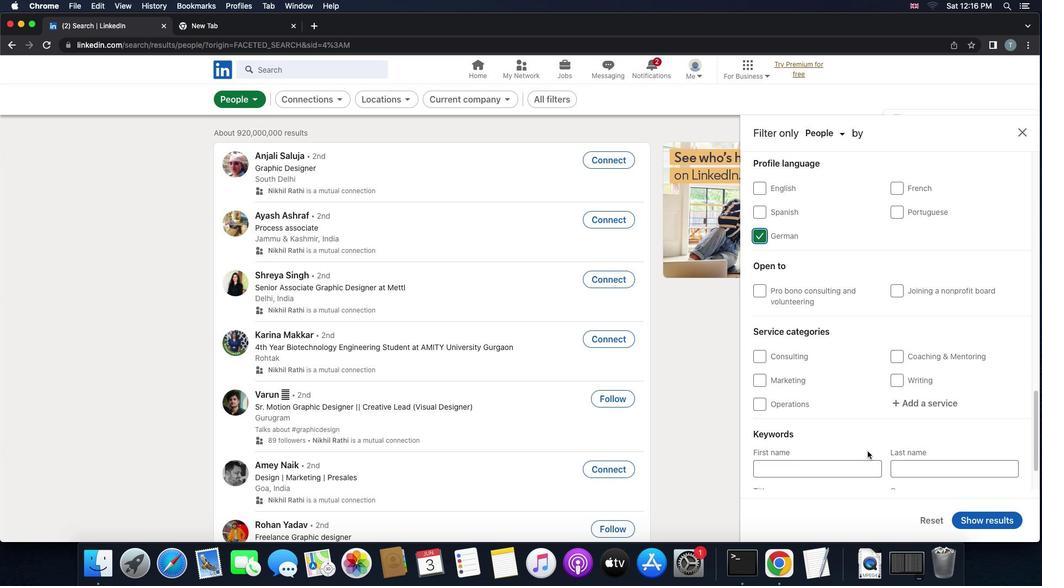 
Action: Mouse scrolled (867, 451) with delta (0, 0)
Screenshot: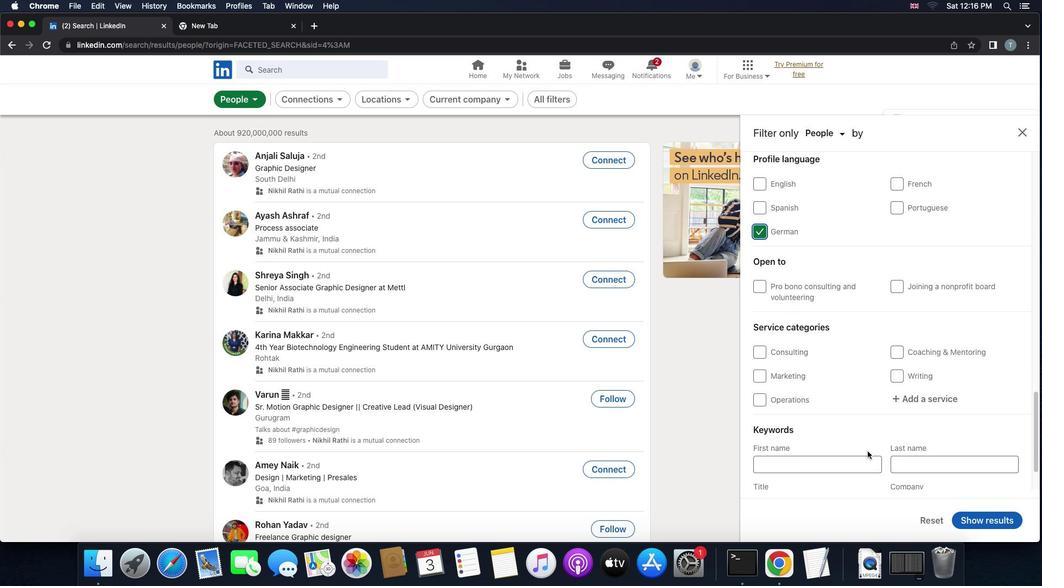 
Action: Mouse moved to (917, 396)
Screenshot: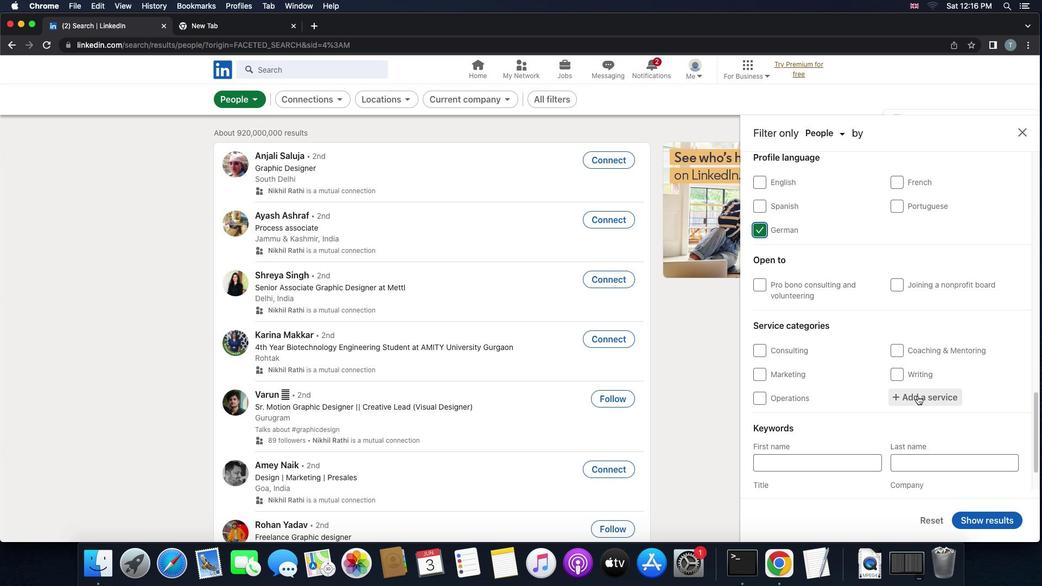 
Action: Mouse pressed left at (917, 396)
Screenshot: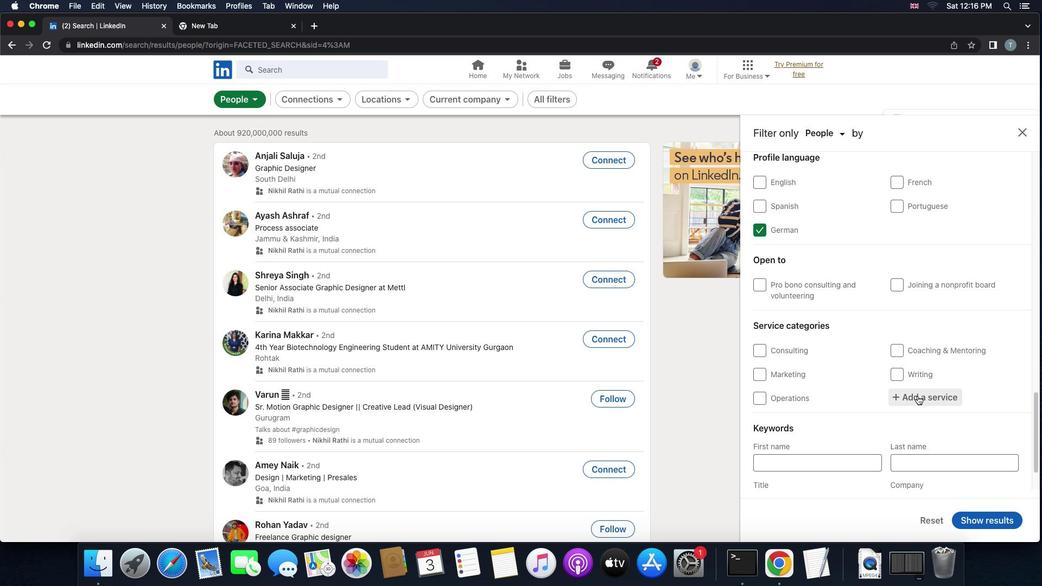 
Action: Mouse moved to (917, 394)
Screenshot: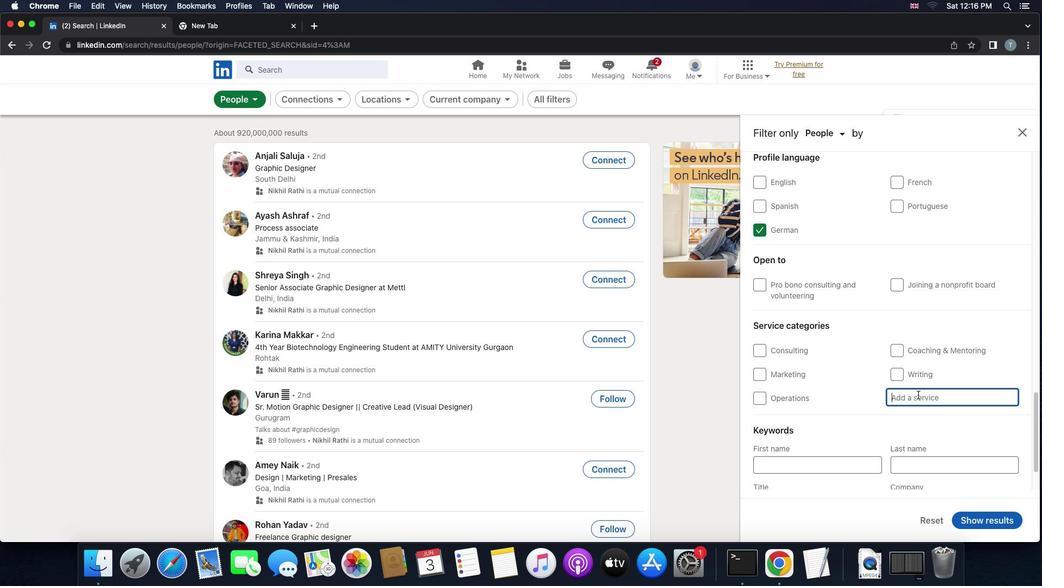
Action: Key pressed 't''y''p''i''n''g'
Screenshot: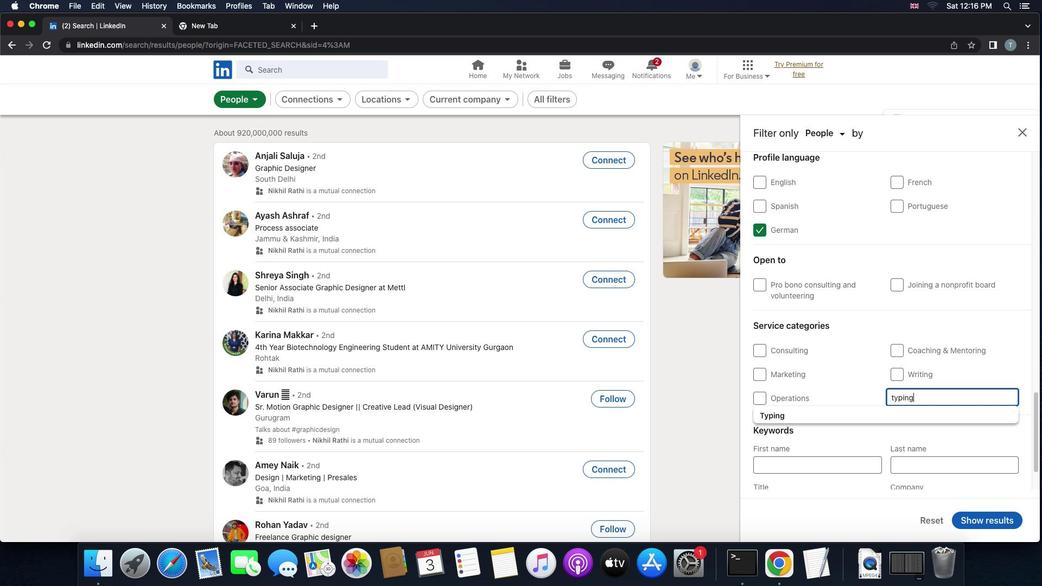 
Action: Mouse moved to (876, 408)
Screenshot: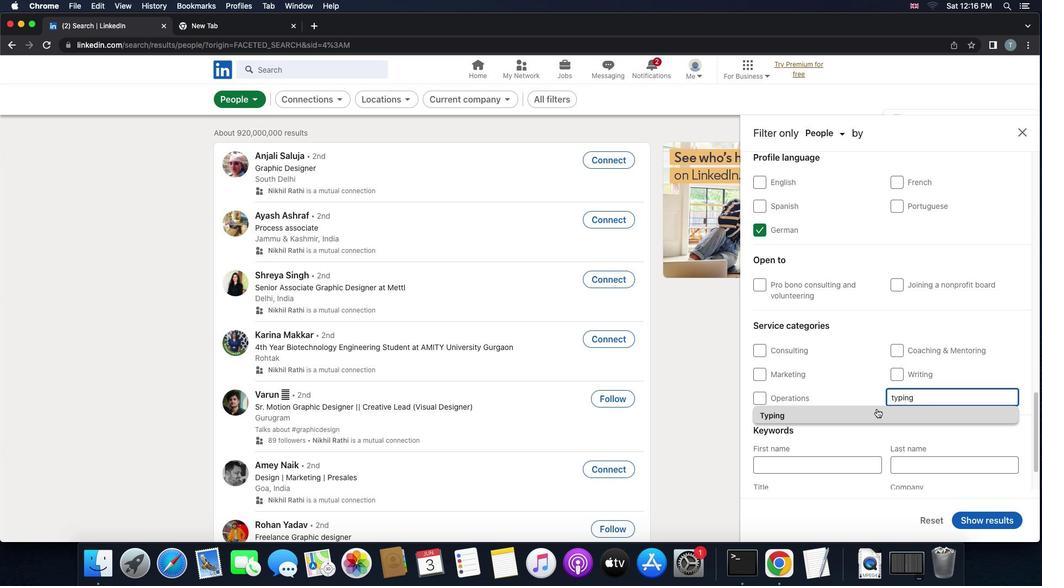 
Action: Mouse pressed left at (876, 408)
Screenshot: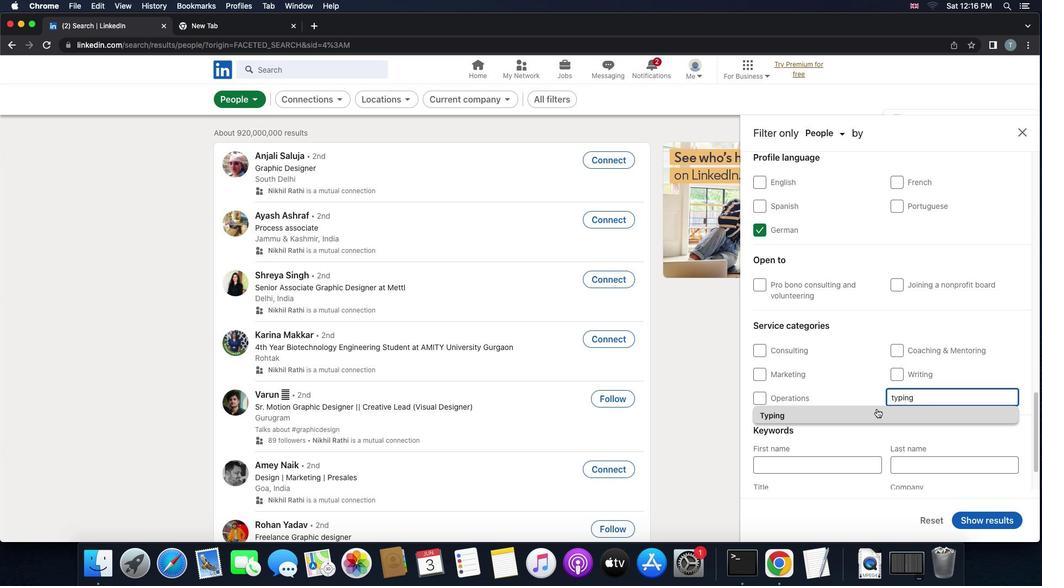 
Action: Mouse moved to (877, 409)
Screenshot: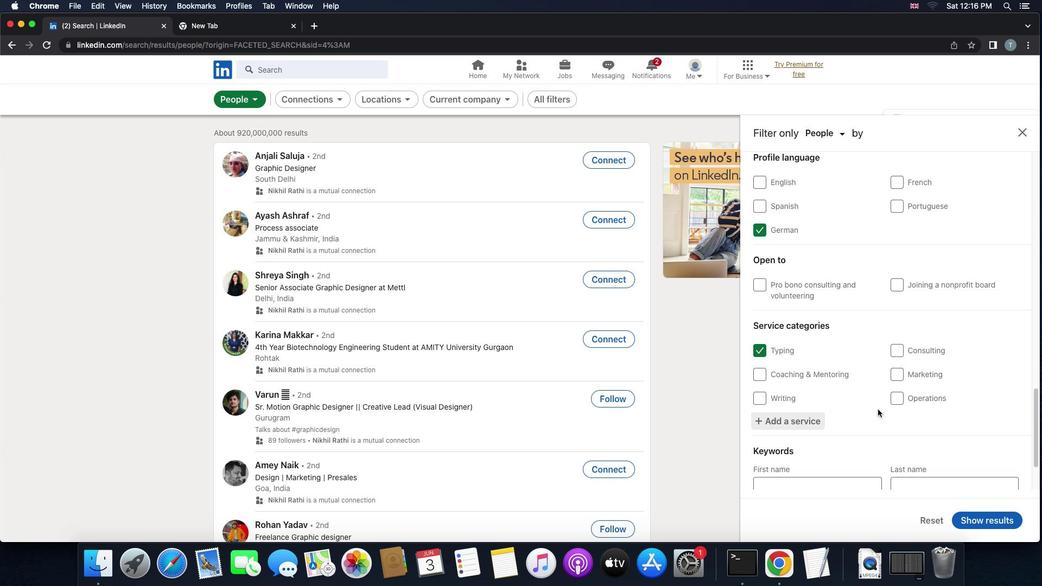 
Action: Mouse scrolled (877, 409) with delta (0, 0)
Screenshot: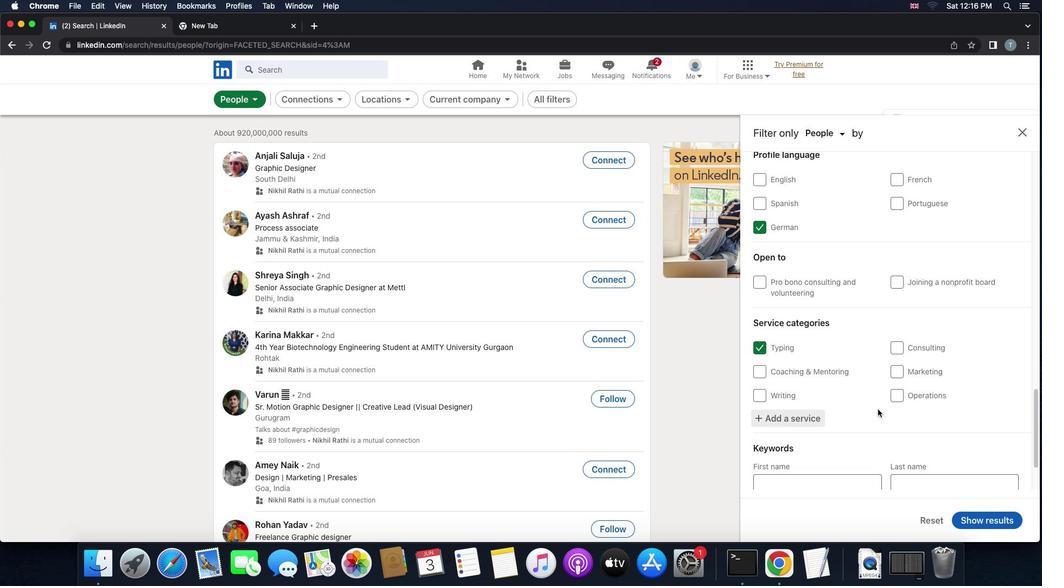 
Action: Mouse scrolled (877, 409) with delta (0, 0)
Screenshot: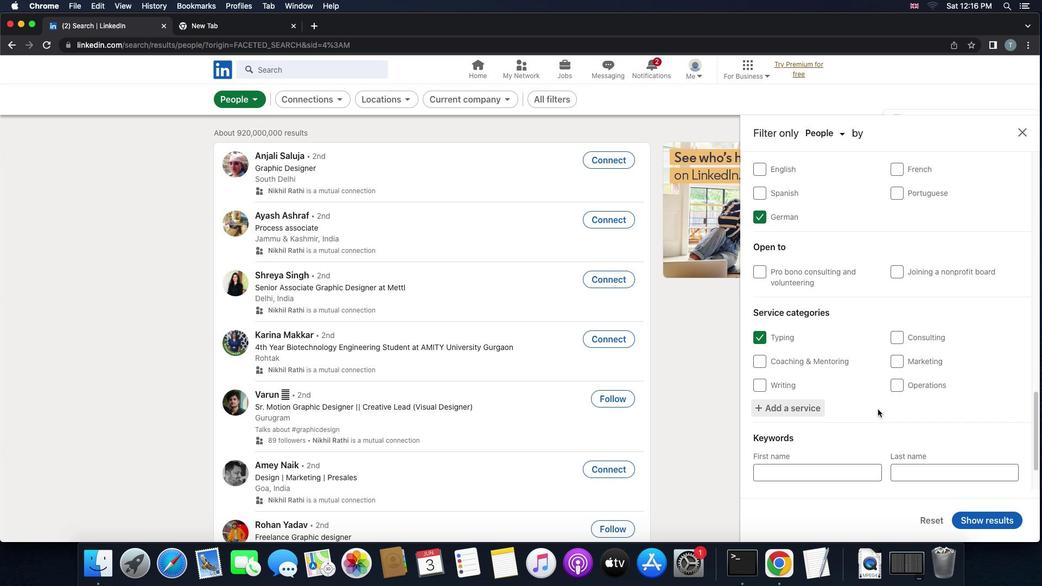 
Action: Mouse scrolled (877, 409) with delta (0, -1)
Screenshot: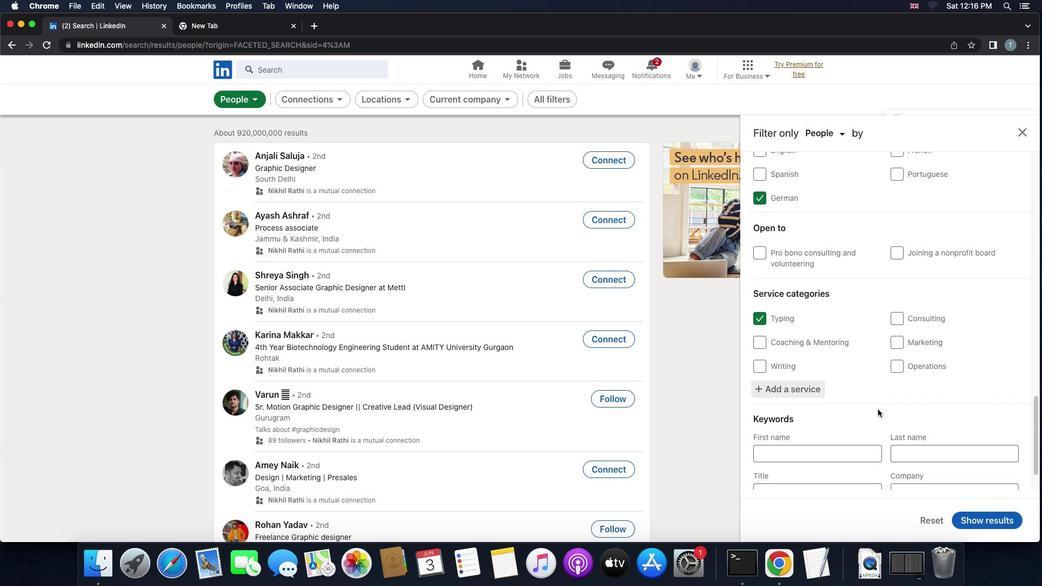 
Action: Mouse moved to (859, 434)
Screenshot: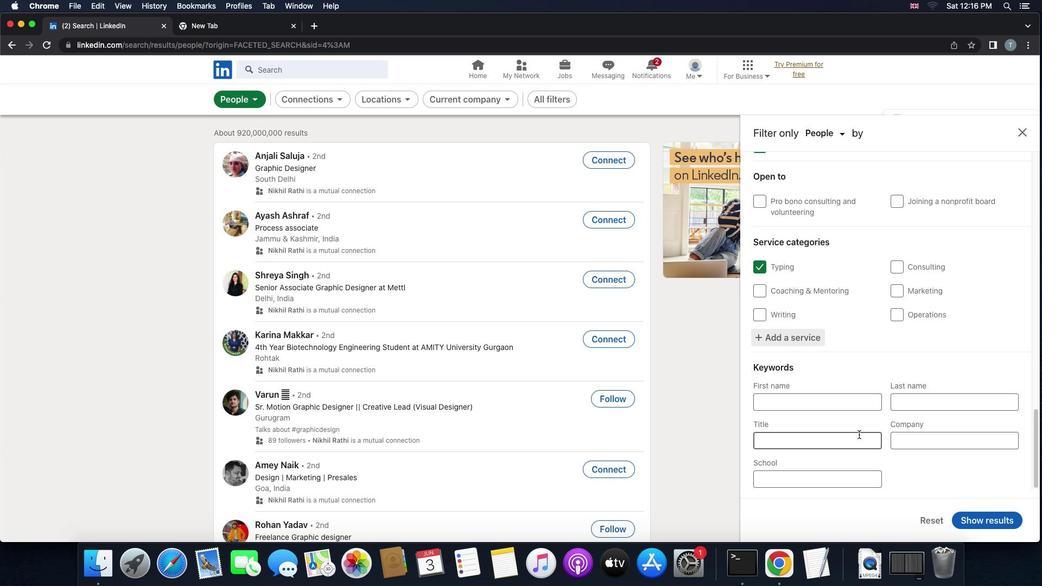 
Action: Mouse pressed left at (859, 434)
Screenshot: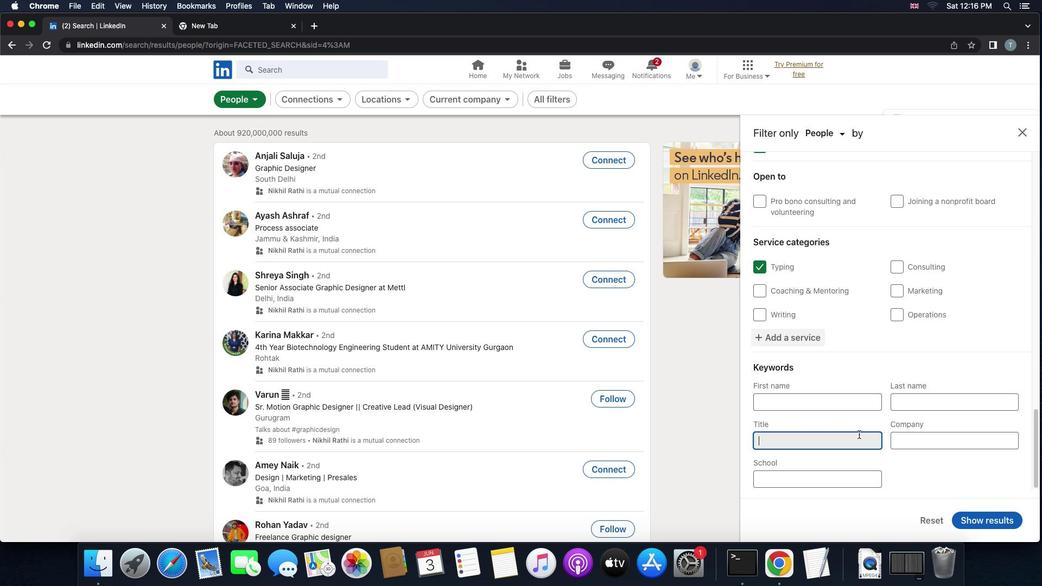 
Action: Mouse moved to (857, 433)
Screenshot: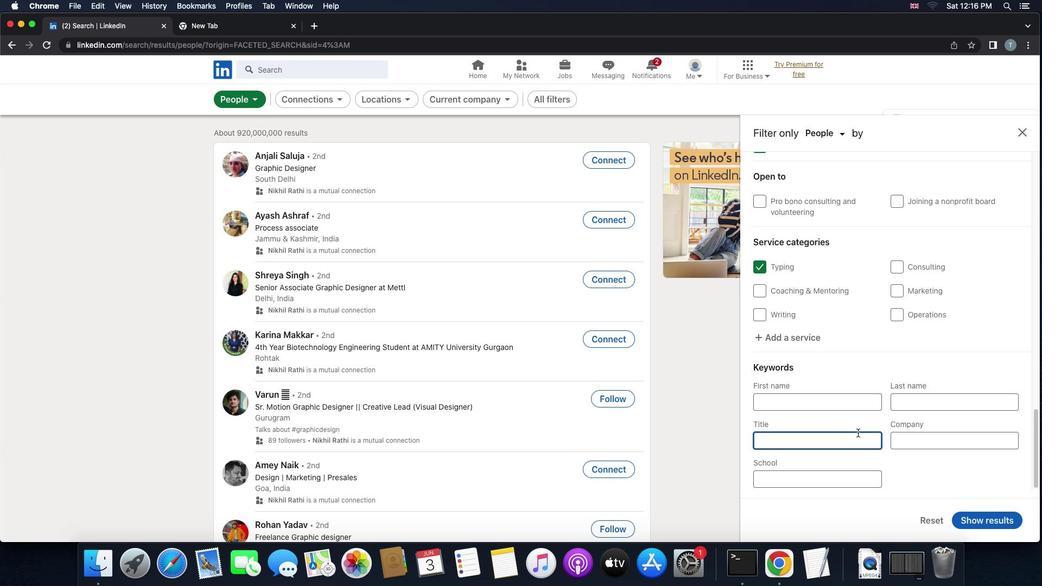 
Action: Key pressed 'v''e''c''h''i''c'Key.backspaceKey.backspaceKey.backspaceKey.backspace'h''i''c''l''e'Key.space'o''r'Key.space'e''q''u''i''p''m''e''n''t'Key.space'c''l''e''a''n''e''r'
Screenshot: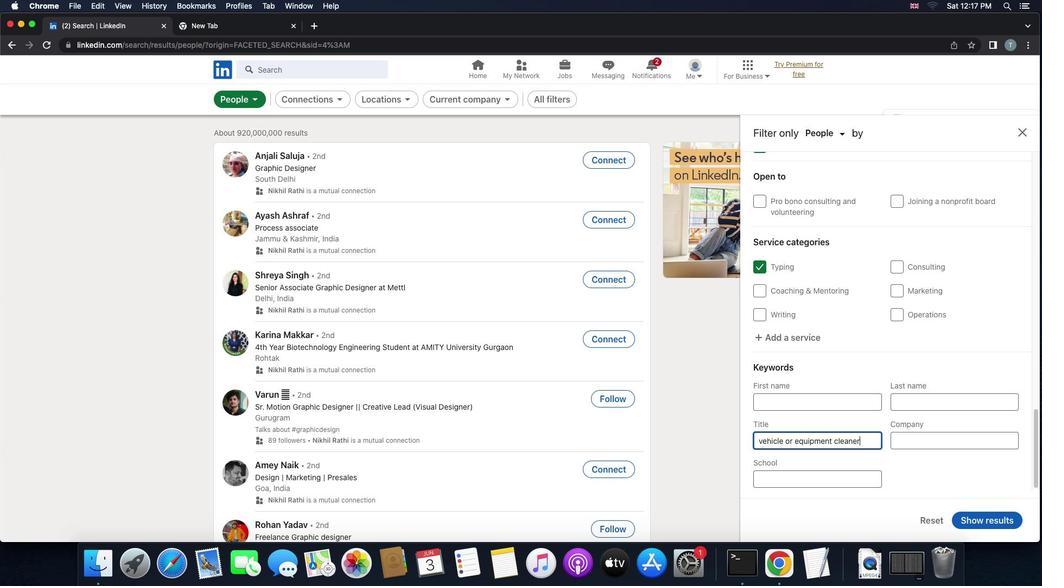 
Action: Mouse moved to (891, 501)
Screenshot: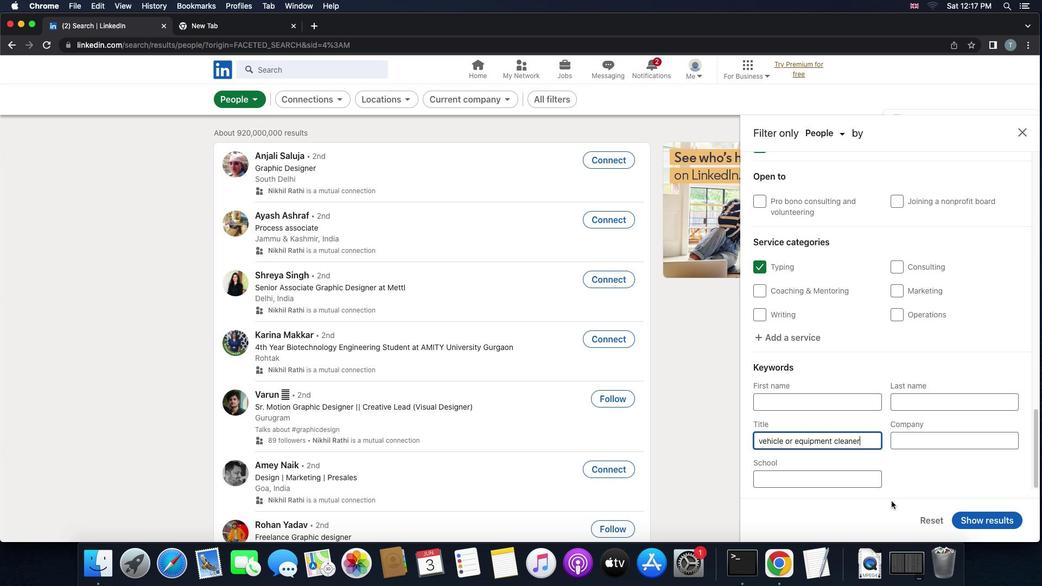 
Action: Mouse scrolled (891, 501) with delta (0, 0)
Screenshot: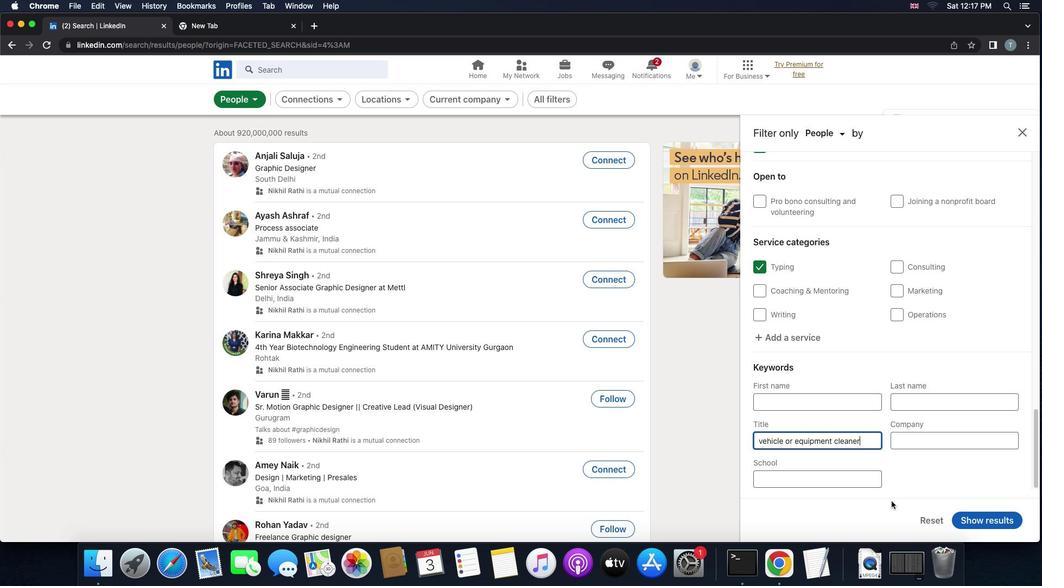 
Action: Mouse scrolled (891, 501) with delta (0, 0)
Screenshot: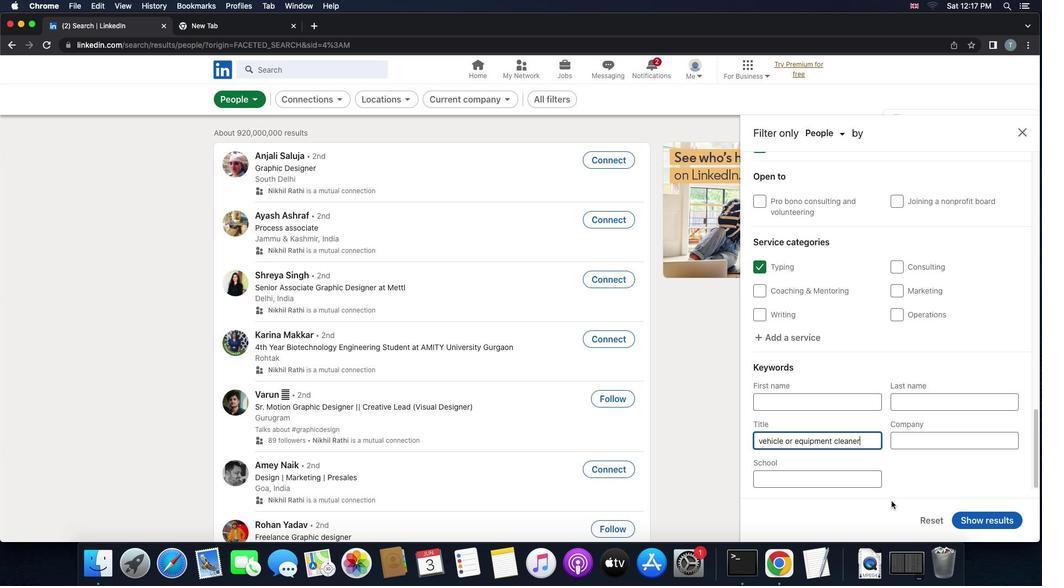 
Action: Mouse scrolled (891, 501) with delta (0, -1)
Screenshot: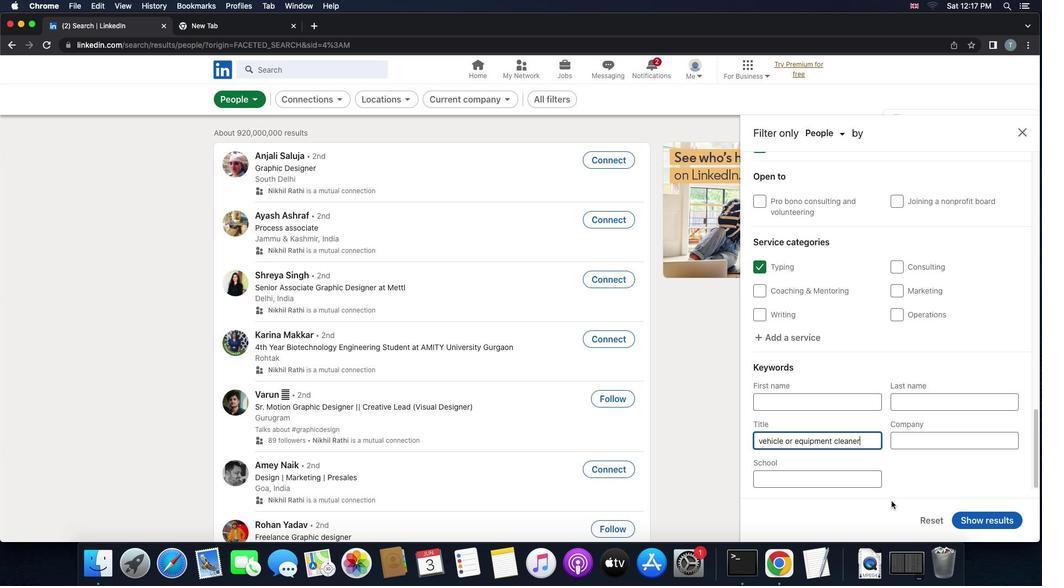 
Action: Mouse scrolled (891, 501) with delta (0, -1)
Screenshot: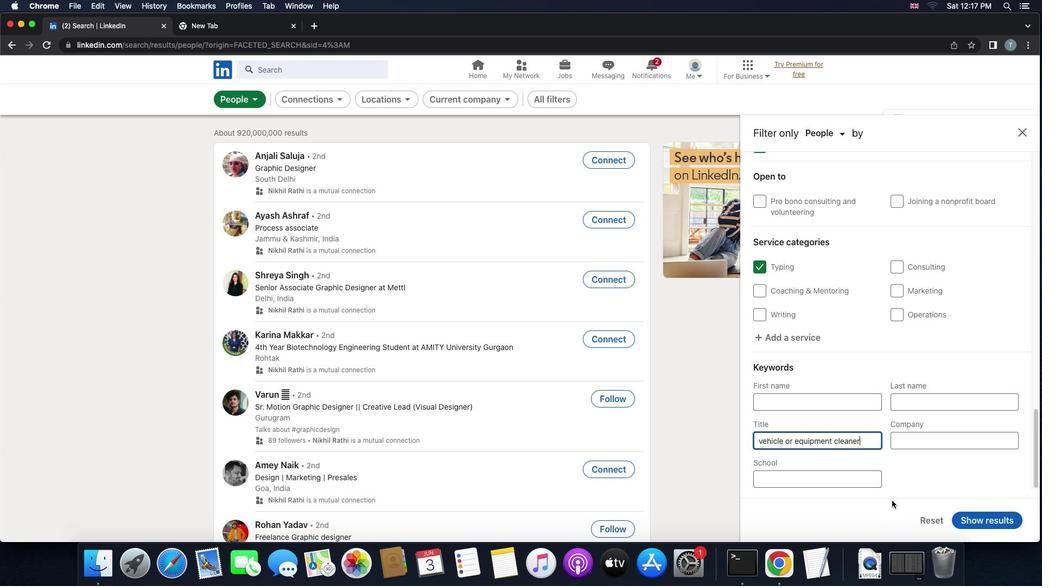 
Action: Mouse moved to (968, 522)
Screenshot: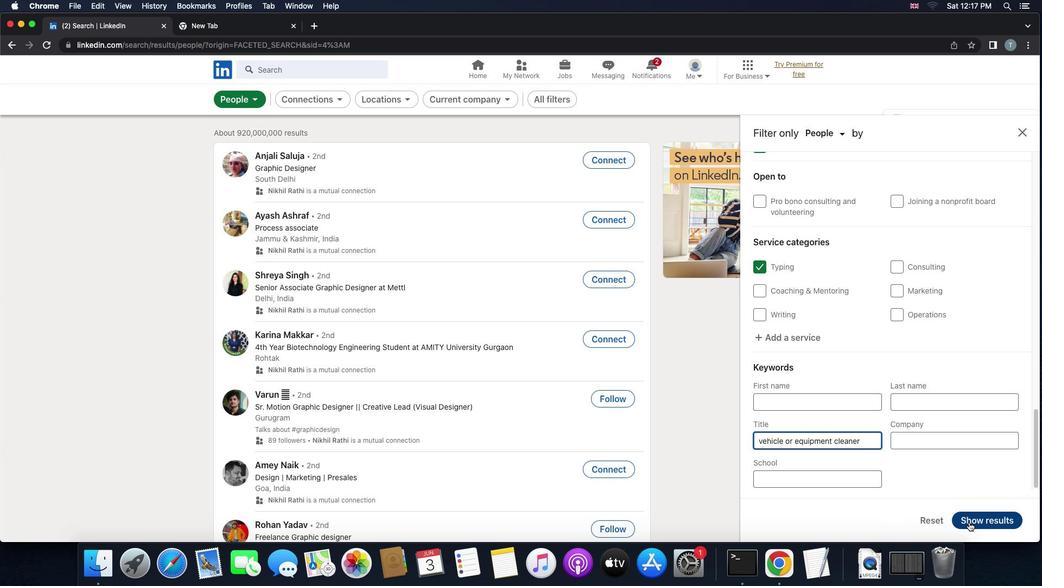 
Action: Mouse pressed left at (968, 522)
Screenshot: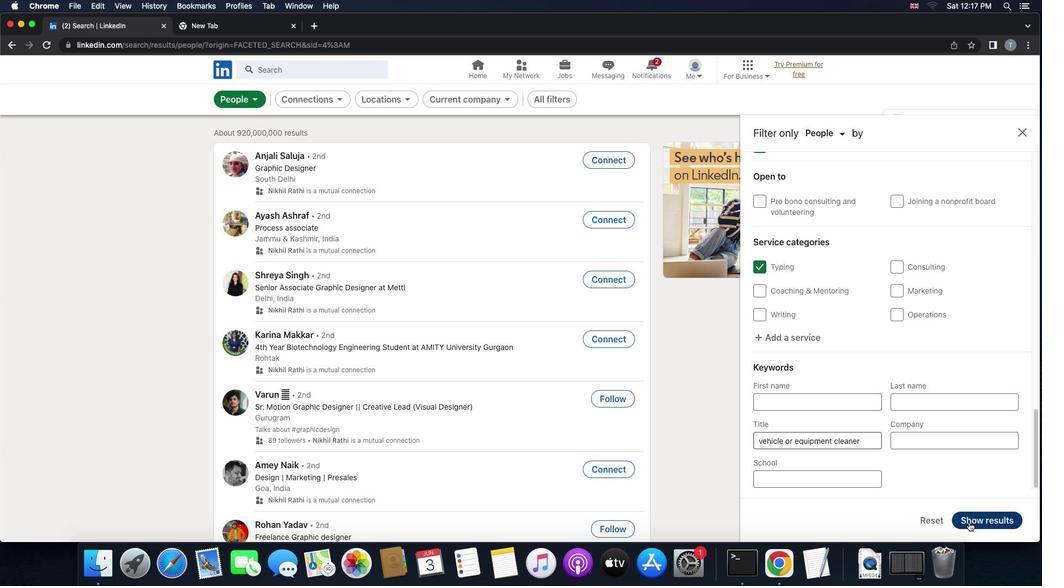 
